 Task: Employee Assigned Inventory Spreadsheet Template.
Action: Mouse moved to (85, 195)
Screenshot: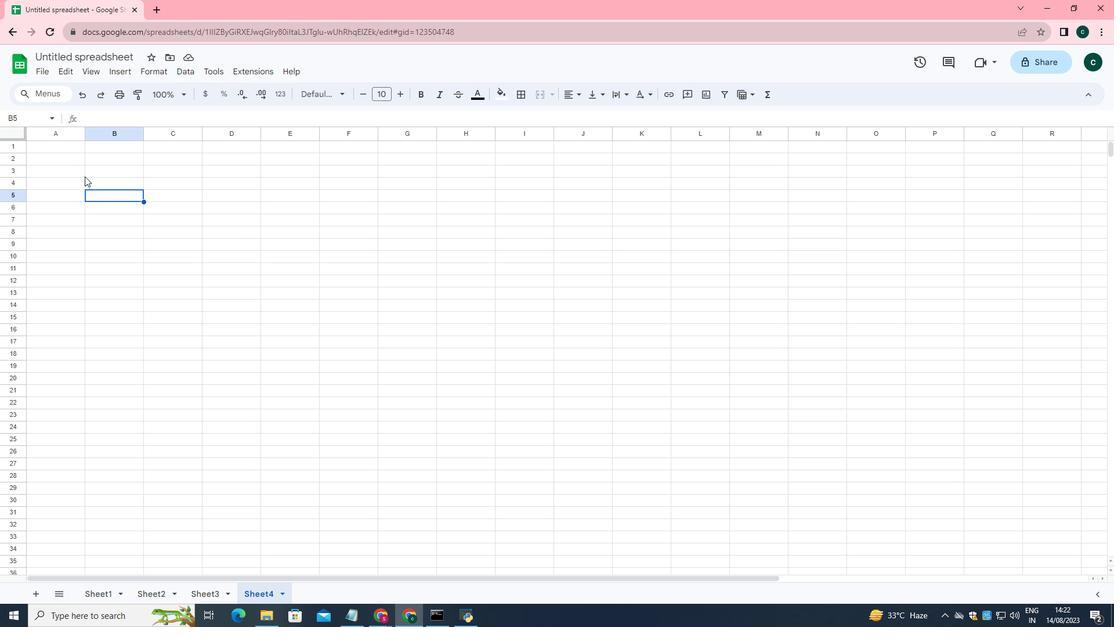 
Action: Mouse pressed left at (85, 195)
Screenshot: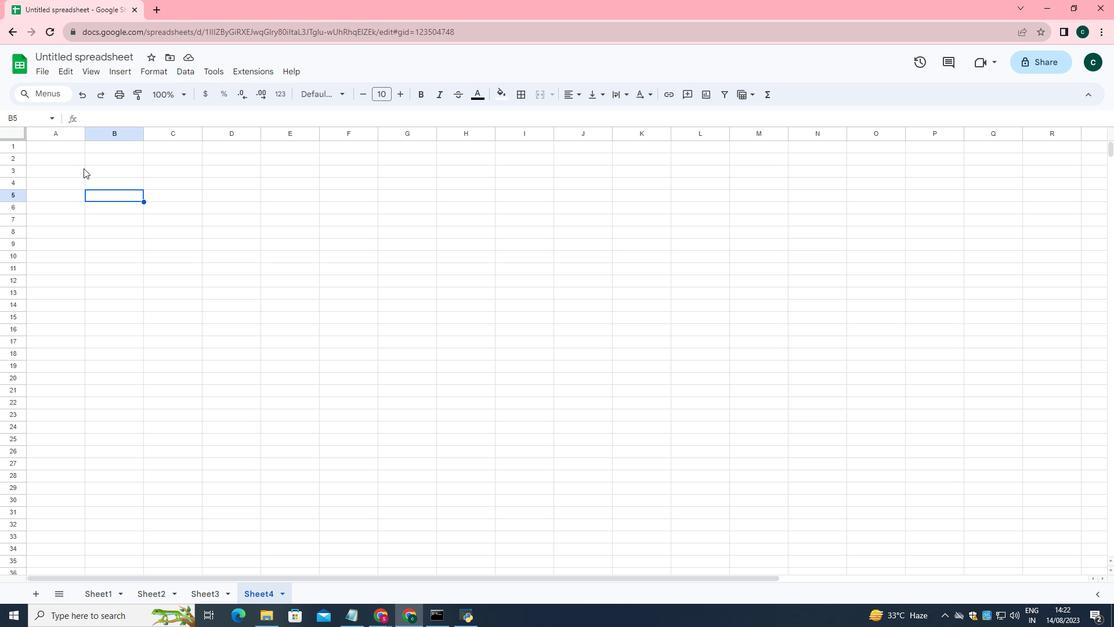 
Action: Mouse moved to (79, 148)
Screenshot: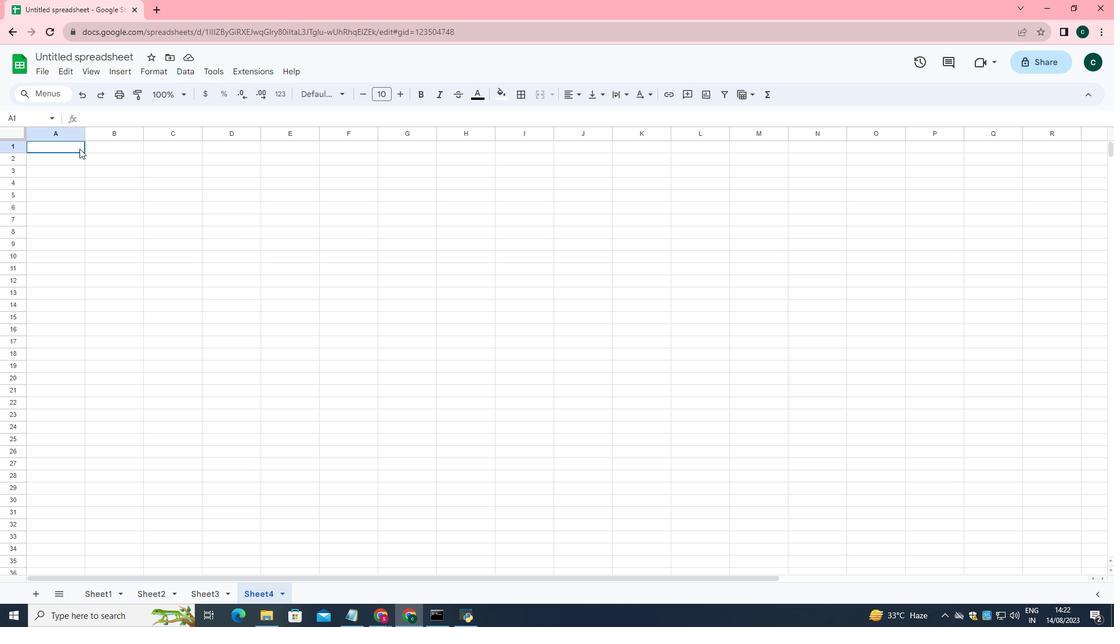 
Action: Mouse pressed left at (79, 148)
Screenshot: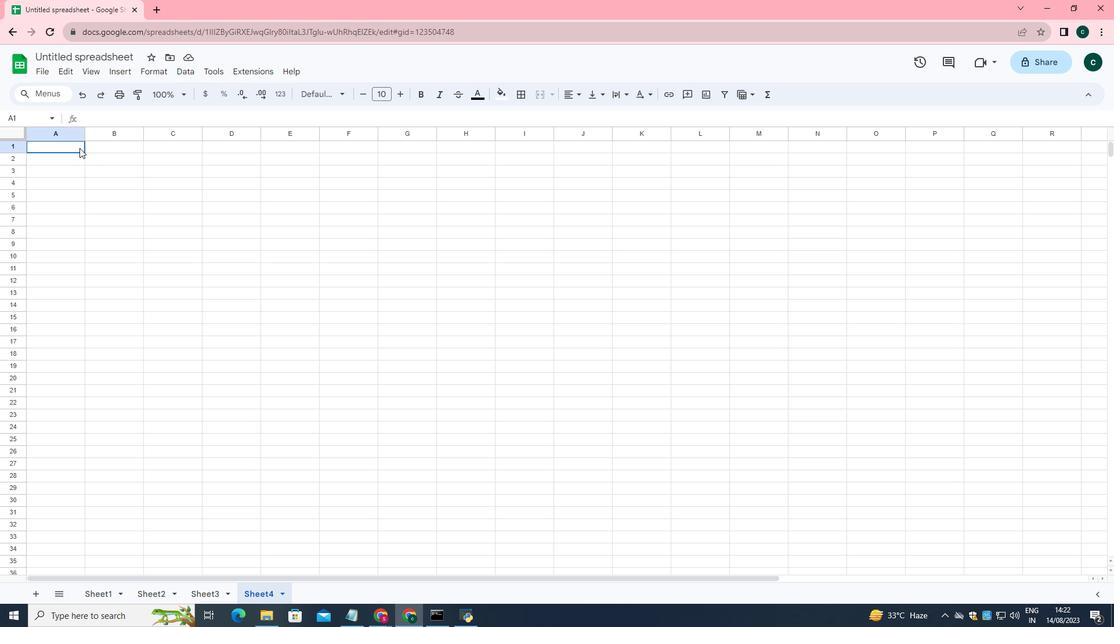 
Action: Mouse moved to (542, 93)
Screenshot: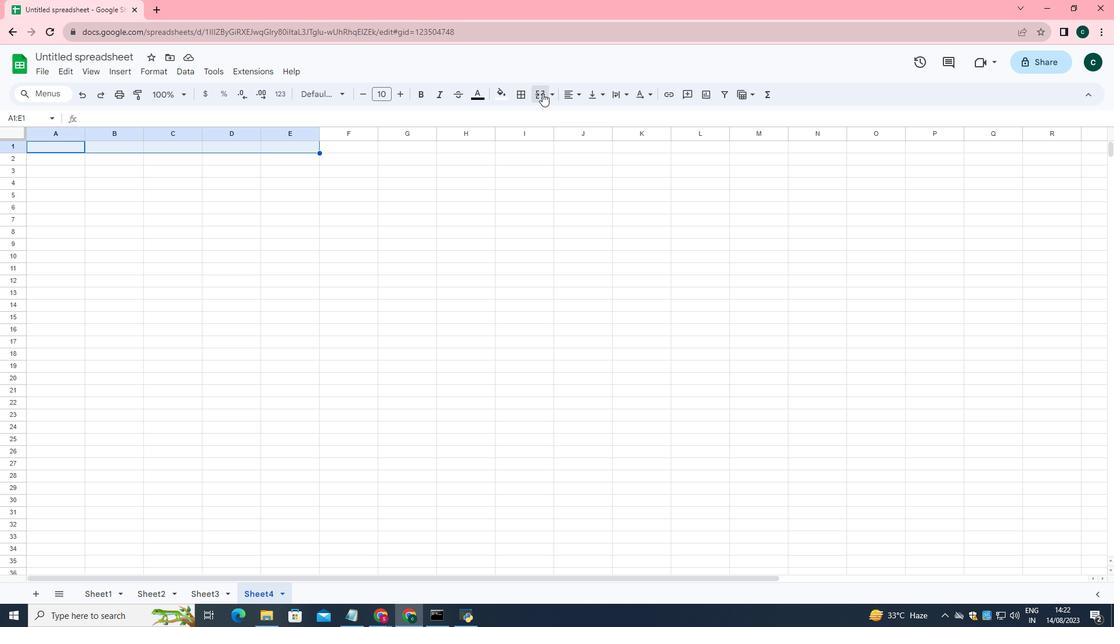 
Action: Mouse pressed left at (542, 93)
Screenshot: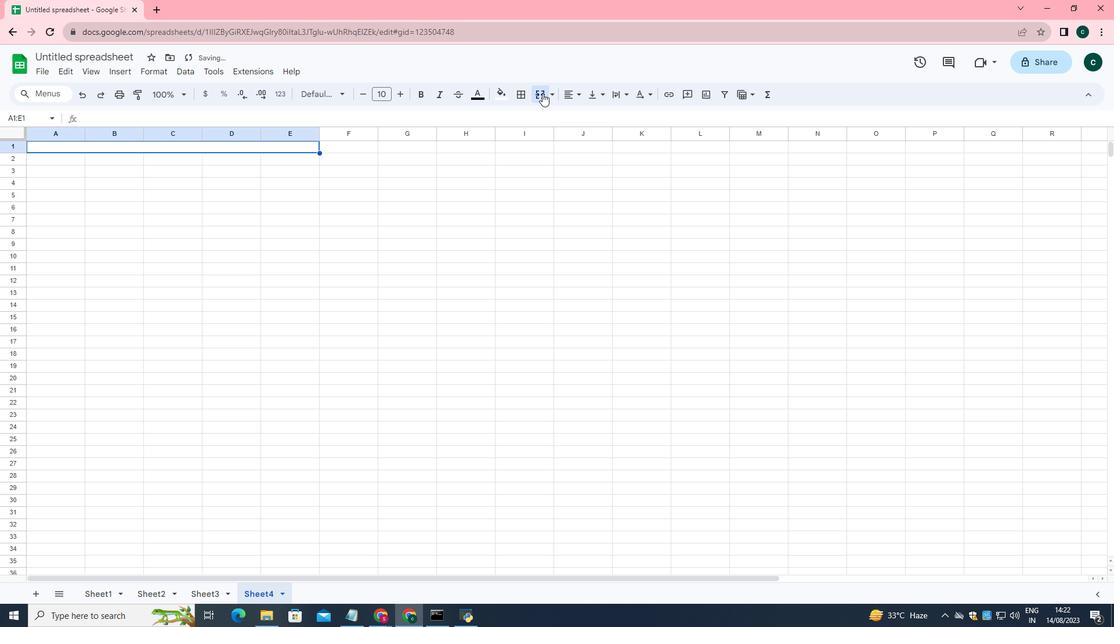 
Action: Mouse moved to (14, 154)
Screenshot: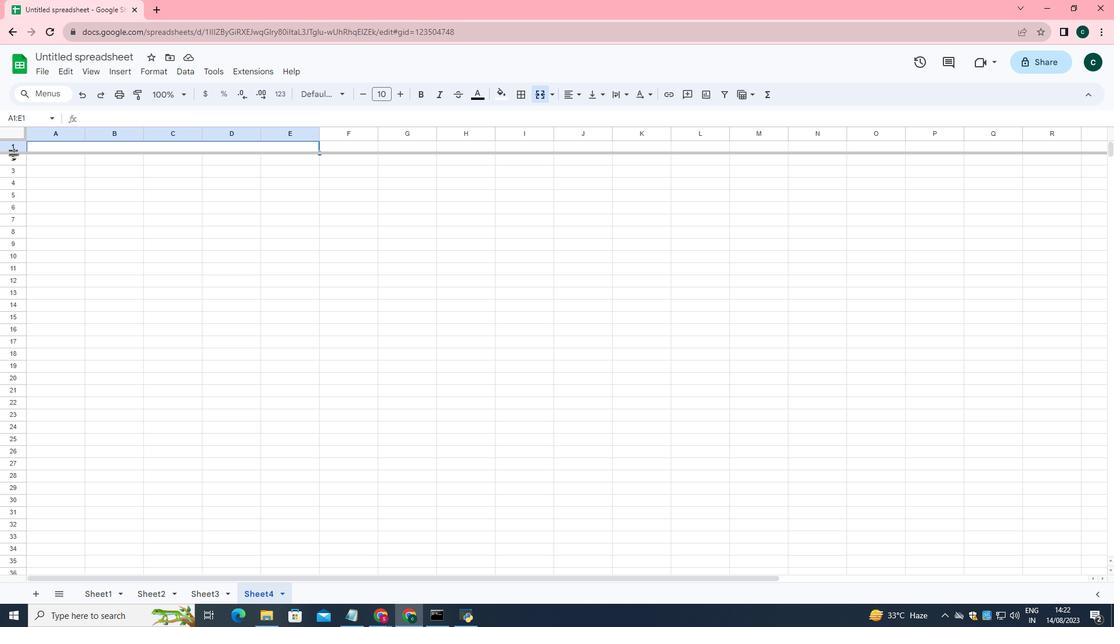 
Action: Mouse pressed left at (14, 154)
Screenshot: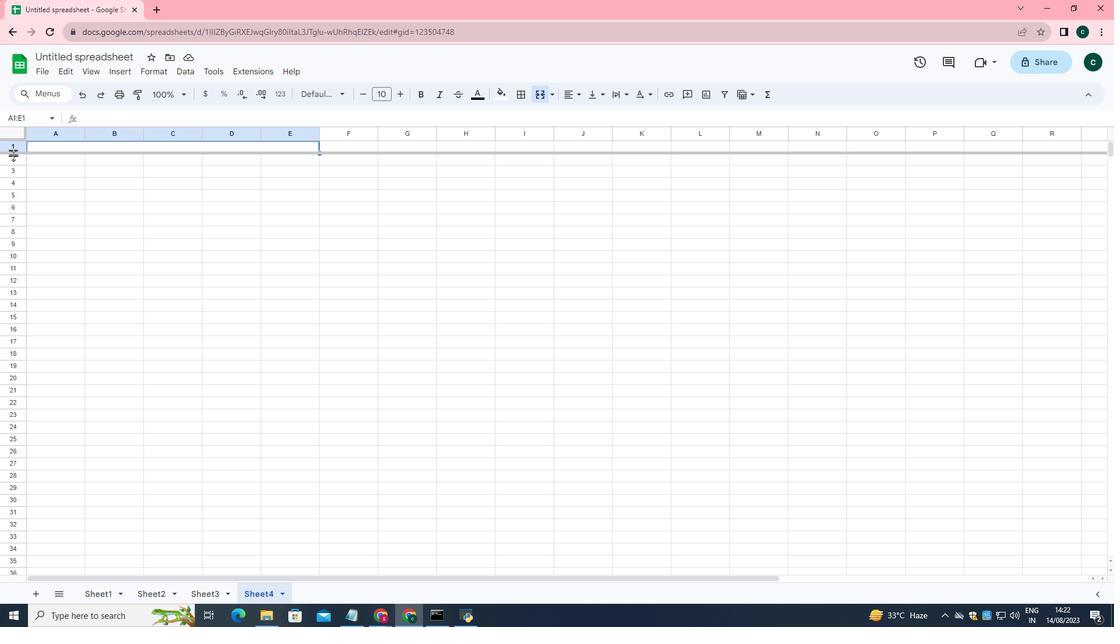 
Action: Mouse moved to (247, 171)
Screenshot: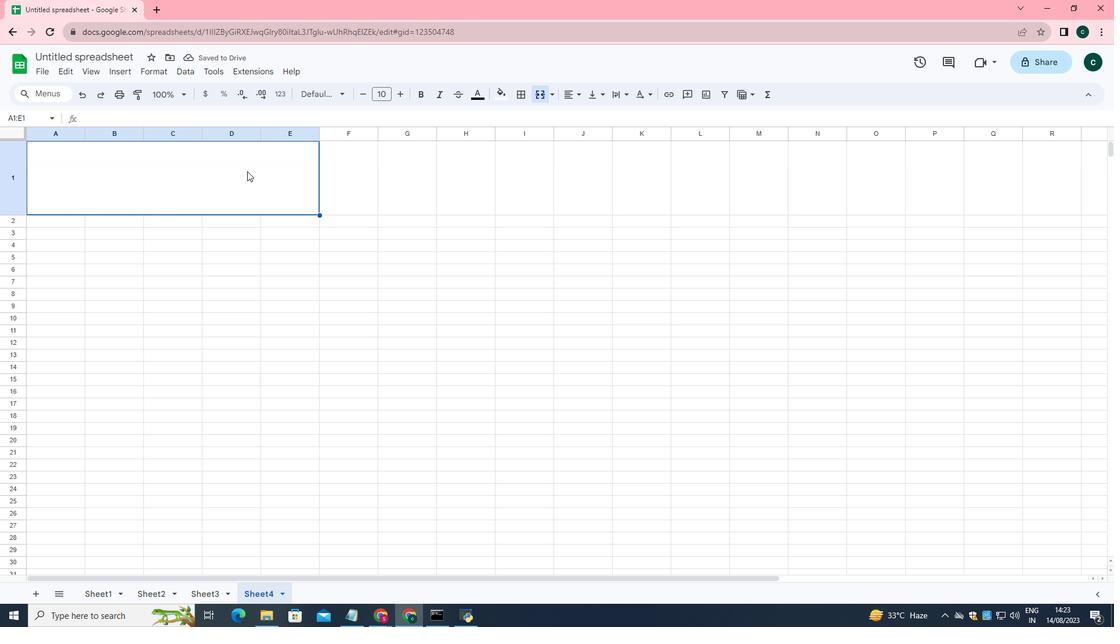 
Action: Mouse pressed left at (247, 171)
Screenshot: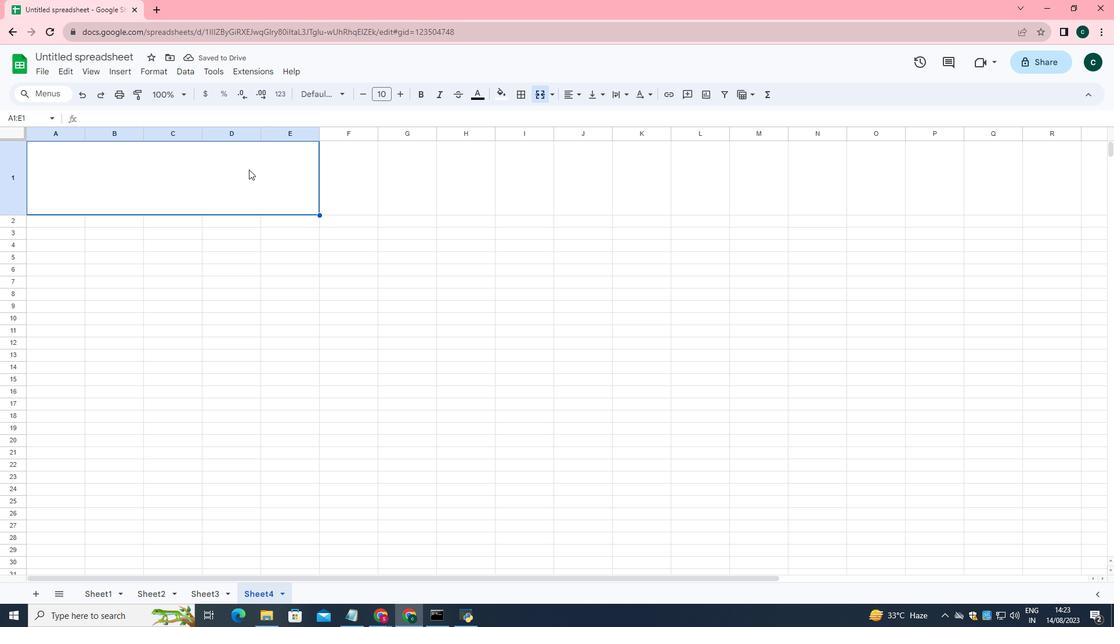 
Action: Mouse moved to (249, 169)
Screenshot: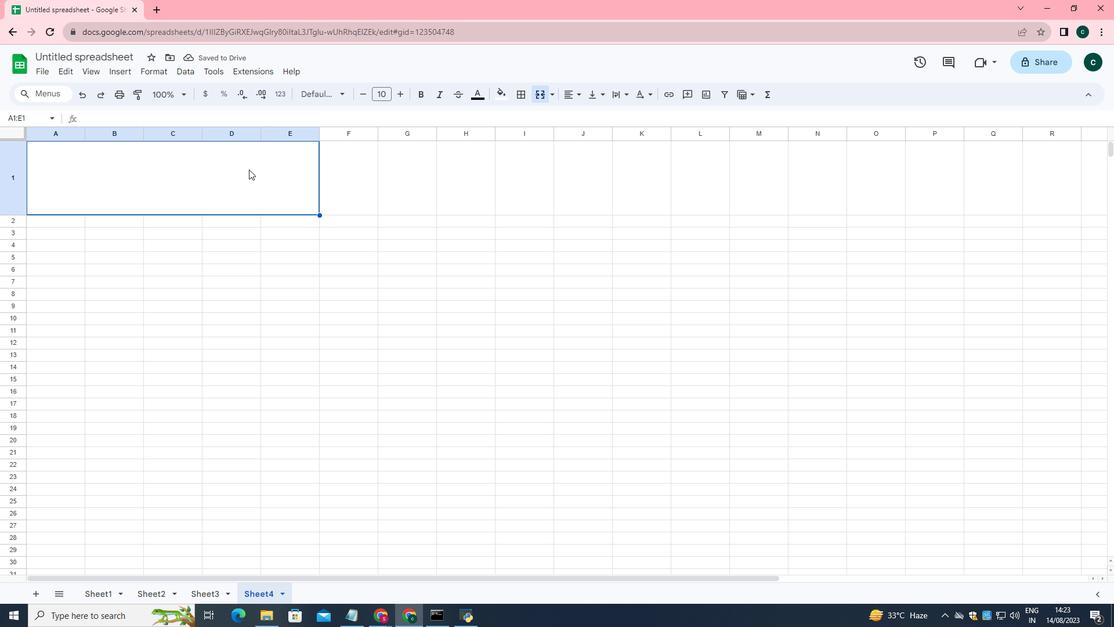 
Action: Mouse pressed left at (249, 169)
Screenshot: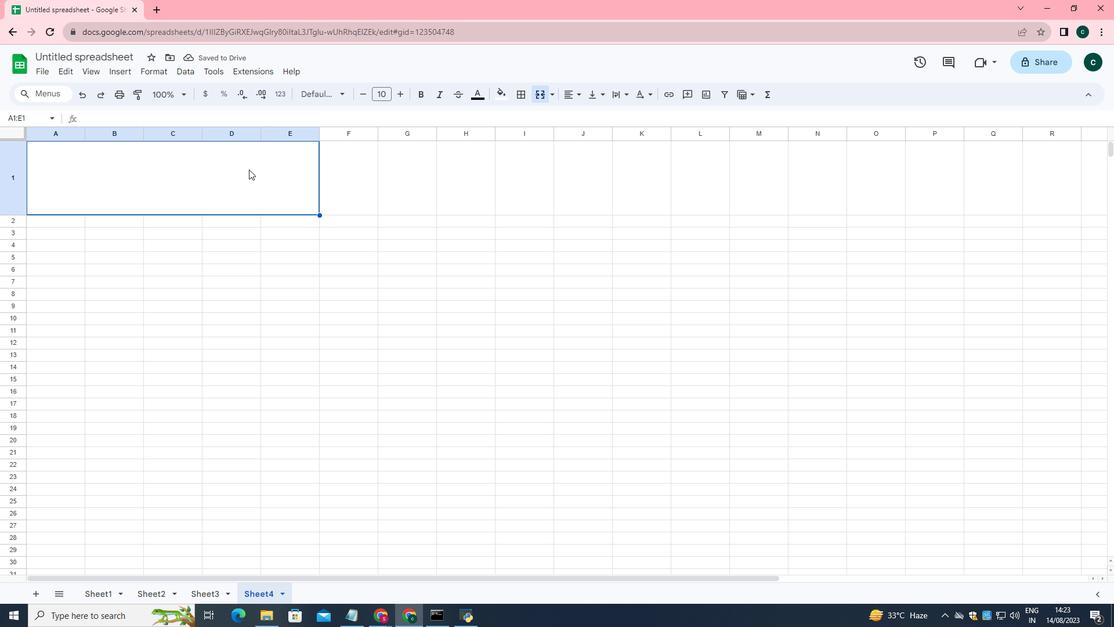 
Action: Mouse pressed left at (249, 169)
Screenshot: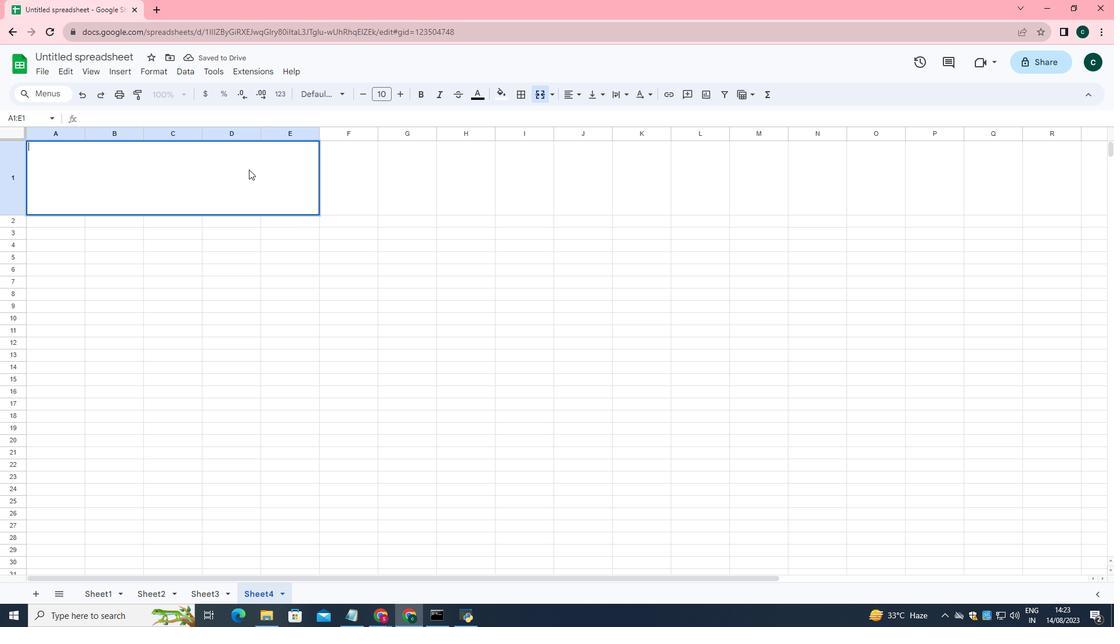 
Action: Key pressed <Key.caps_lock>EMPLOYEE<Key.space>ASSIGNED<Key.space>INVENTORY<Key.space>SPREADSHEET
Screenshot: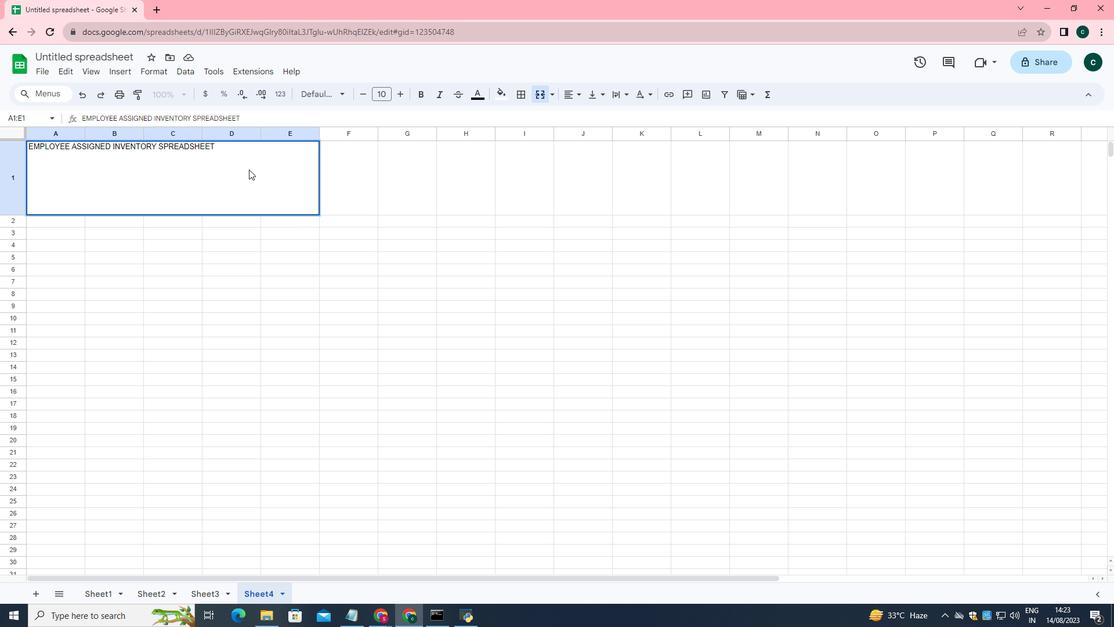 
Action: Mouse moved to (333, 344)
Screenshot: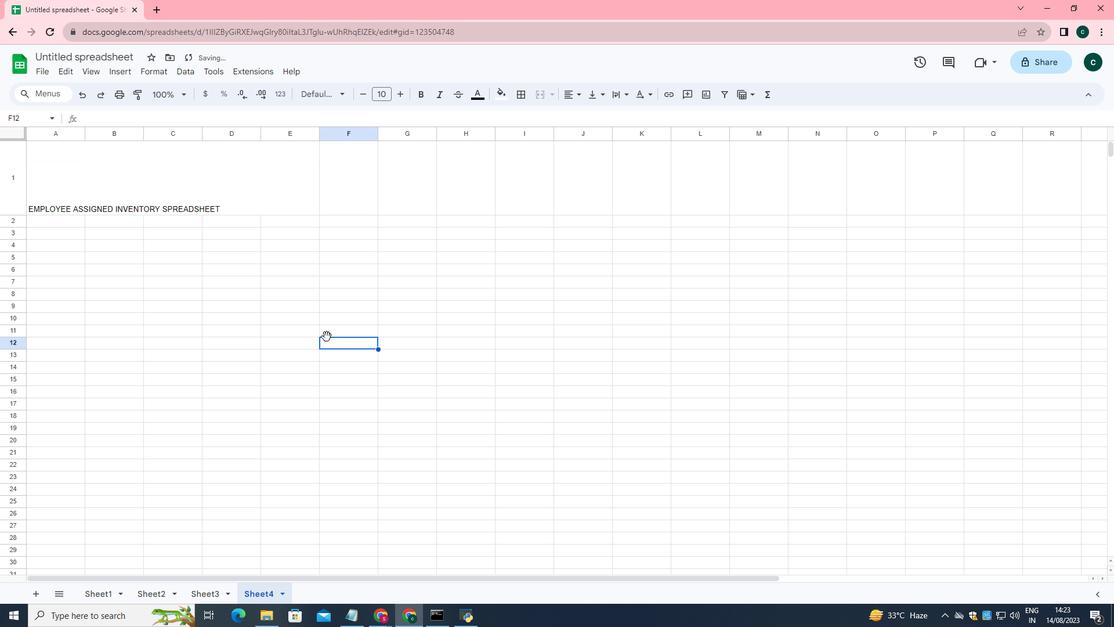 
Action: Mouse pressed left at (333, 344)
Screenshot: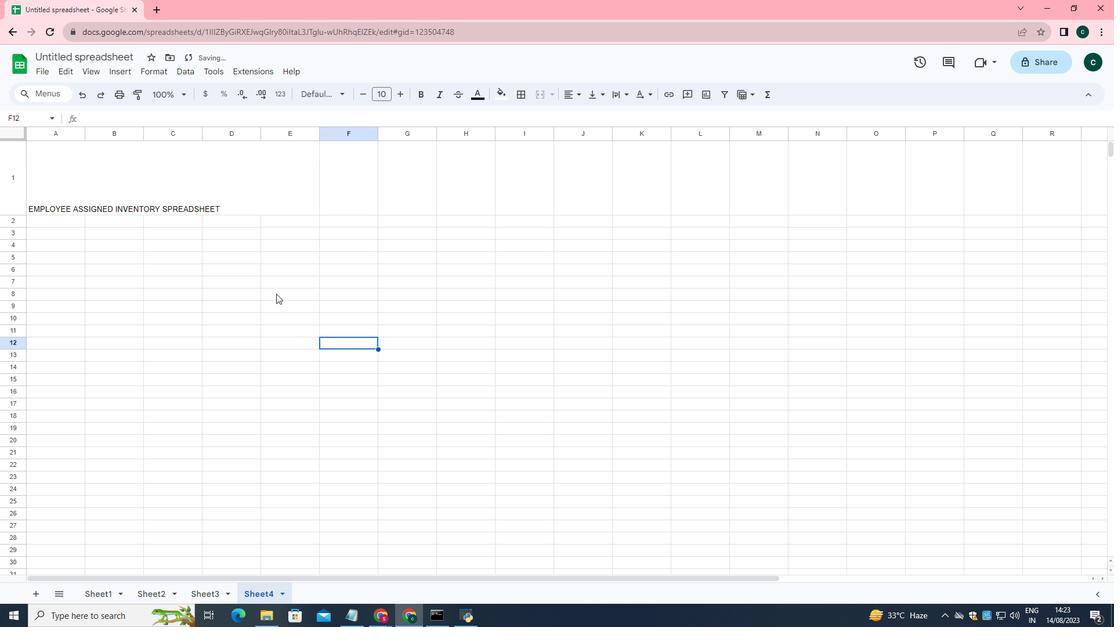 
Action: Mouse moved to (267, 198)
Screenshot: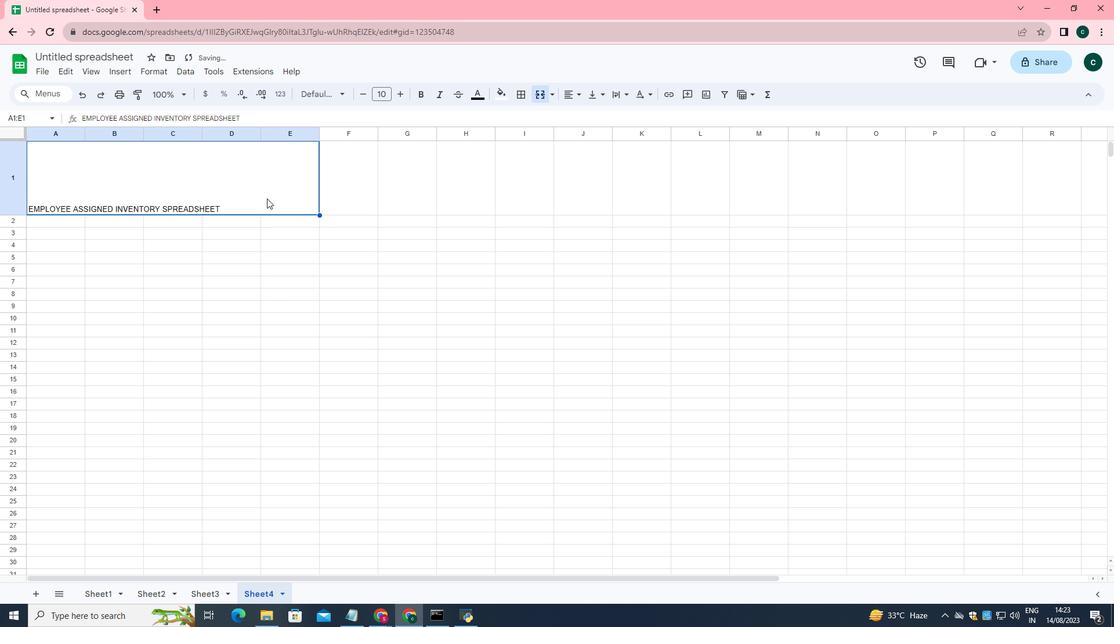 
Action: Mouse pressed left at (267, 198)
Screenshot: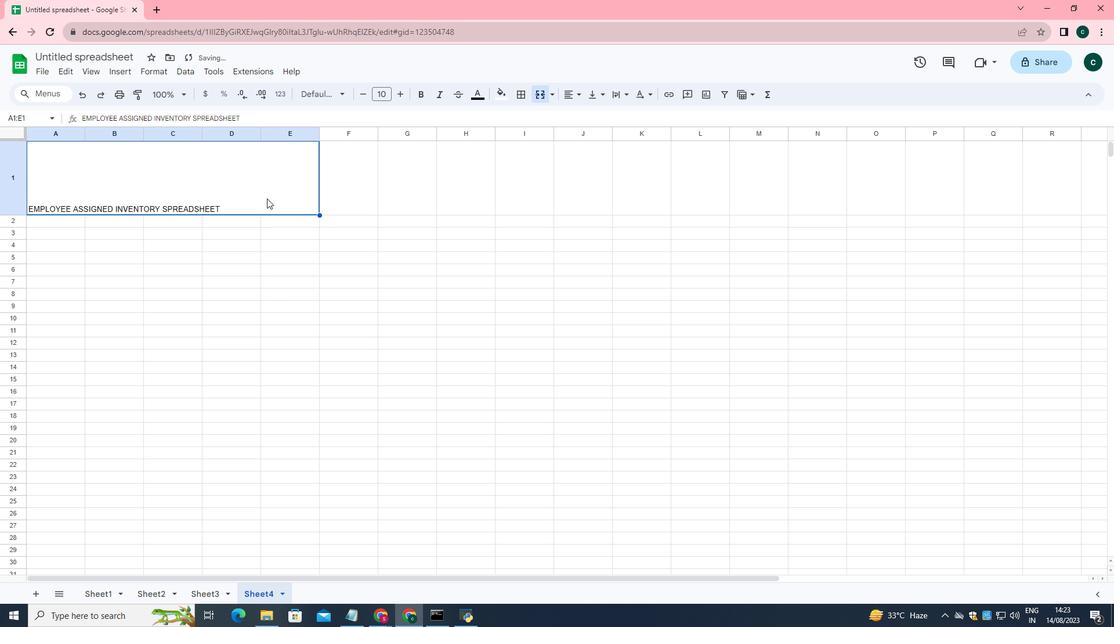 
Action: Mouse moved to (580, 95)
Screenshot: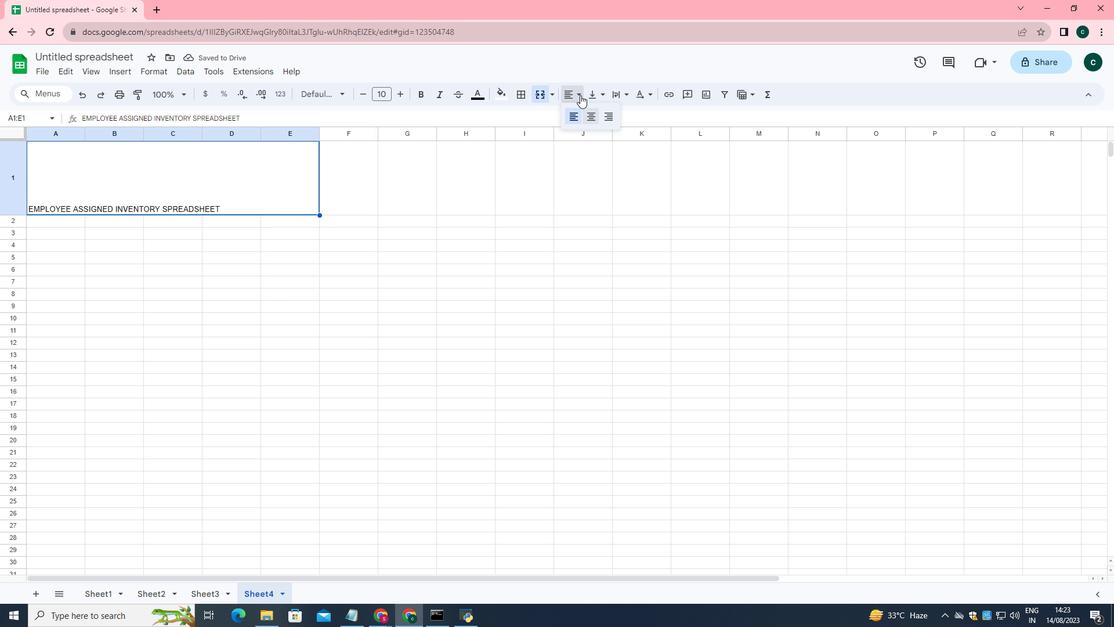 
Action: Mouse pressed left at (580, 95)
Screenshot: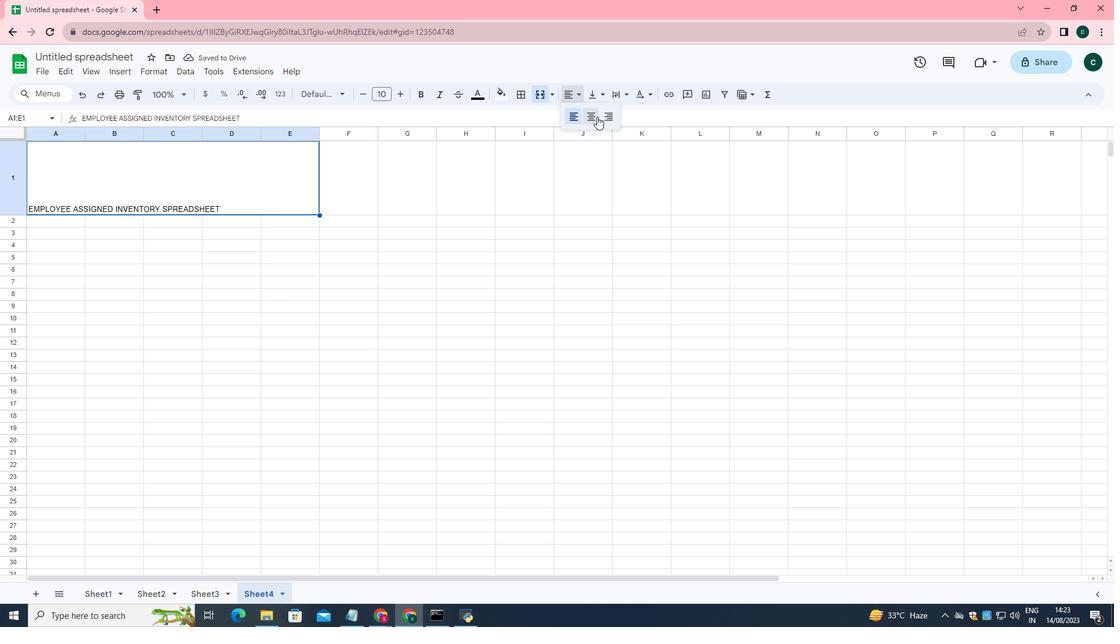 
Action: Mouse moved to (597, 116)
Screenshot: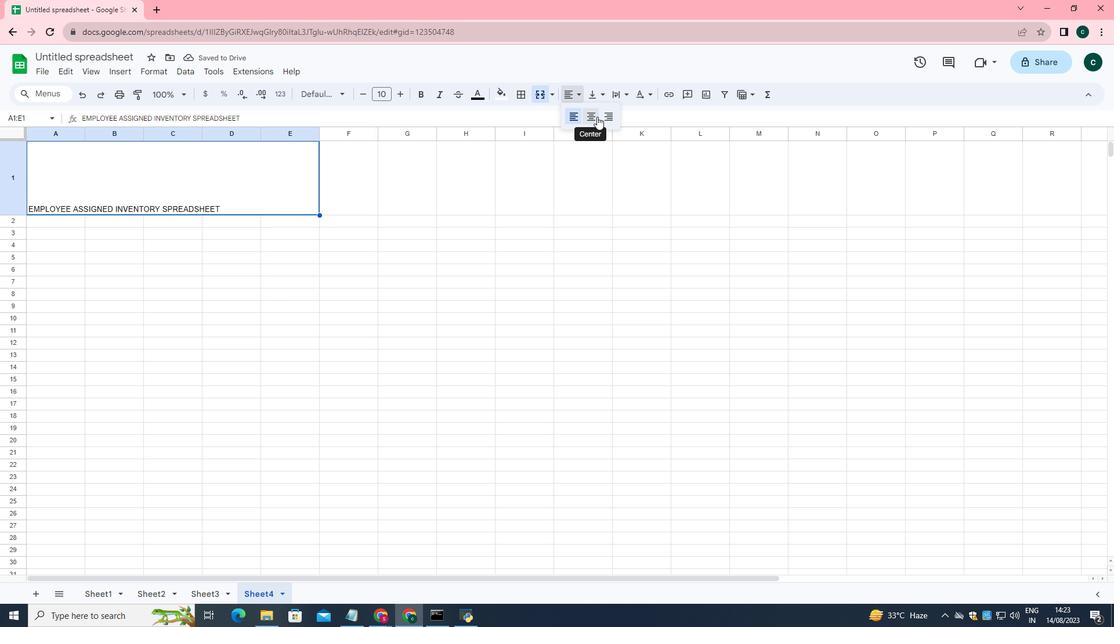 
Action: Mouse pressed left at (597, 116)
Screenshot: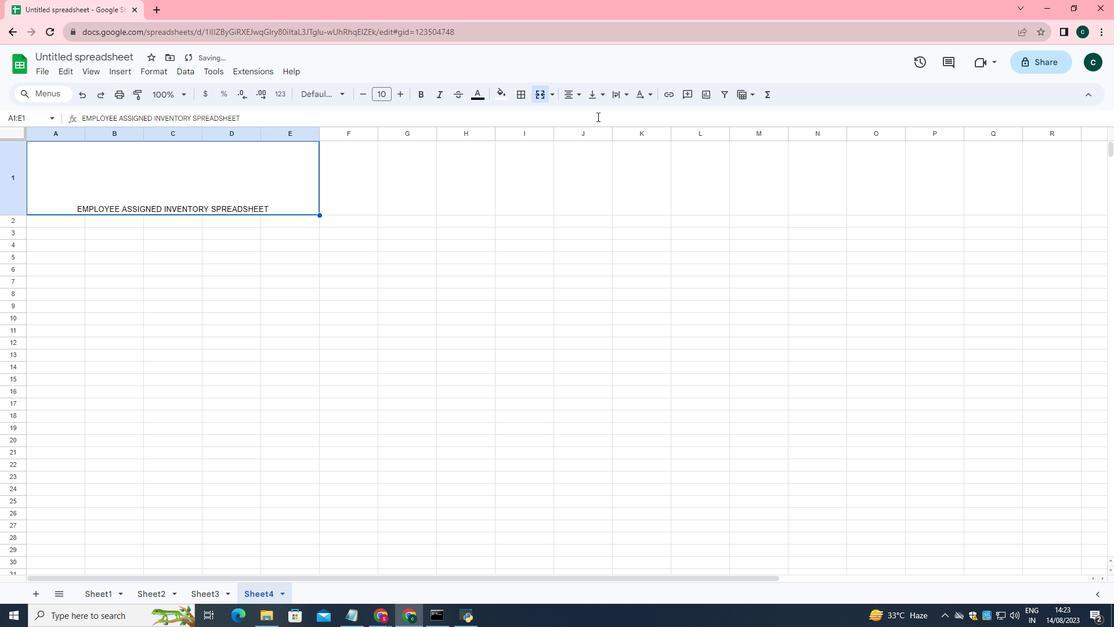 
Action: Mouse moved to (593, 88)
Screenshot: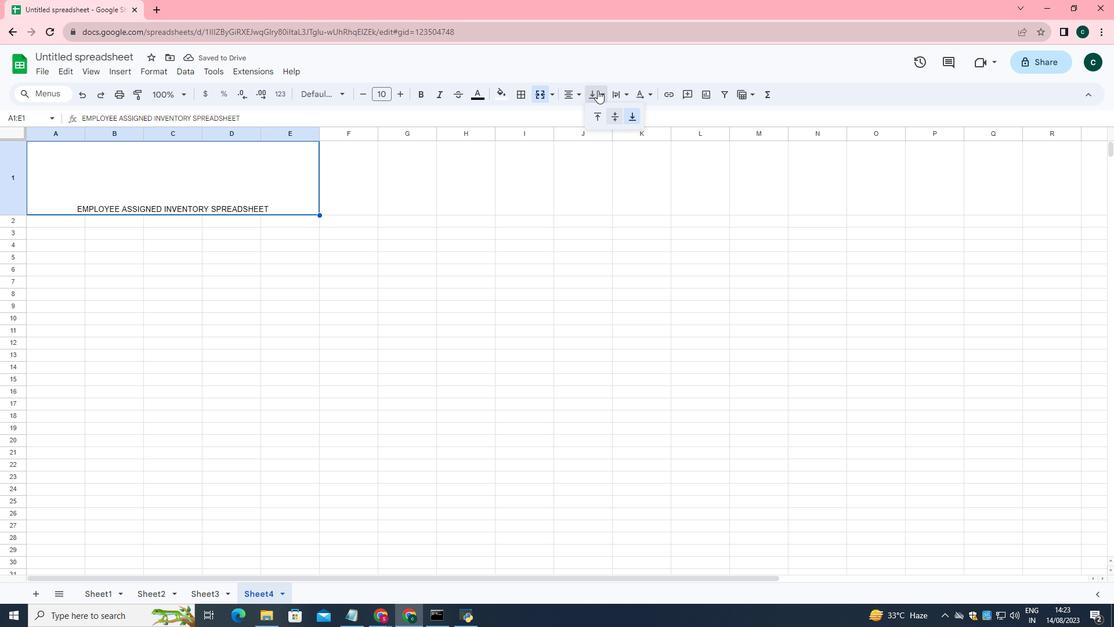 
Action: Mouse pressed left at (593, 88)
Screenshot: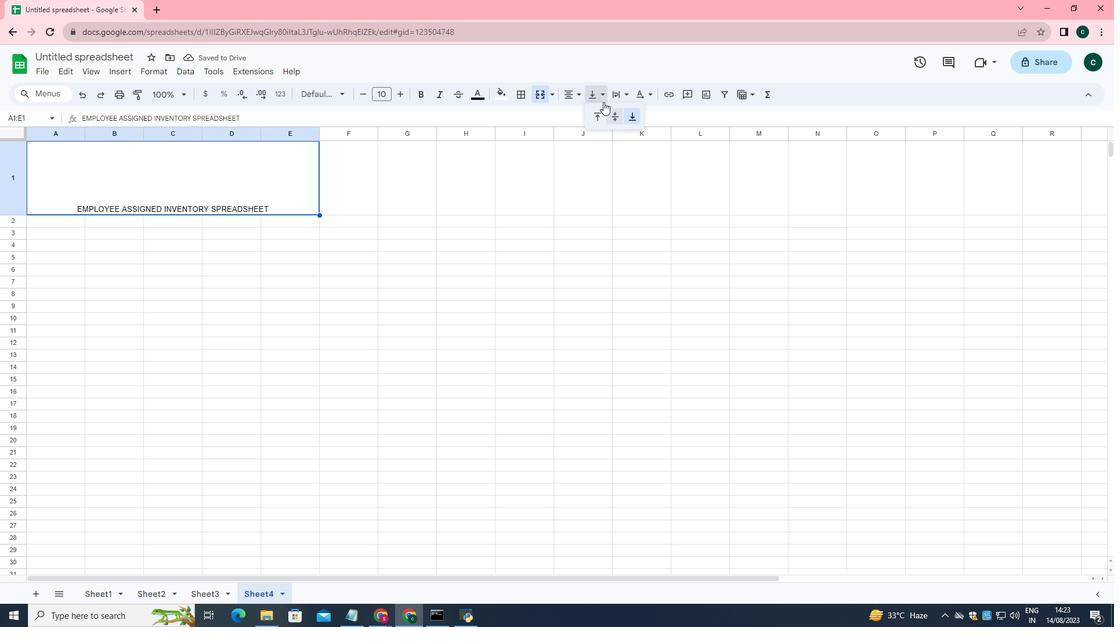 
Action: Mouse moved to (612, 113)
Screenshot: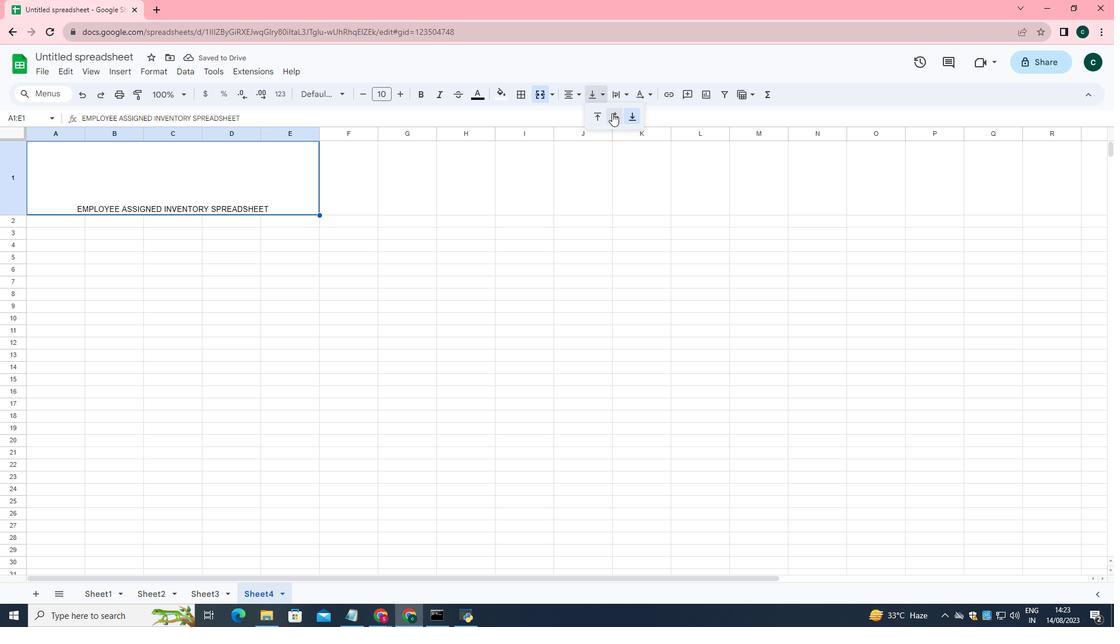 
Action: Mouse pressed left at (612, 113)
Screenshot: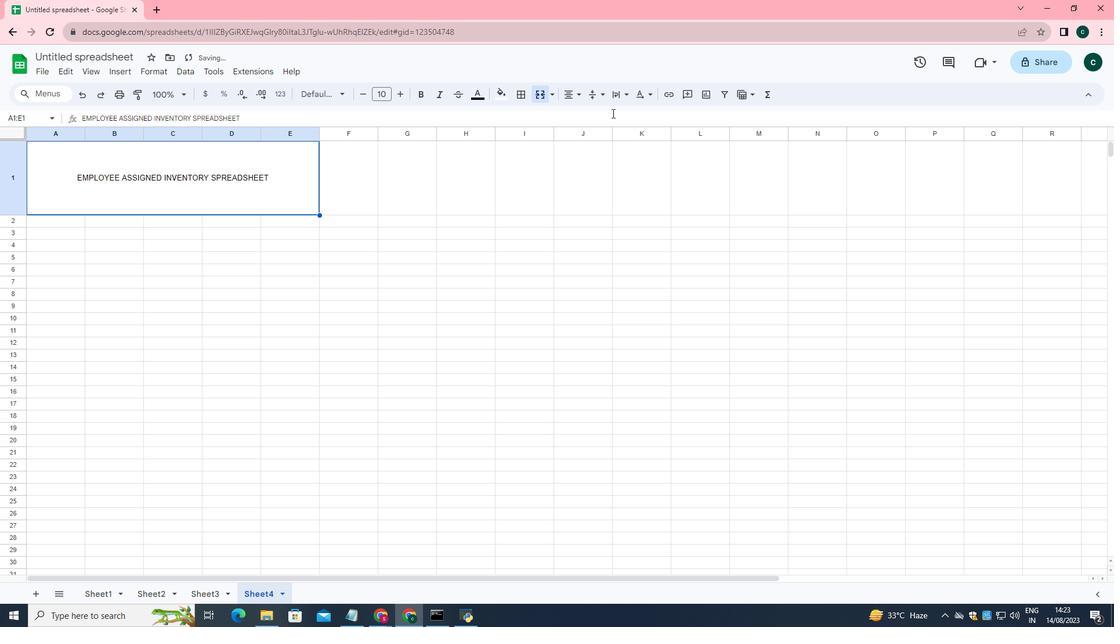 
Action: Mouse moved to (400, 98)
Screenshot: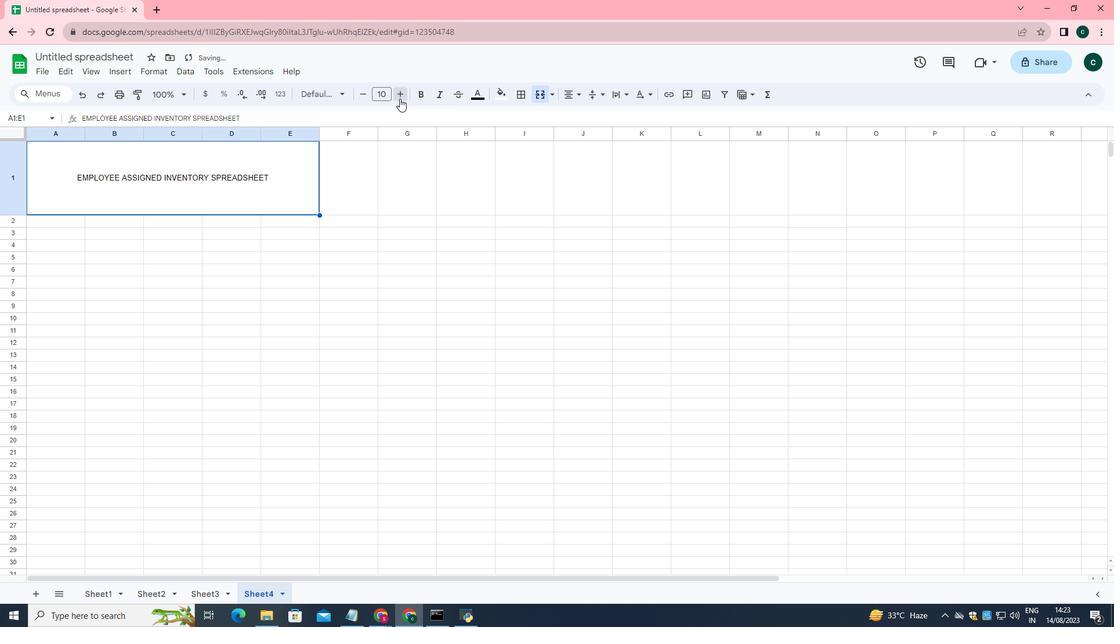 
Action: Mouse pressed left at (400, 98)
Screenshot: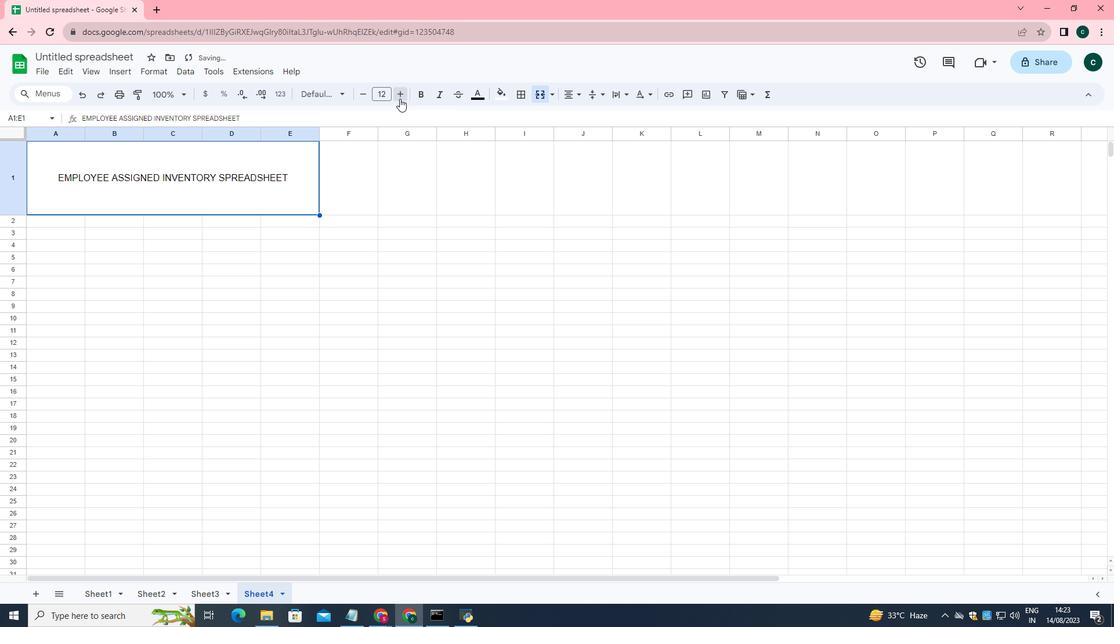
Action: Mouse pressed left at (400, 98)
Screenshot: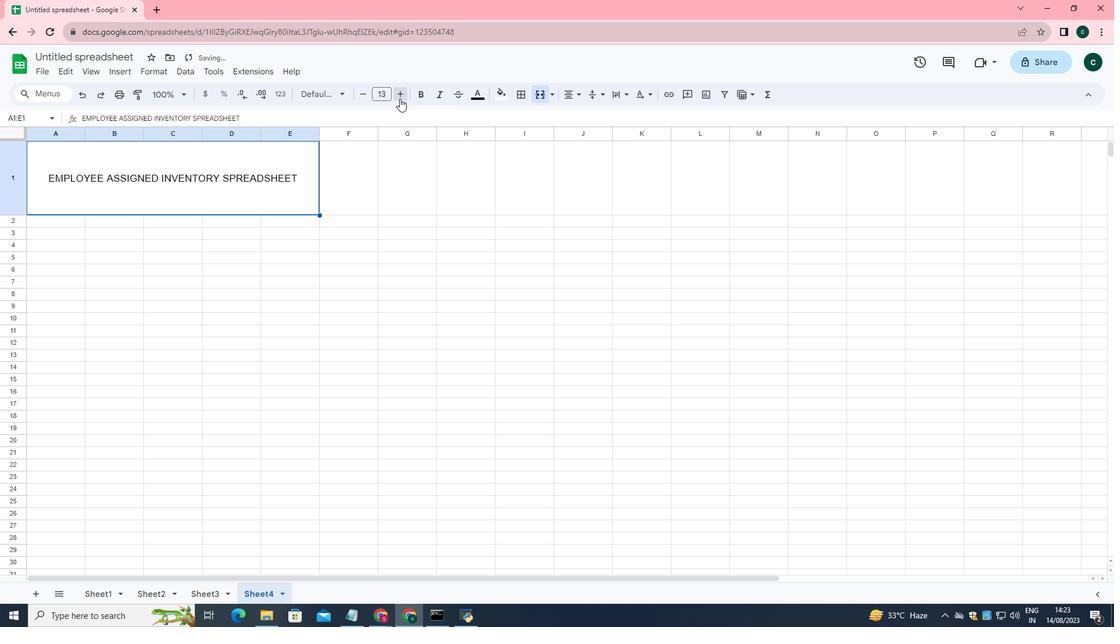 
Action: Mouse pressed left at (400, 98)
Screenshot: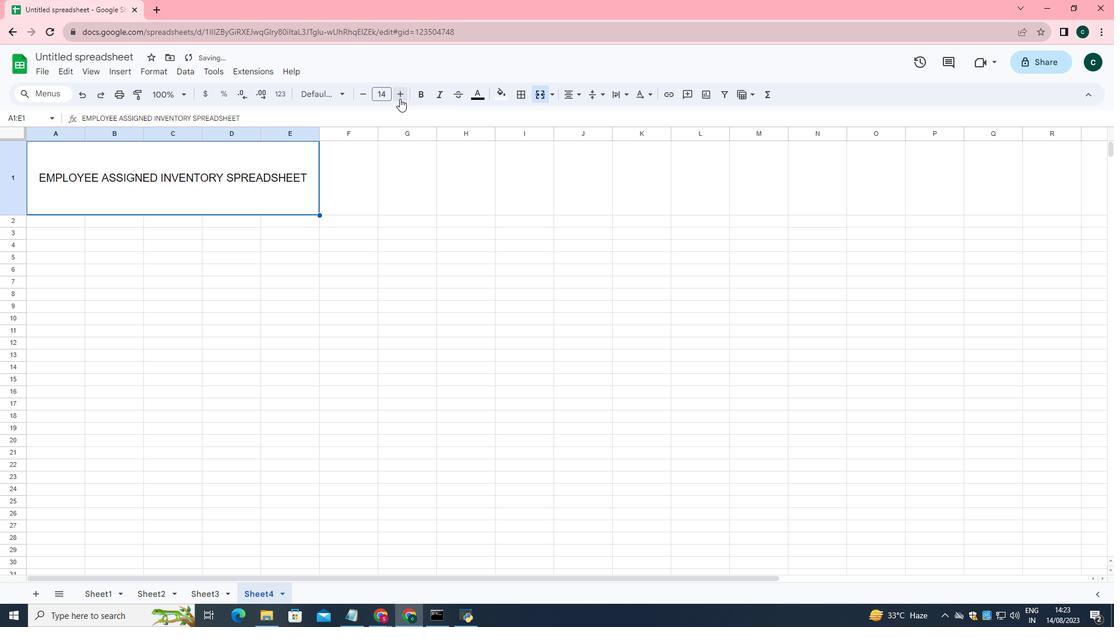 
Action: Mouse pressed left at (400, 98)
Screenshot: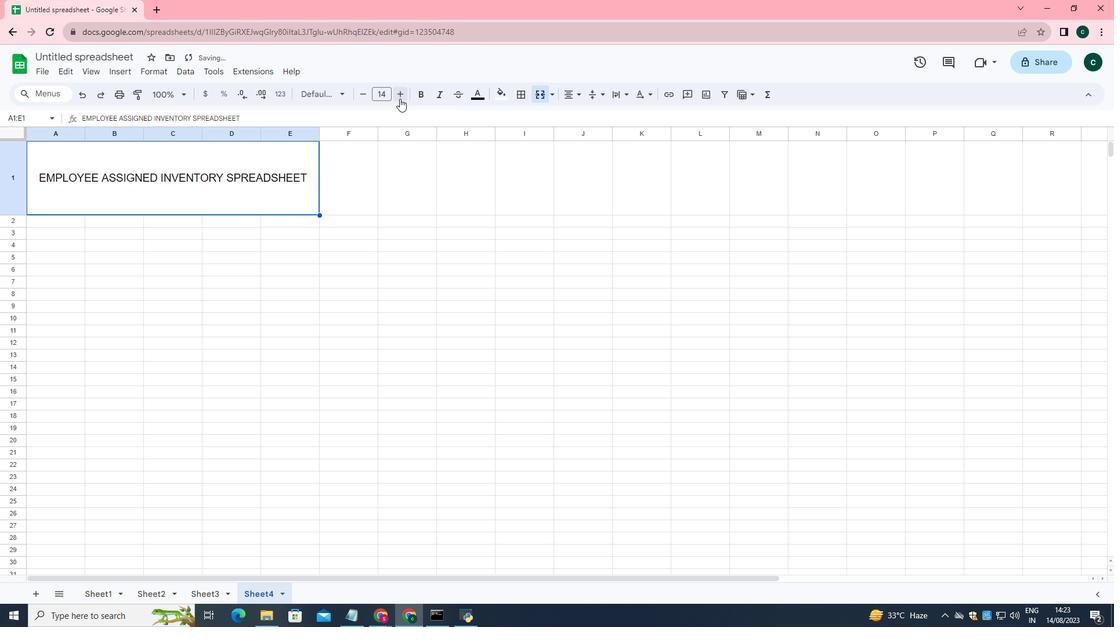 
Action: Mouse moved to (478, 98)
Screenshot: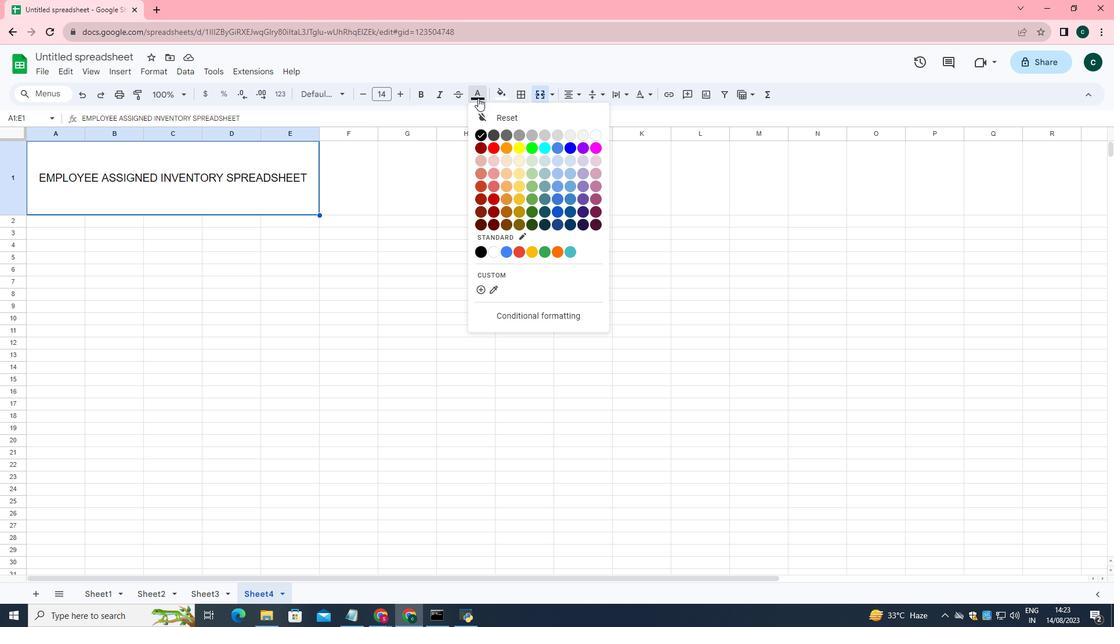 
Action: Mouse pressed left at (478, 98)
Screenshot: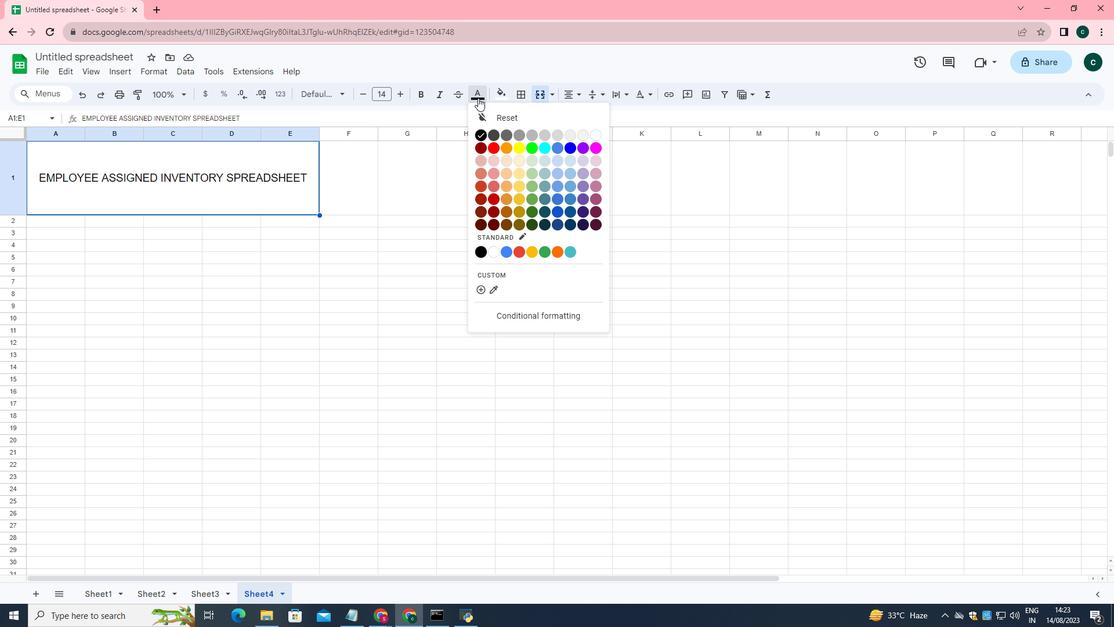 
Action: Mouse moved to (531, 198)
Screenshot: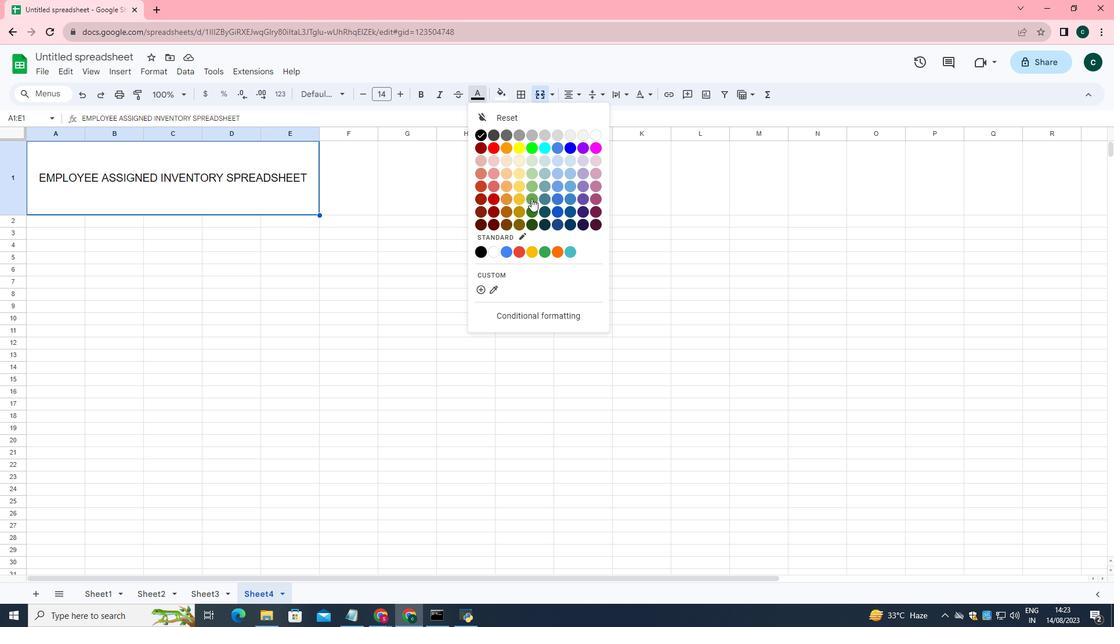 
Action: Mouse pressed left at (531, 198)
Screenshot: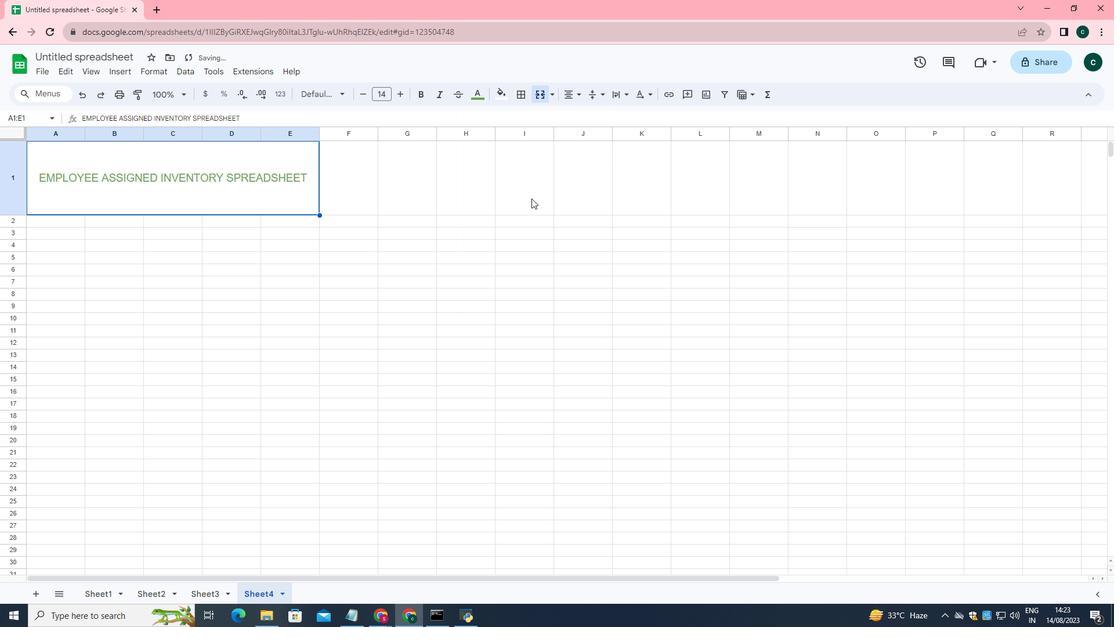 
Action: Mouse moved to (481, 90)
Screenshot: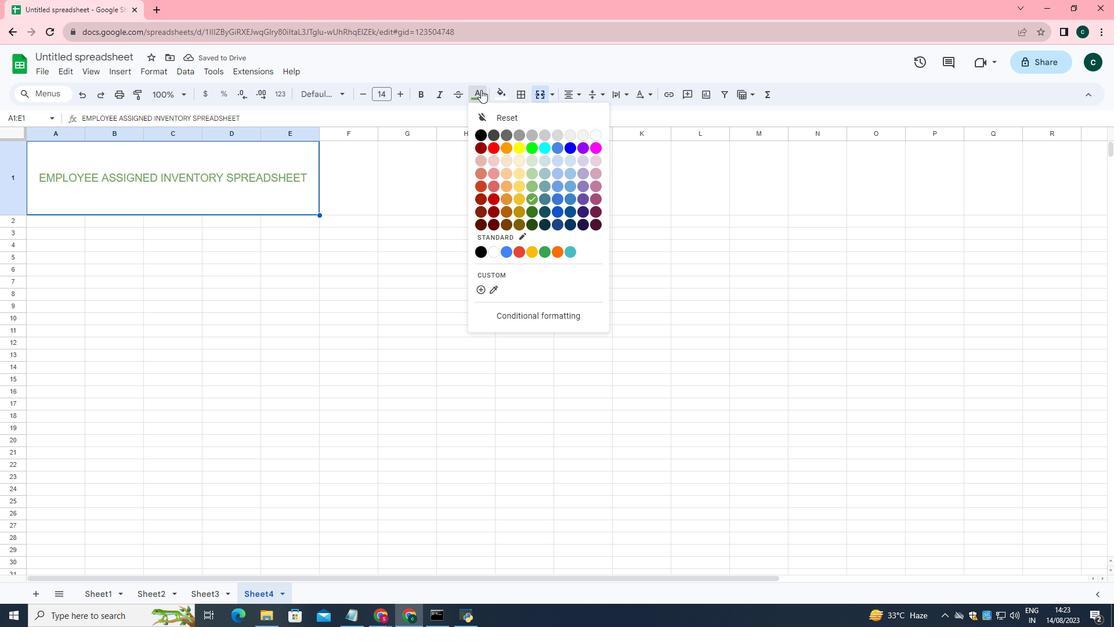 
Action: Mouse pressed left at (481, 90)
Screenshot: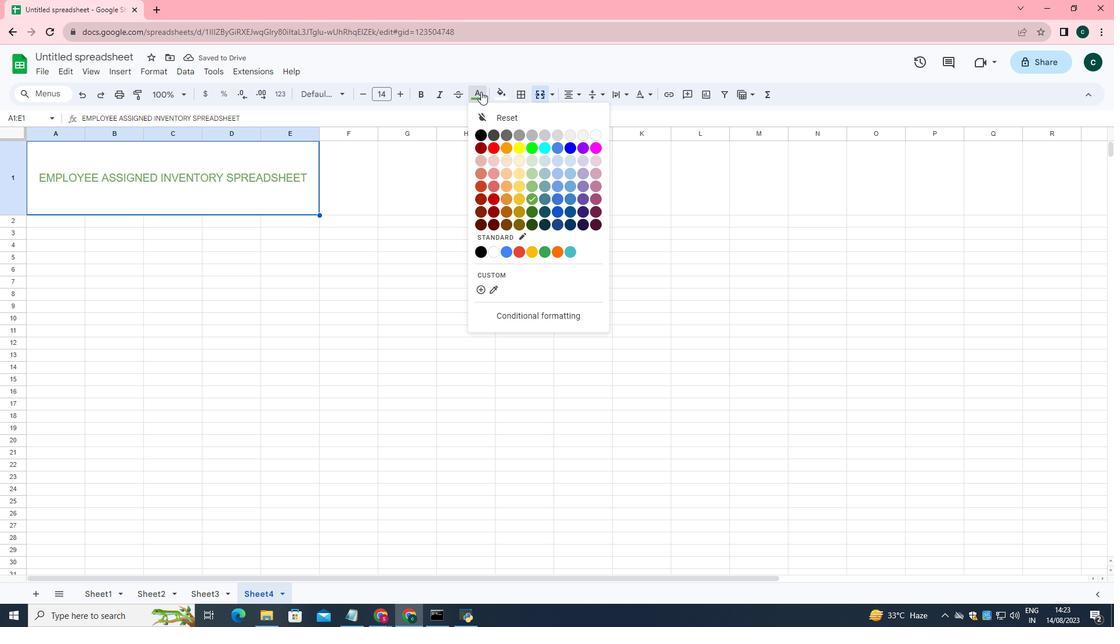 
Action: Mouse moved to (535, 186)
Screenshot: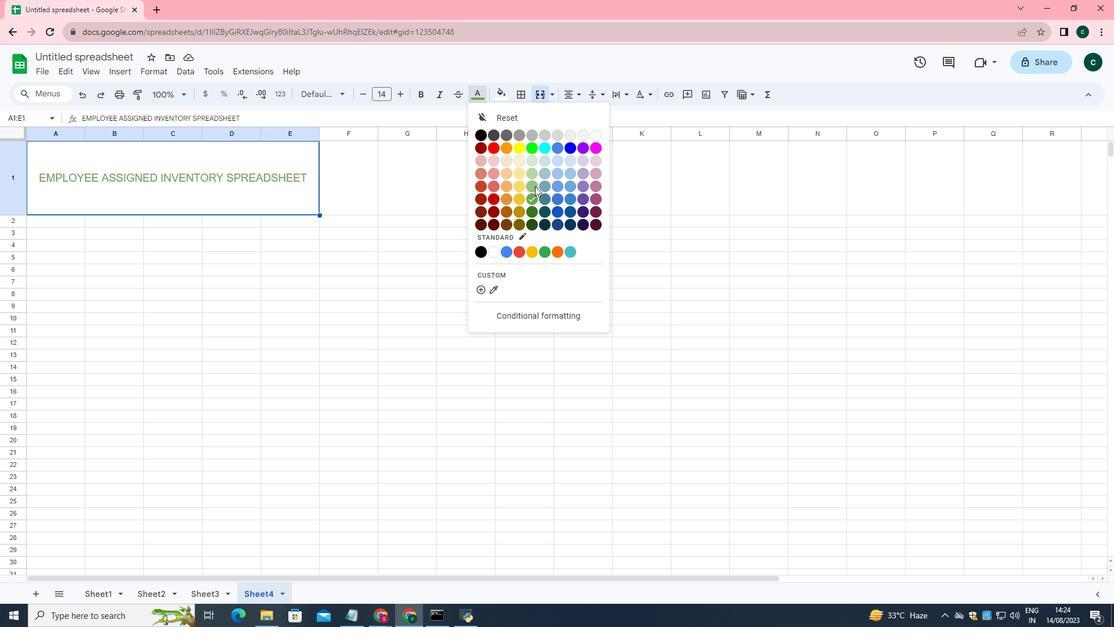 
Action: Mouse pressed left at (535, 186)
Screenshot: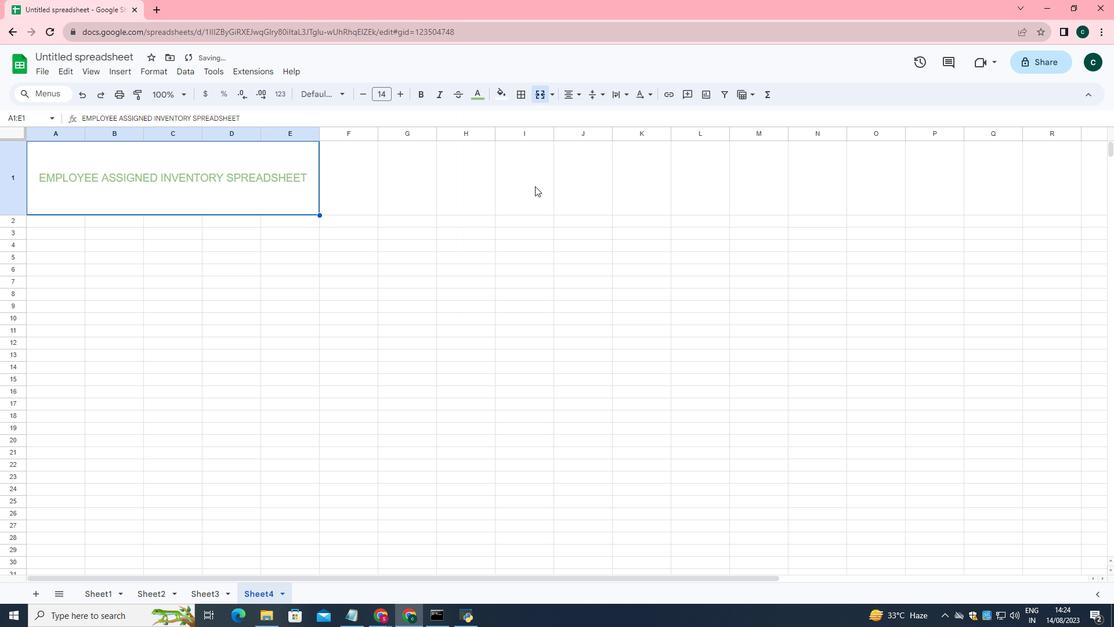
Action: Mouse moved to (421, 98)
Screenshot: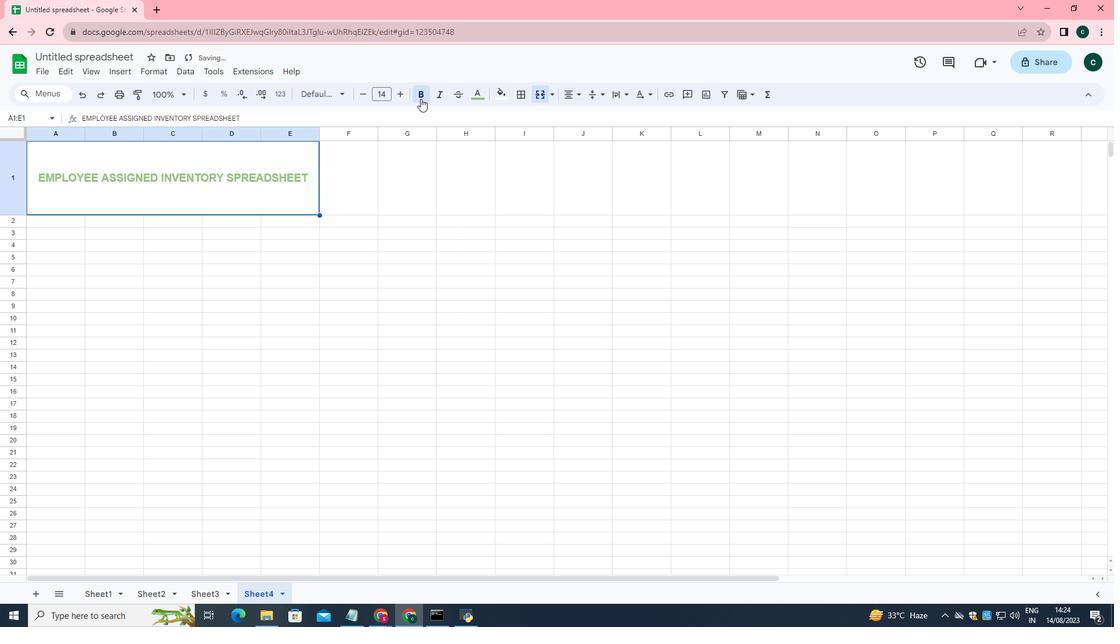 
Action: Mouse pressed left at (421, 98)
Screenshot: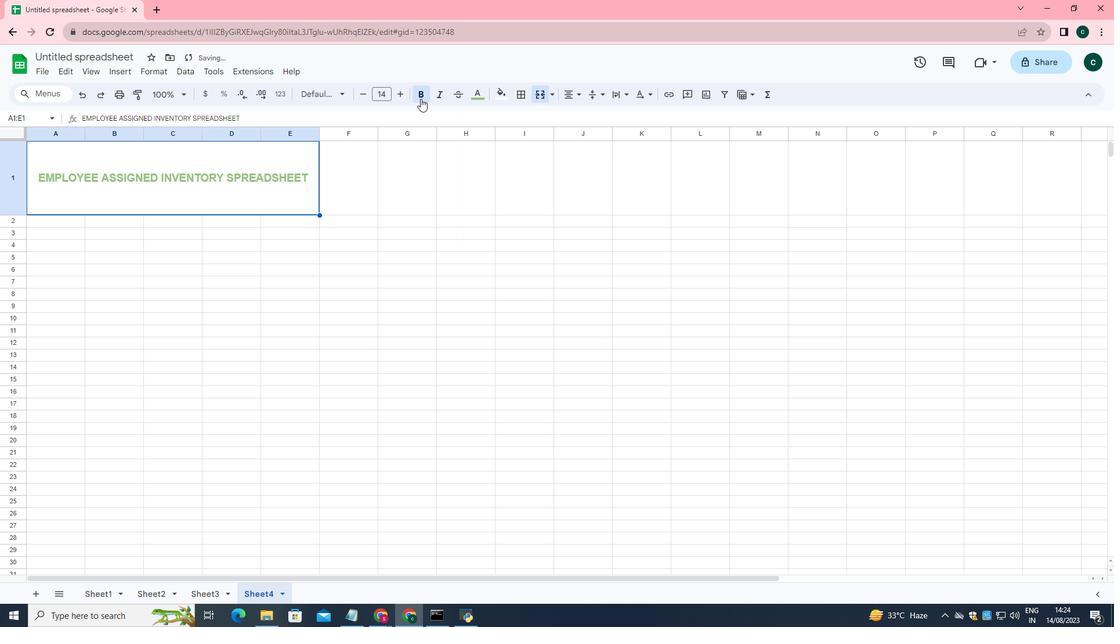 
Action: Mouse moved to (271, 282)
Screenshot: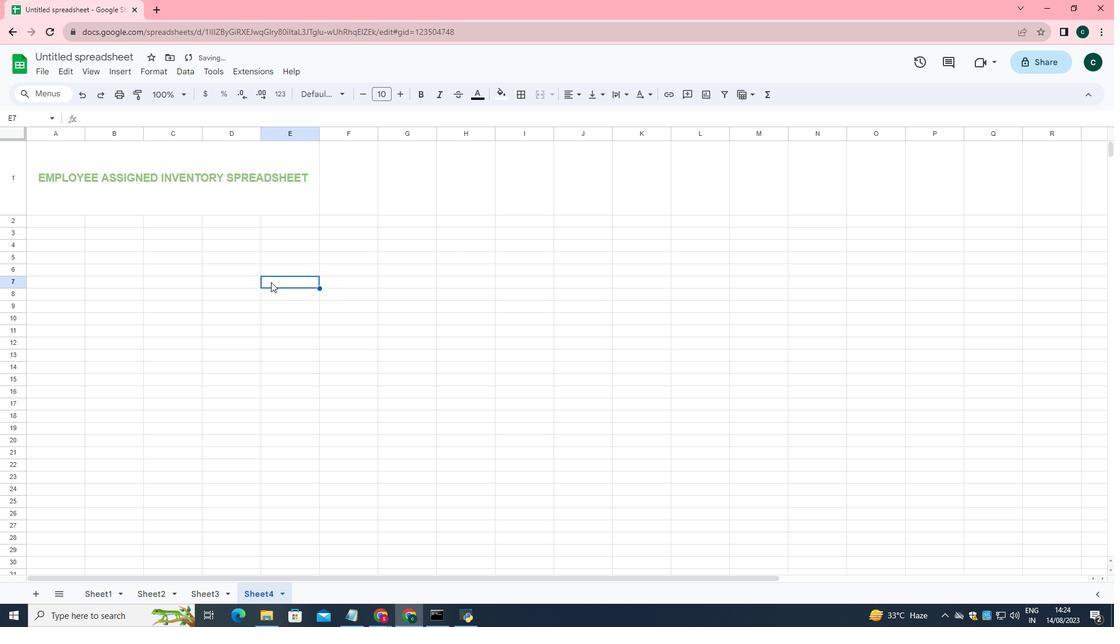 
Action: Mouse pressed left at (271, 282)
Screenshot: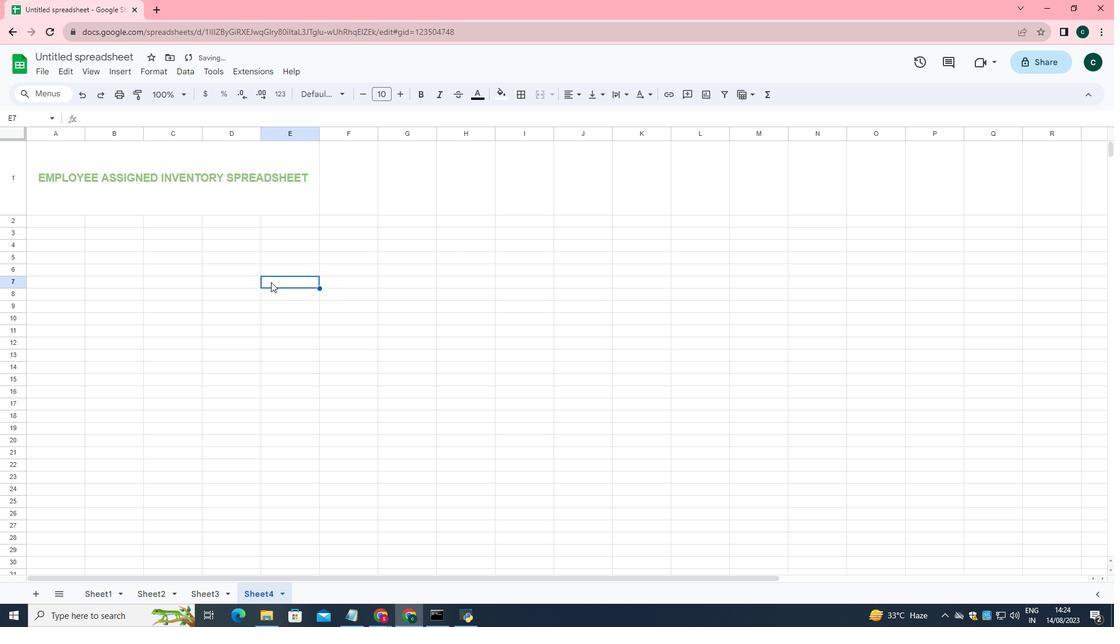 
Action: Mouse moved to (67, 220)
Screenshot: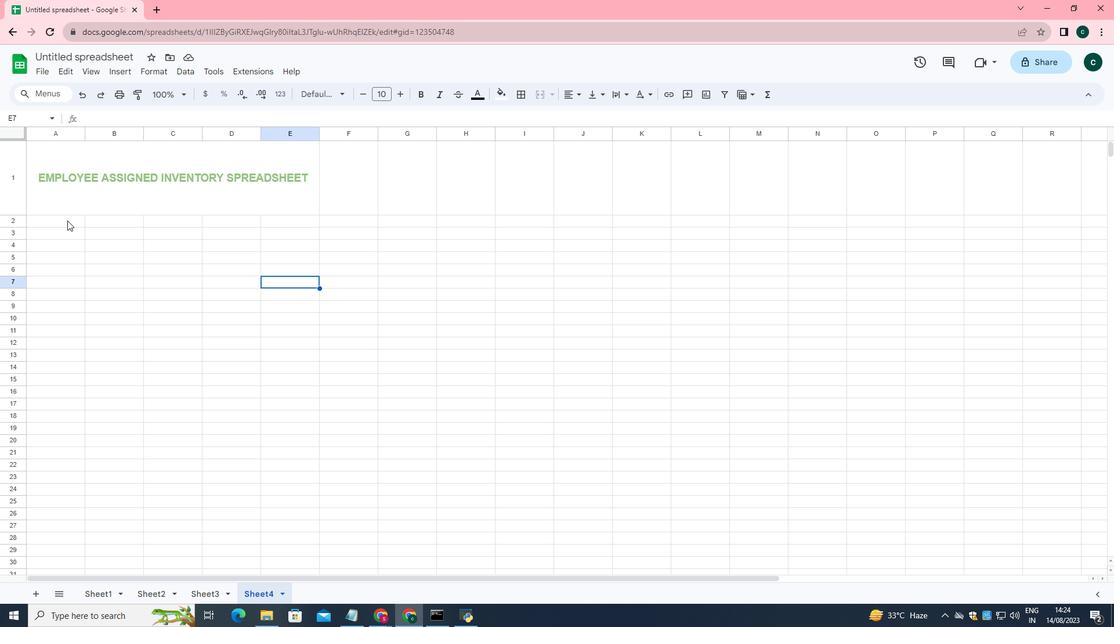 
Action: Mouse pressed left at (67, 220)
Screenshot: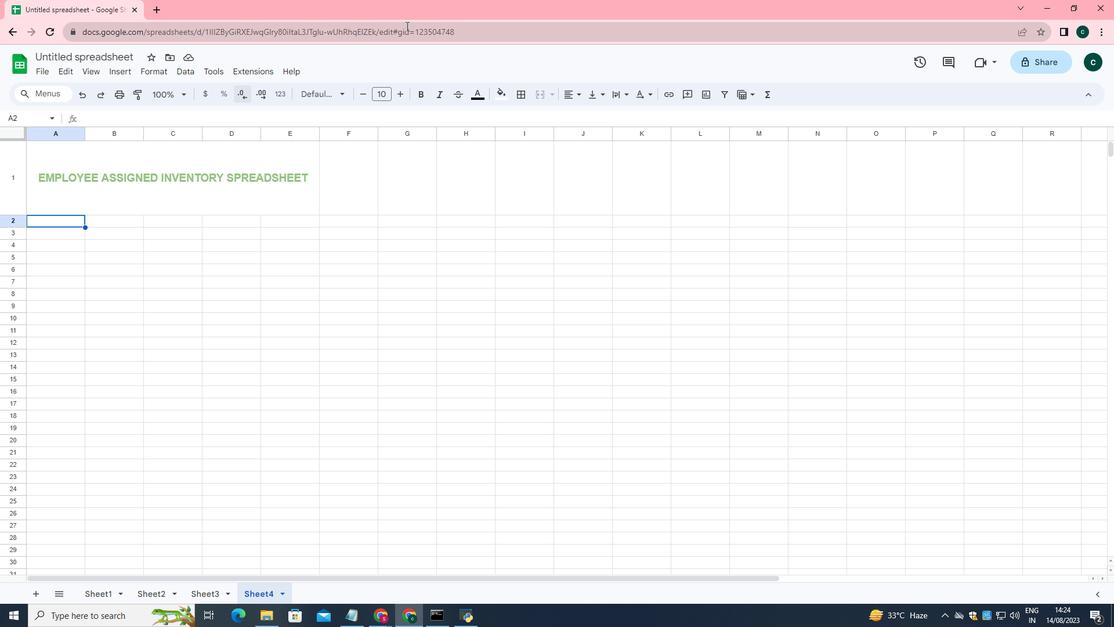 
Action: Mouse moved to (399, 99)
Screenshot: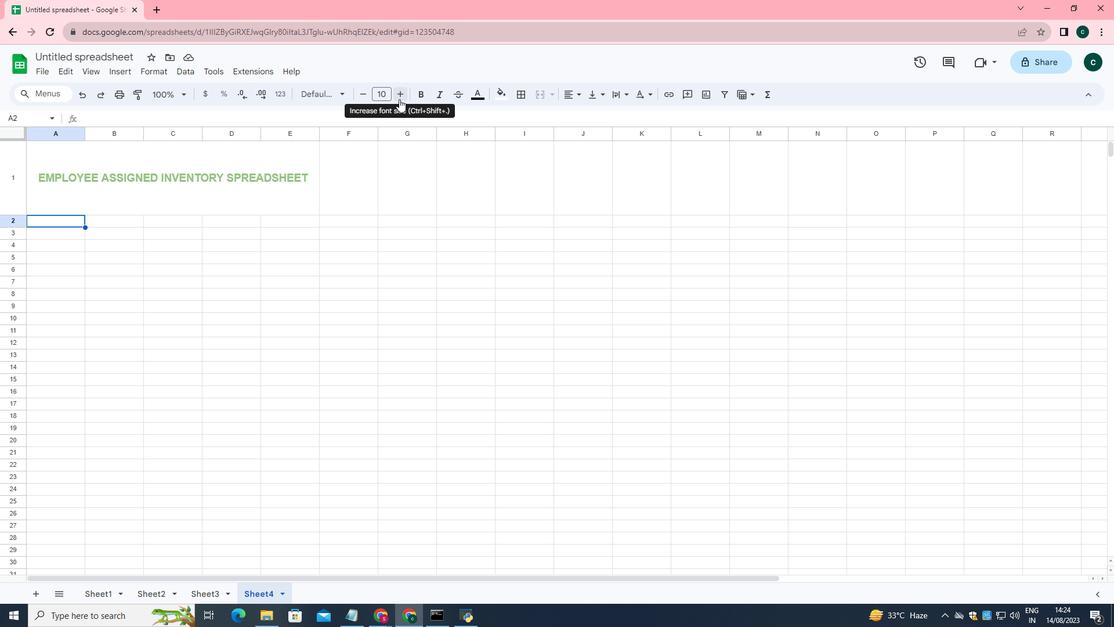 
Action: Mouse pressed left at (399, 99)
Screenshot: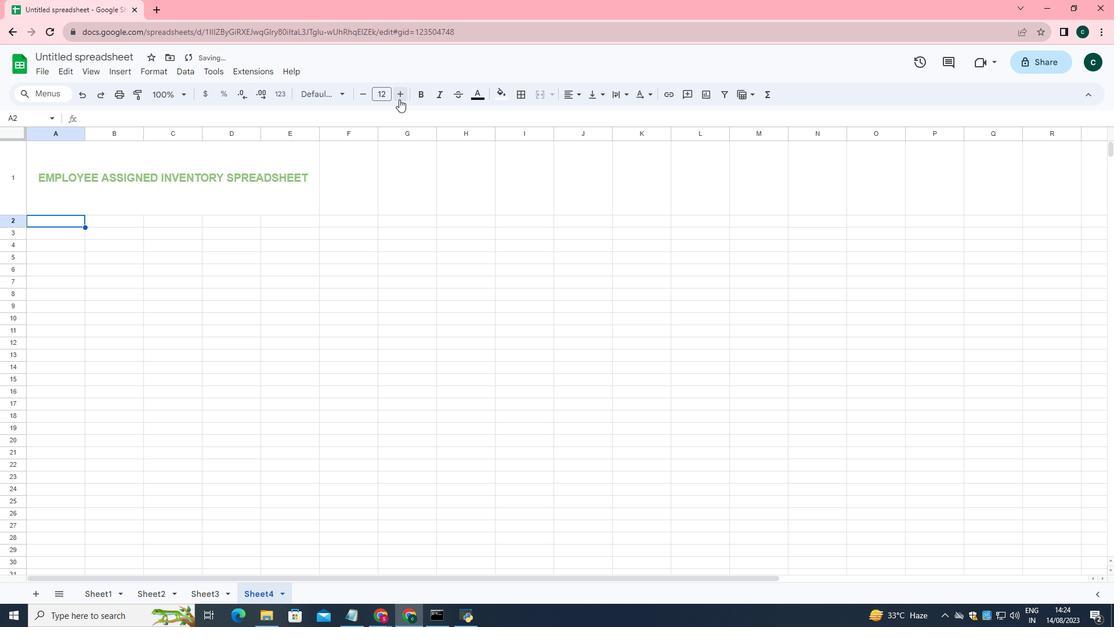 
Action: Mouse pressed left at (399, 99)
Screenshot: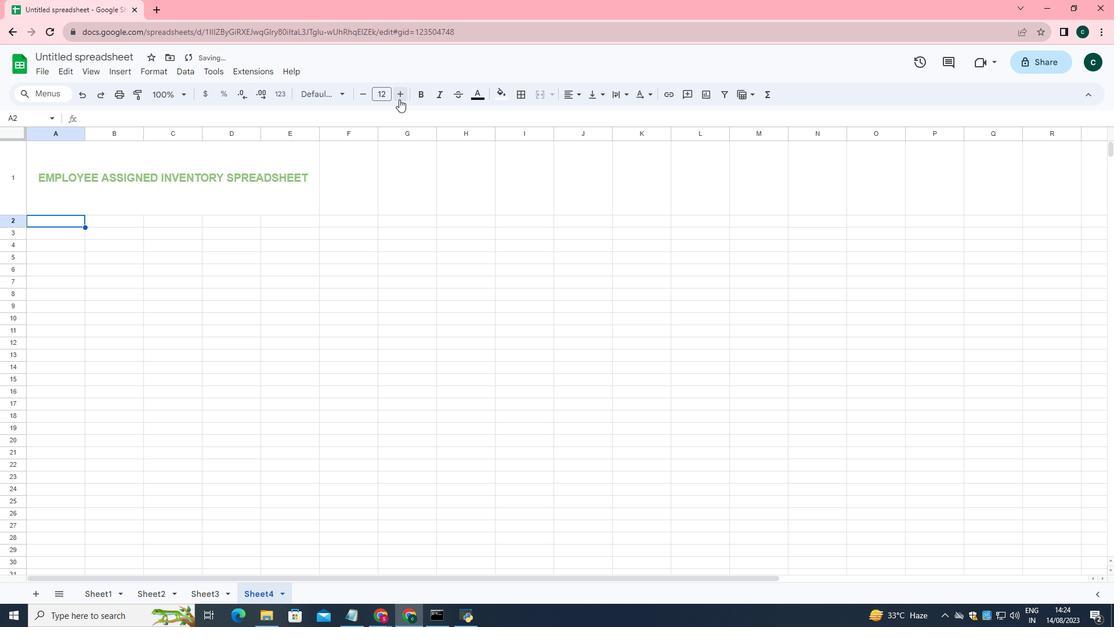 
Action: Key pressed <Key.caps_lock><Key.shift>Date
Screenshot: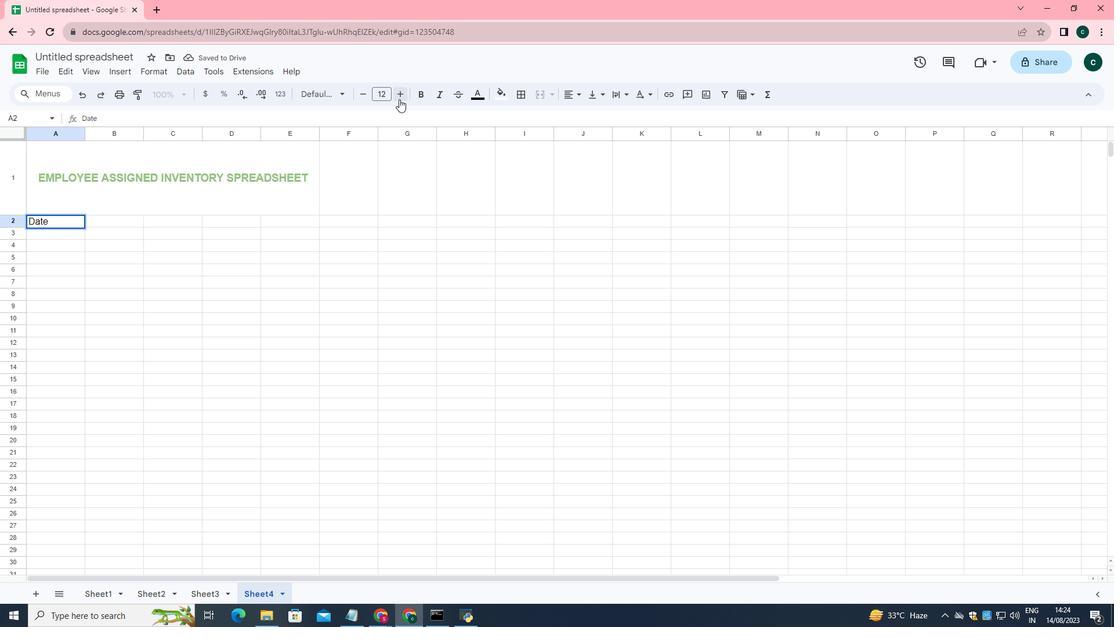
Action: Mouse moved to (127, 222)
Screenshot: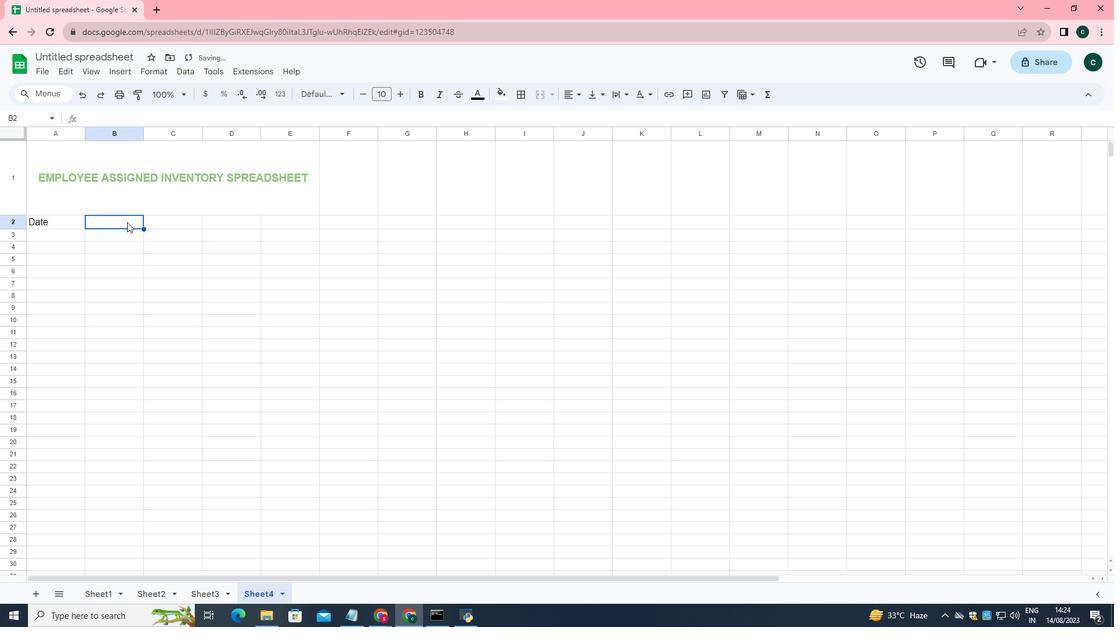 
Action: Mouse pressed left at (127, 222)
Screenshot: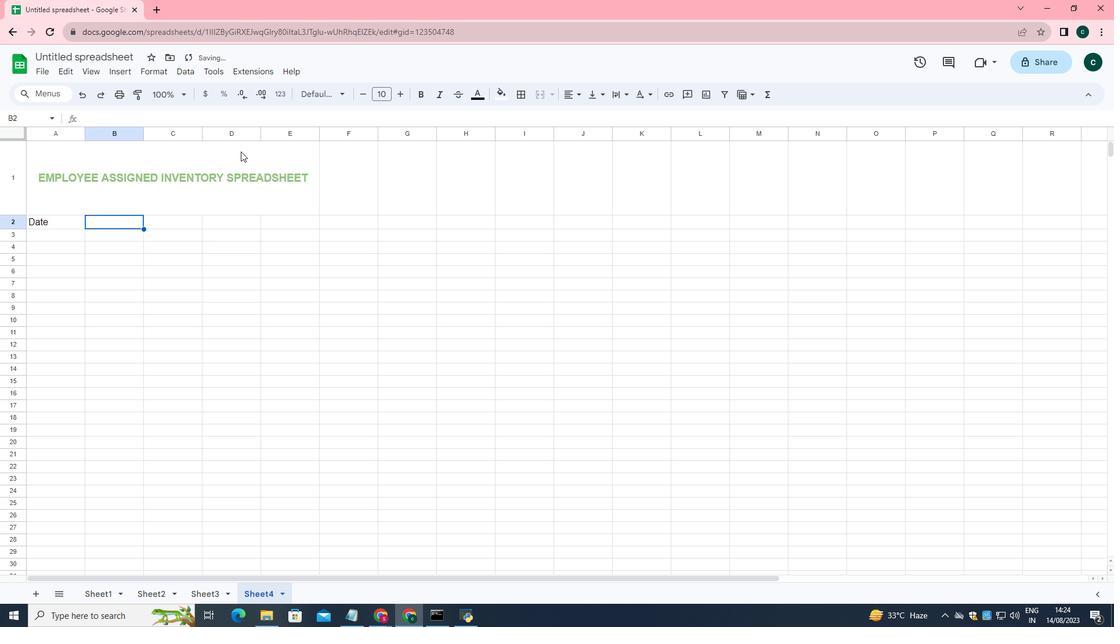 
Action: Mouse moved to (407, 94)
Screenshot: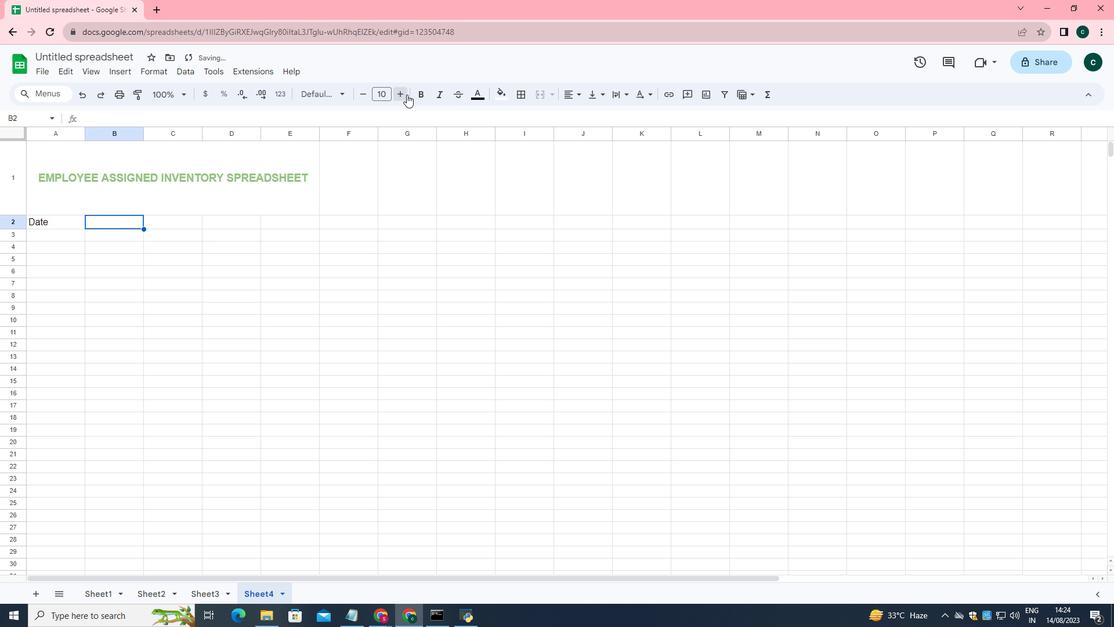 
Action: Mouse pressed left at (407, 94)
Screenshot: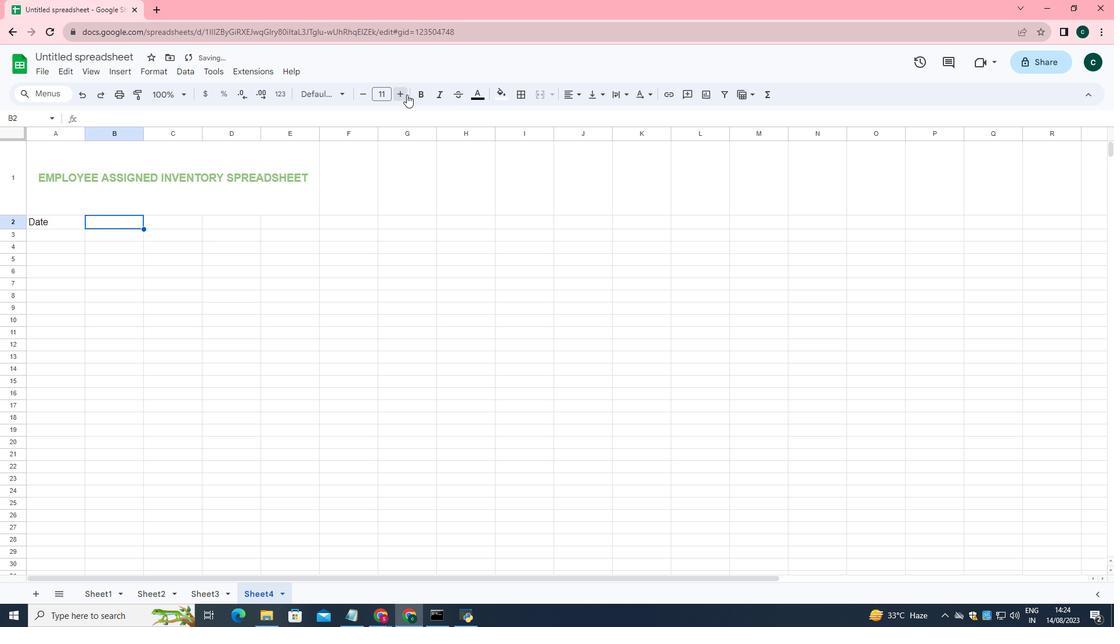 
Action: Mouse pressed left at (407, 94)
Screenshot: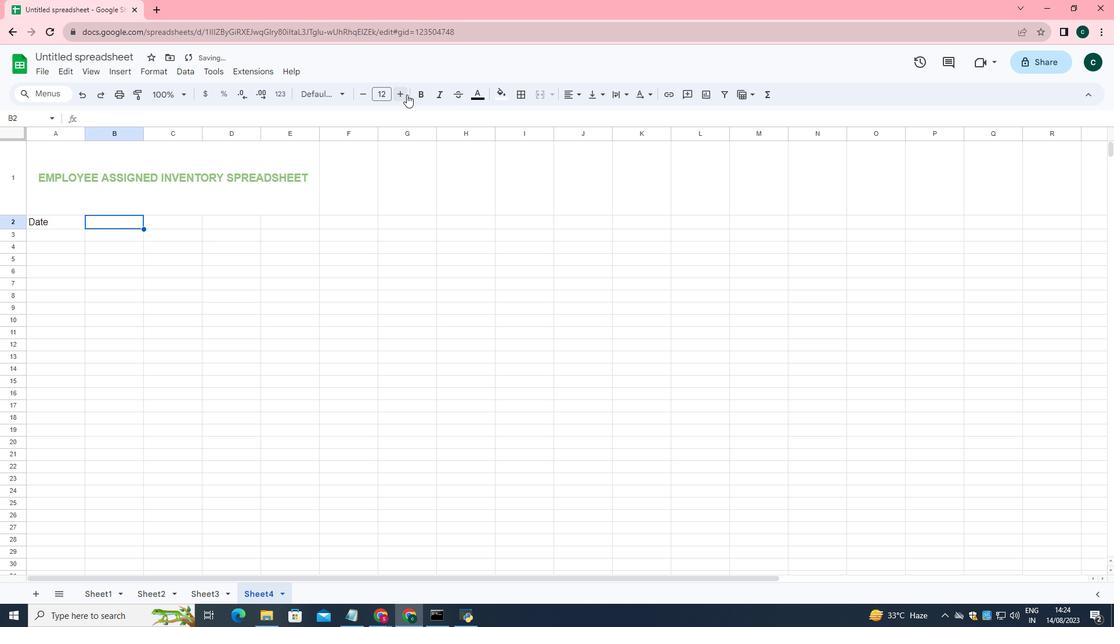 
Action: Key pressed <Key.shift>Employee<Key.space><Key.shift>Name
Screenshot: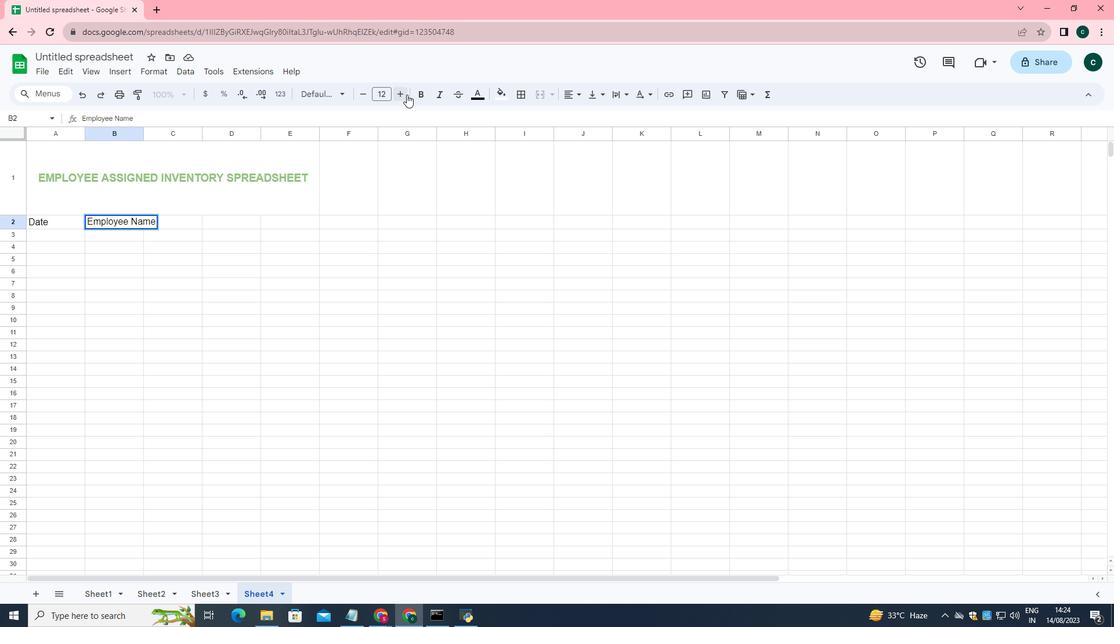 
Action: Mouse moved to (142, 134)
Screenshot: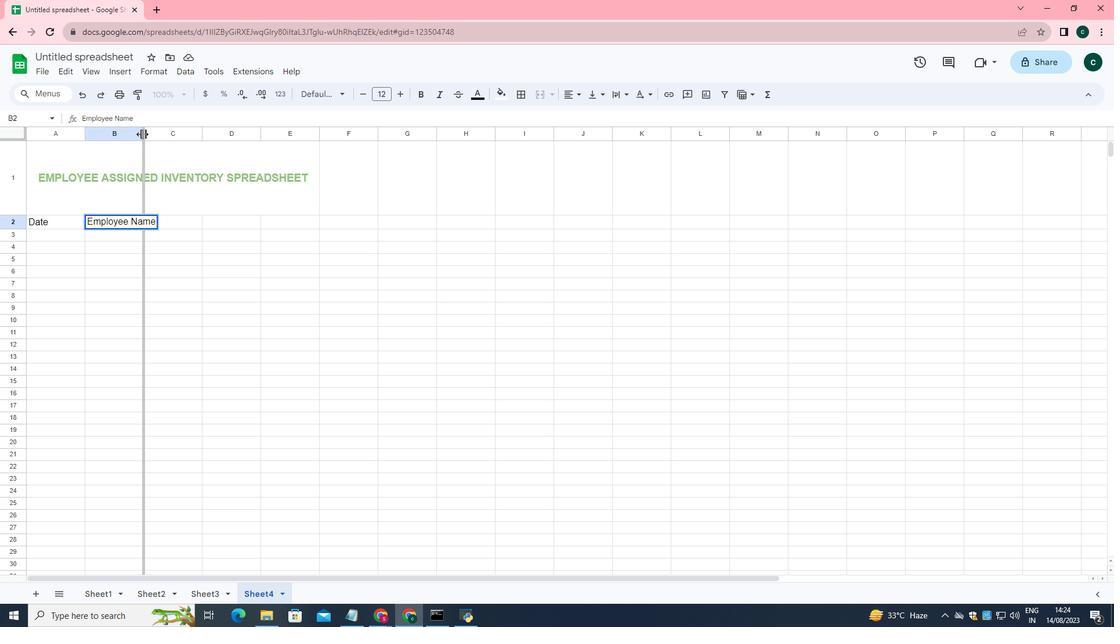 
Action: Mouse pressed left at (142, 134)
Screenshot: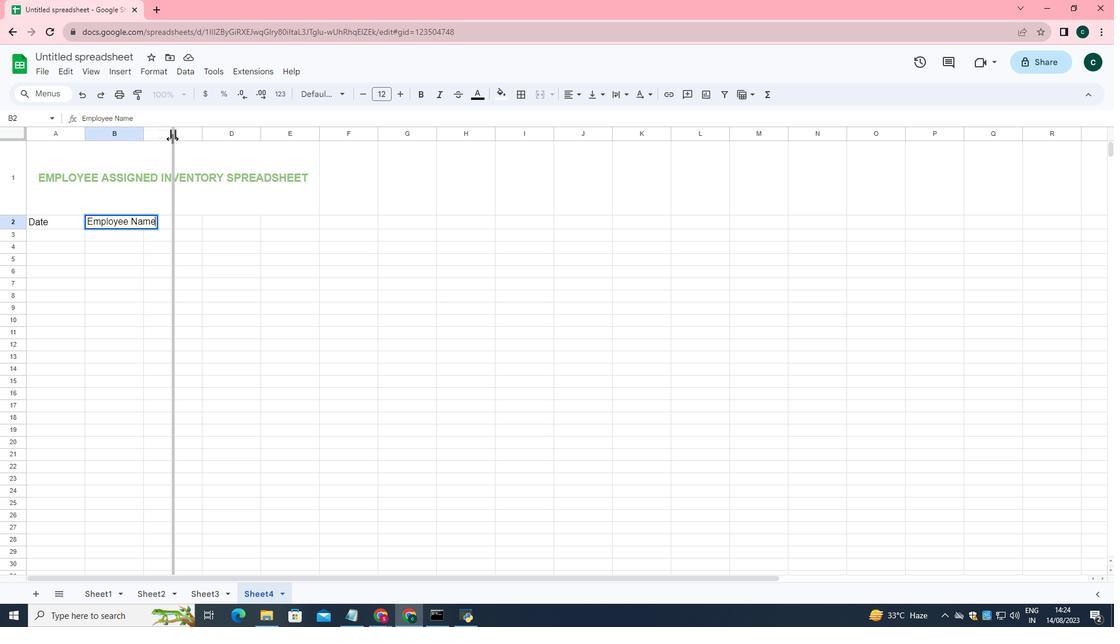 
Action: Mouse moved to (227, 222)
Screenshot: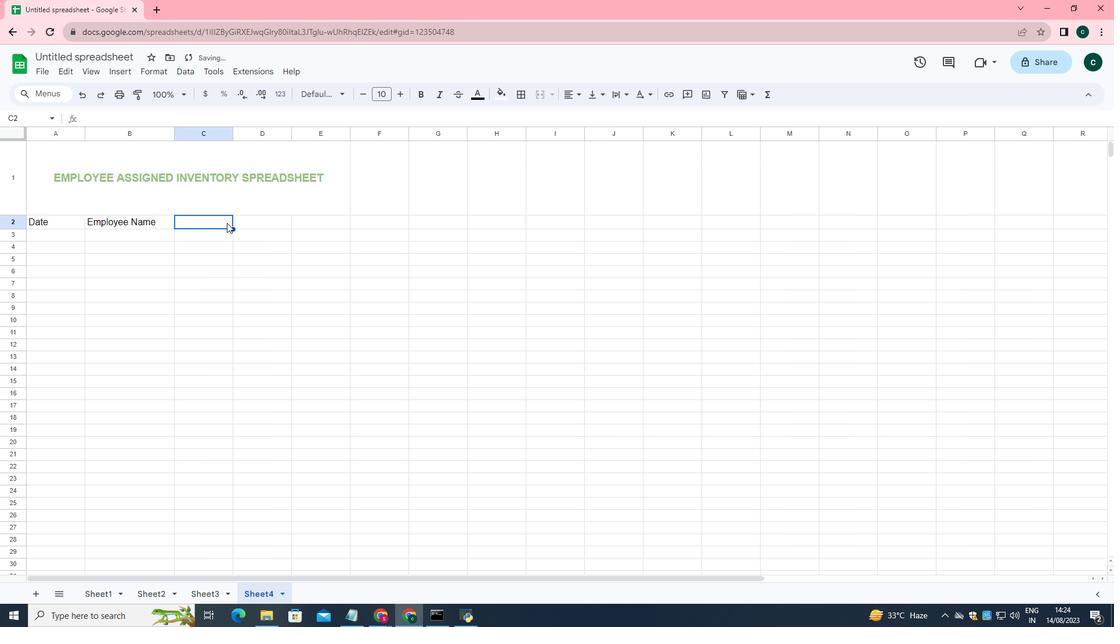 
Action: Mouse pressed left at (227, 222)
Screenshot: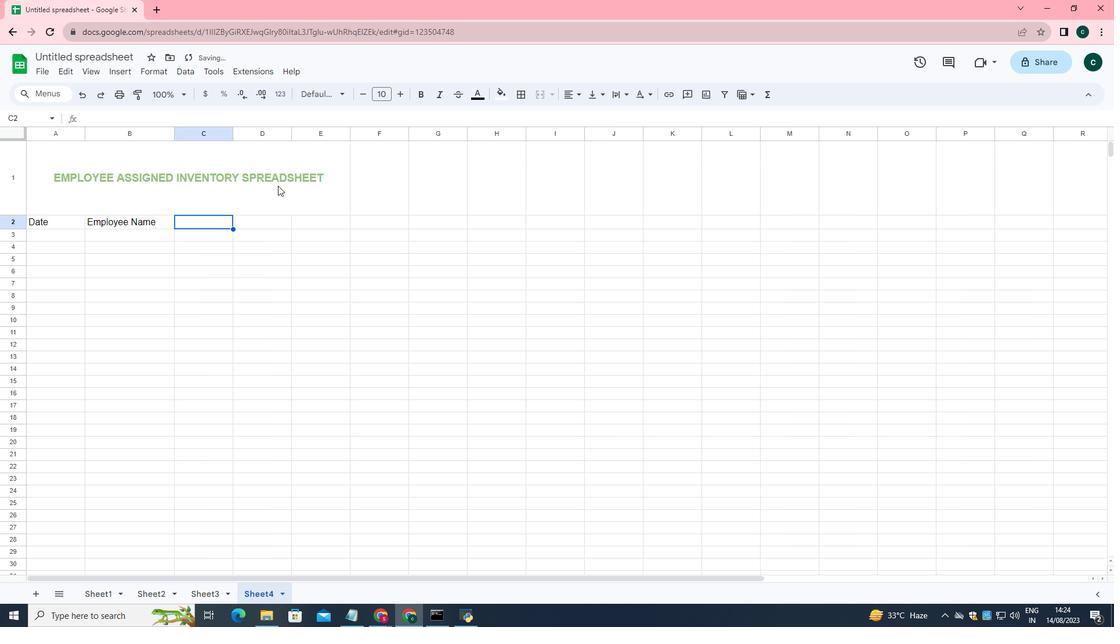 
Action: Mouse moved to (403, 94)
Screenshot: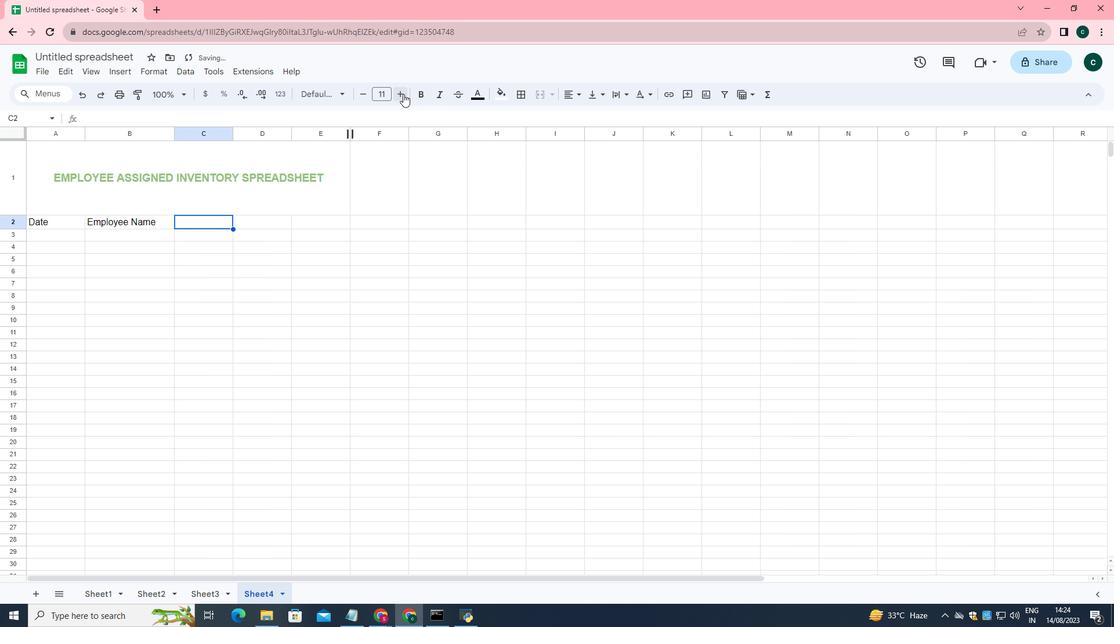 
Action: Mouse pressed left at (403, 94)
Screenshot: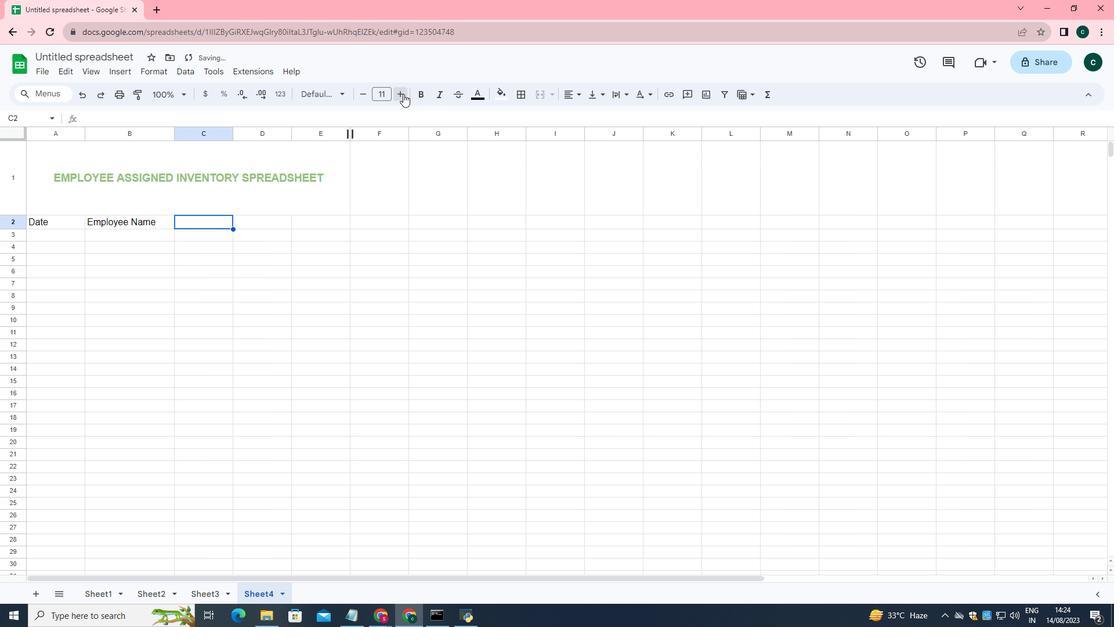 
Action: Mouse pressed left at (403, 94)
Screenshot: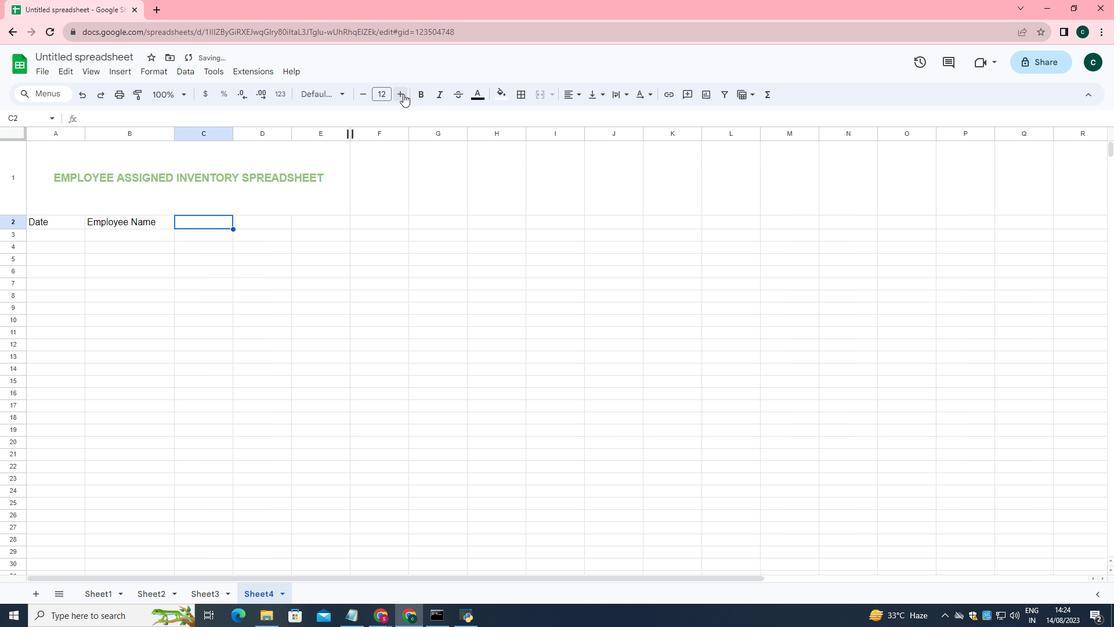 
Action: Key pressed <Key.shift>Task
Screenshot: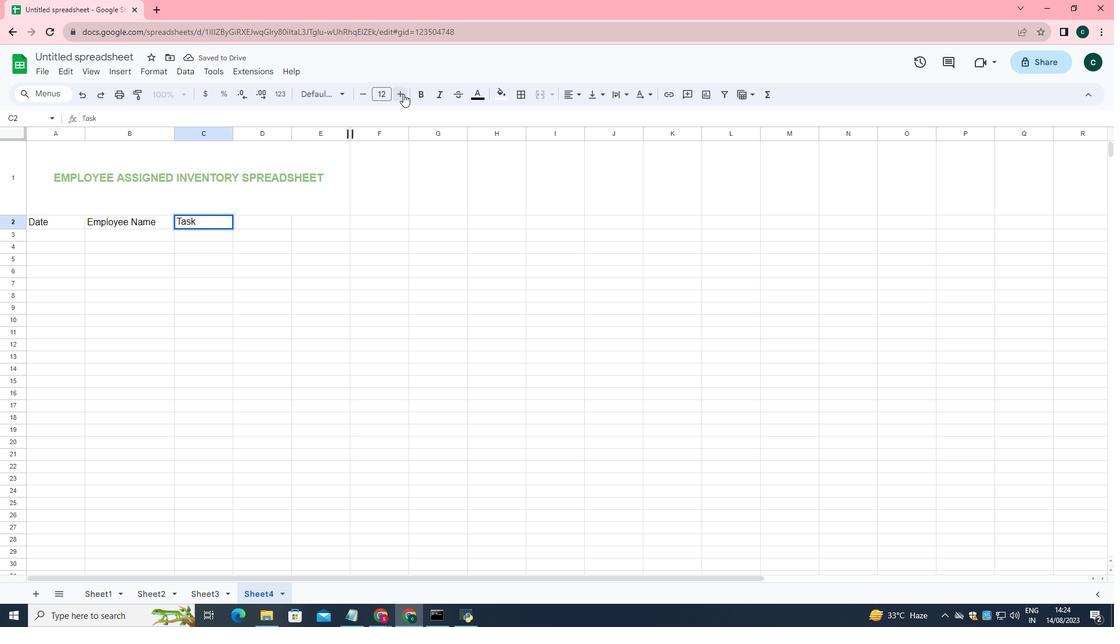 
Action: Mouse moved to (262, 223)
Screenshot: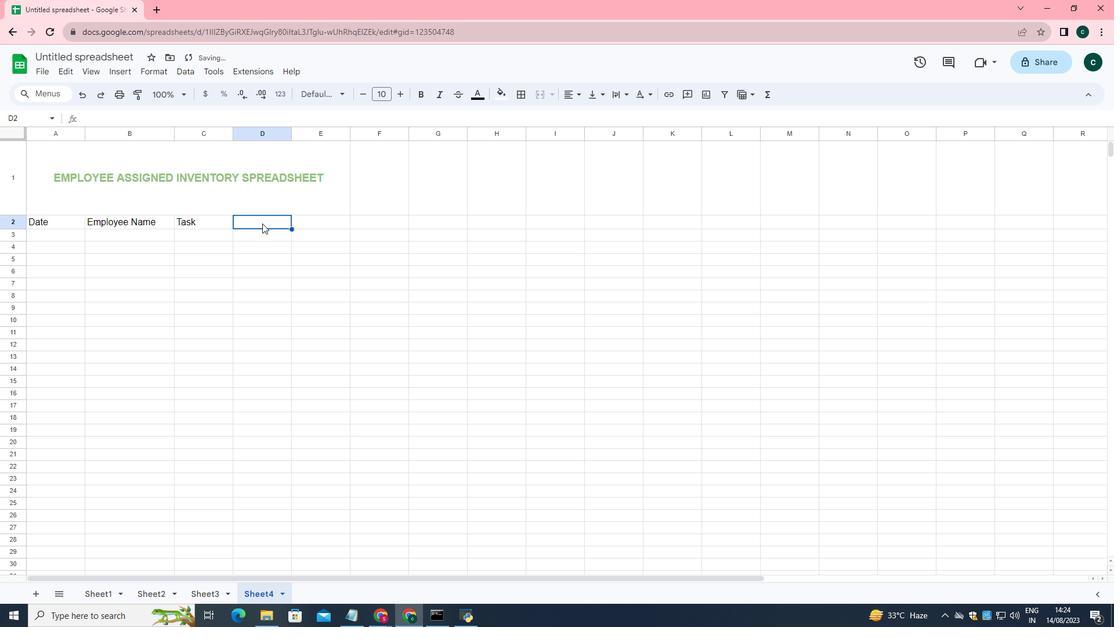 
Action: Mouse pressed left at (262, 223)
Screenshot: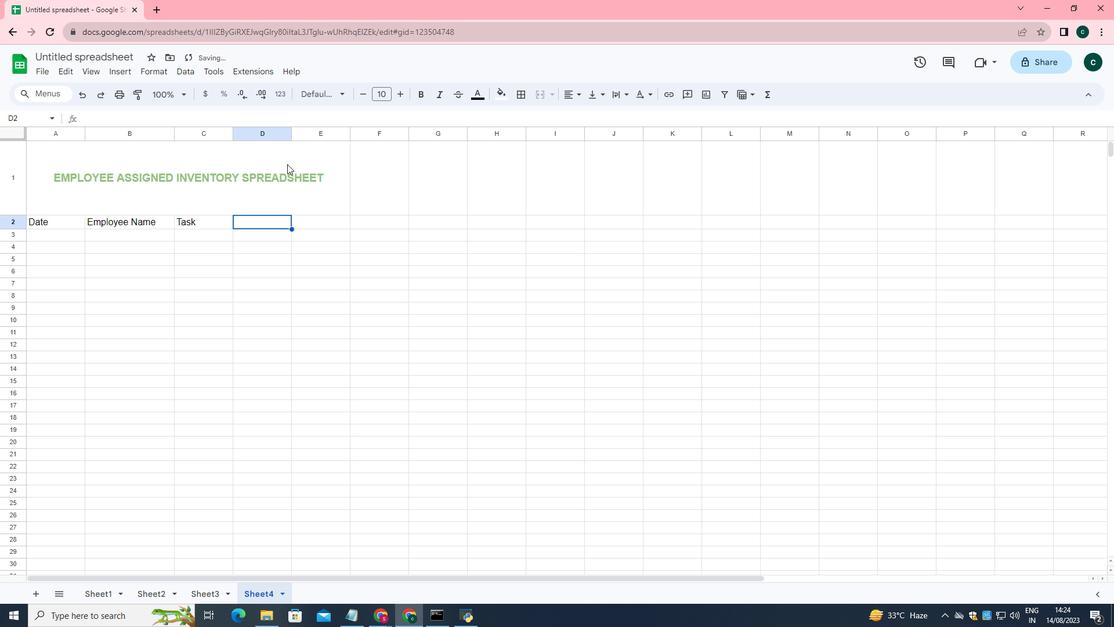 
Action: Mouse moved to (399, 90)
Screenshot: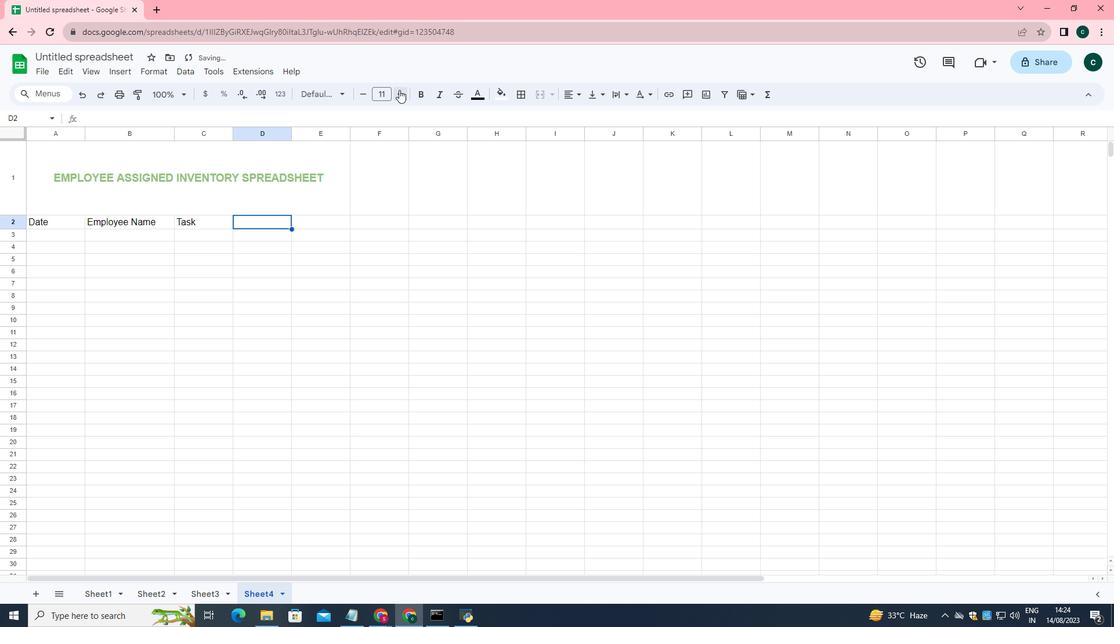 
Action: Mouse pressed left at (399, 90)
Screenshot: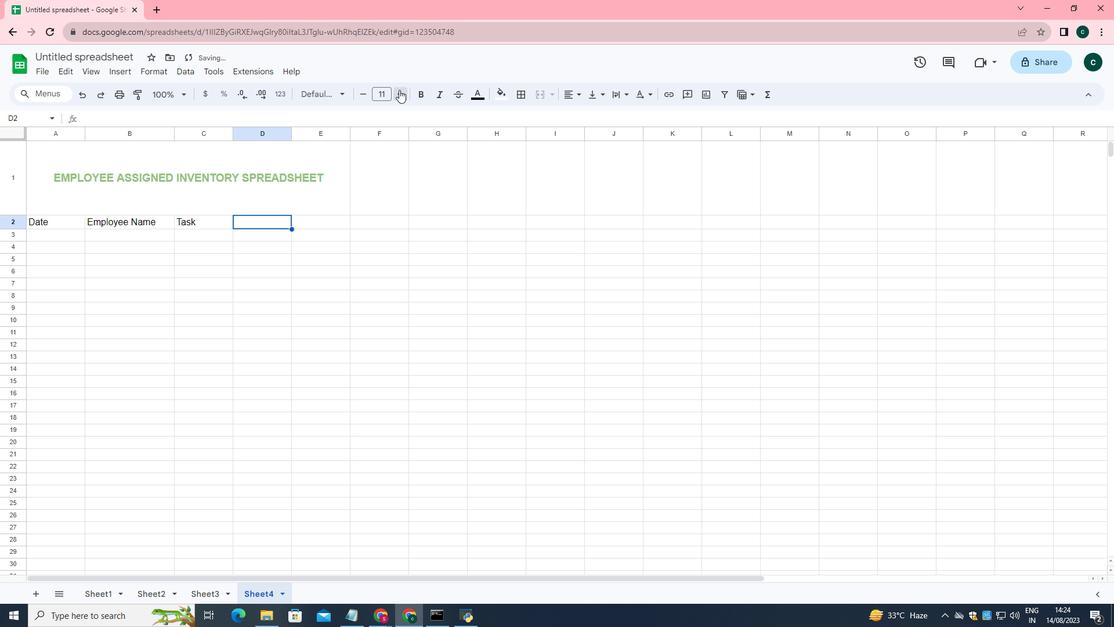 
Action: Mouse pressed left at (399, 90)
Screenshot: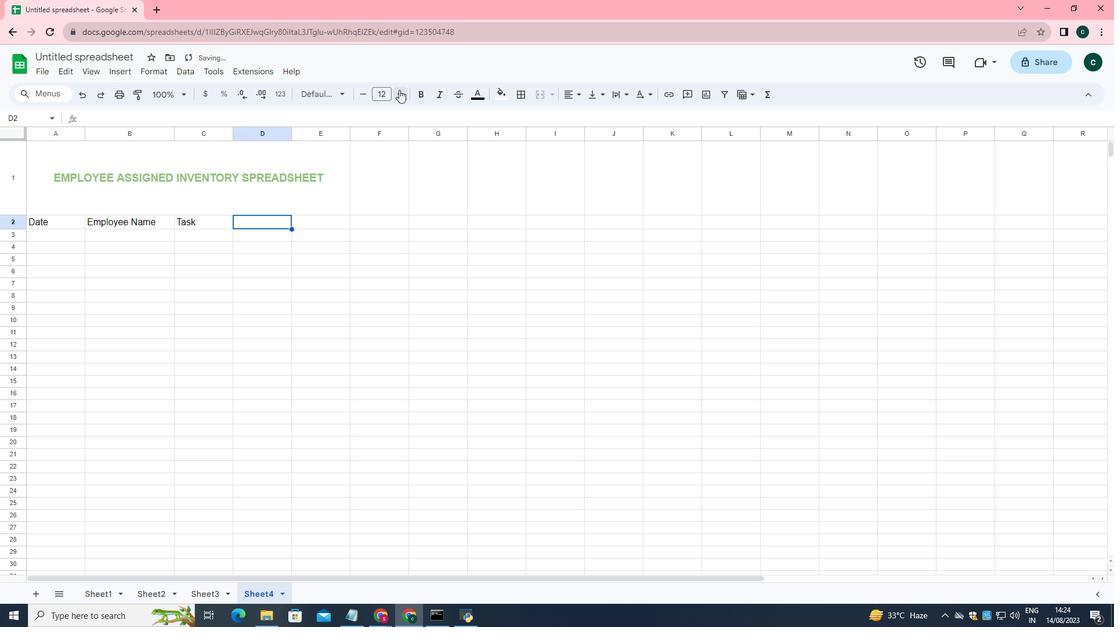
Action: Key pressed <Key.shift>Assigned<Key.space><Key.shift>To
Screenshot: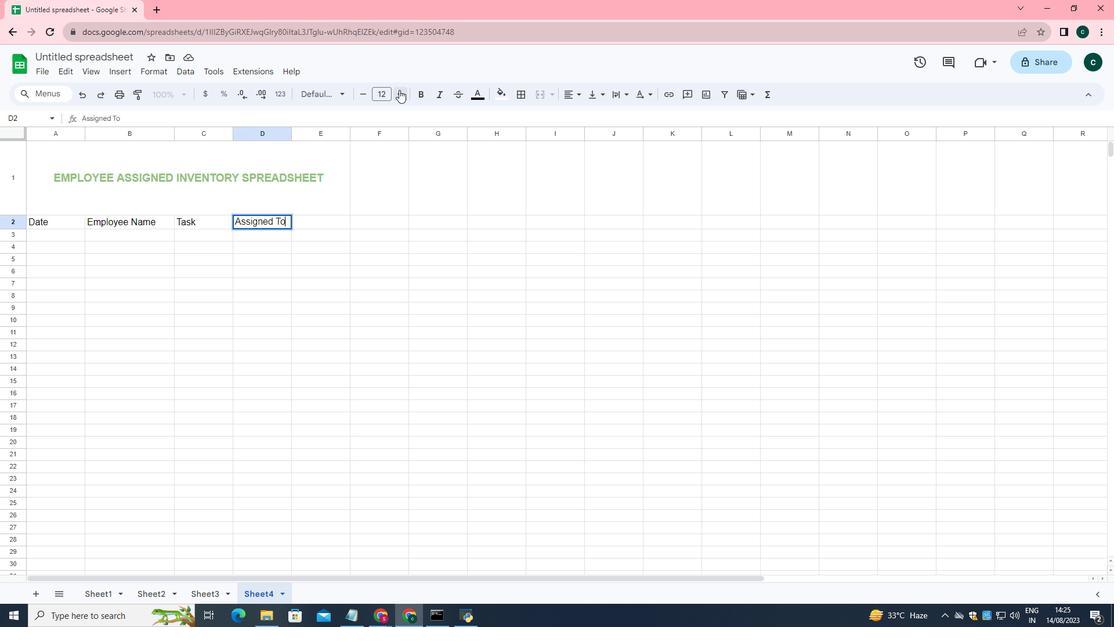 
Action: Mouse moved to (290, 131)
Screenshot: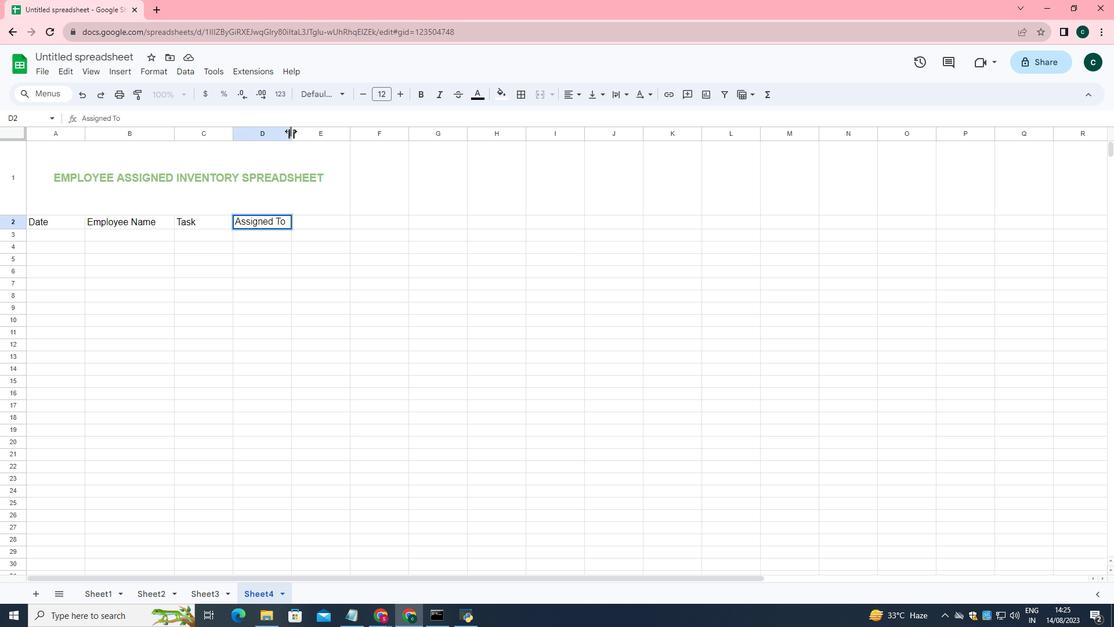 
Action: Mouse pressed left at (290, 131)
Screenshot: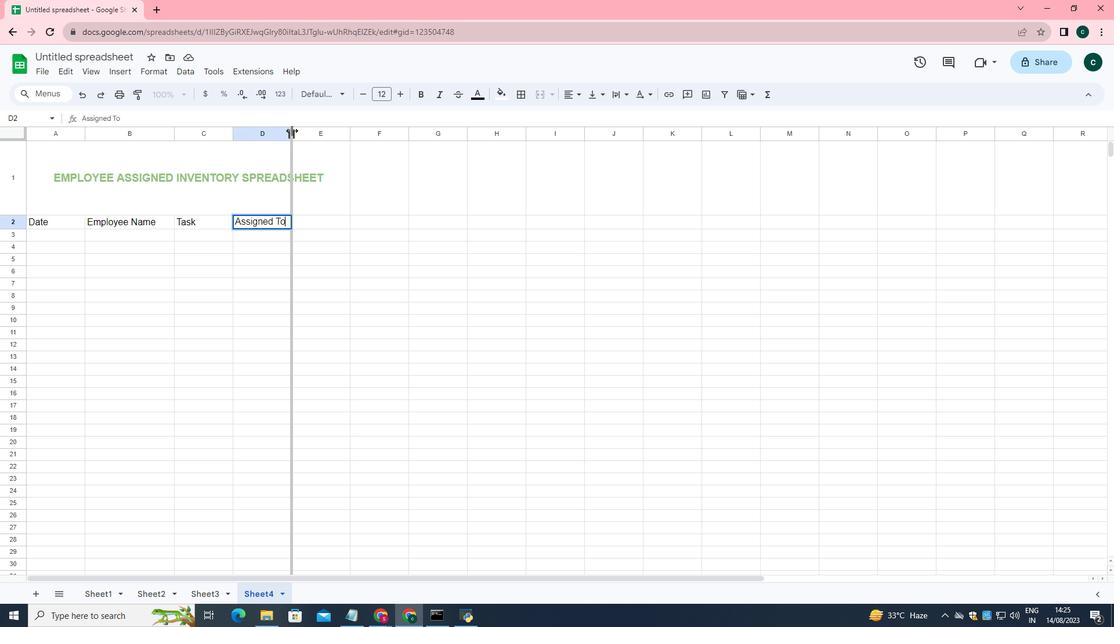 
Action: Mouse moved to (343, 222)
Screenshot: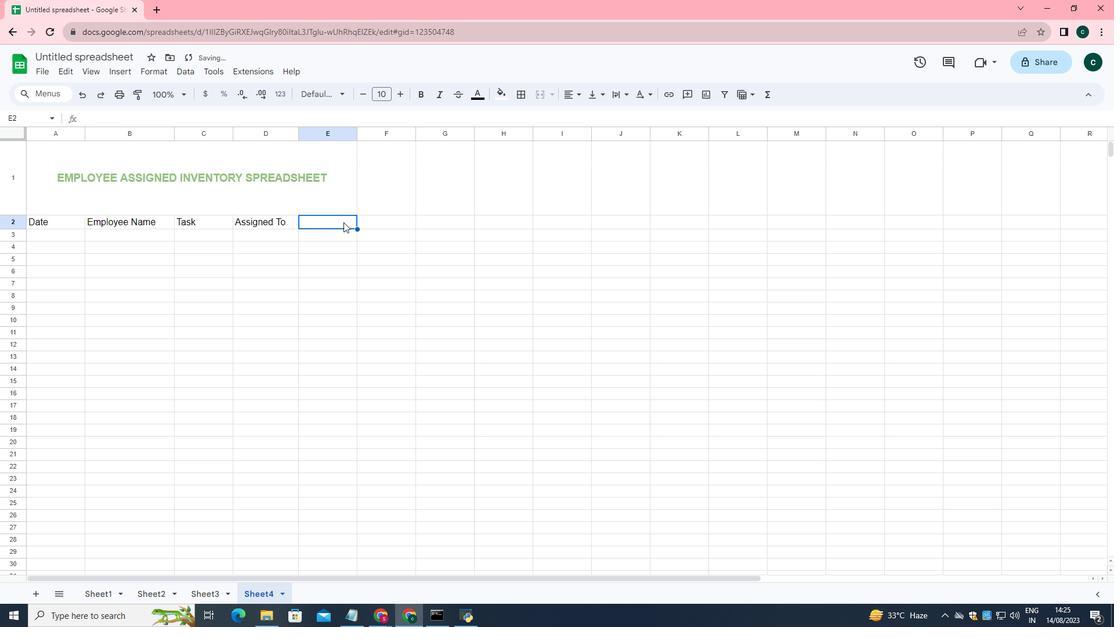 
Action: Mouse pressed left at (343, 222)
Screenshot: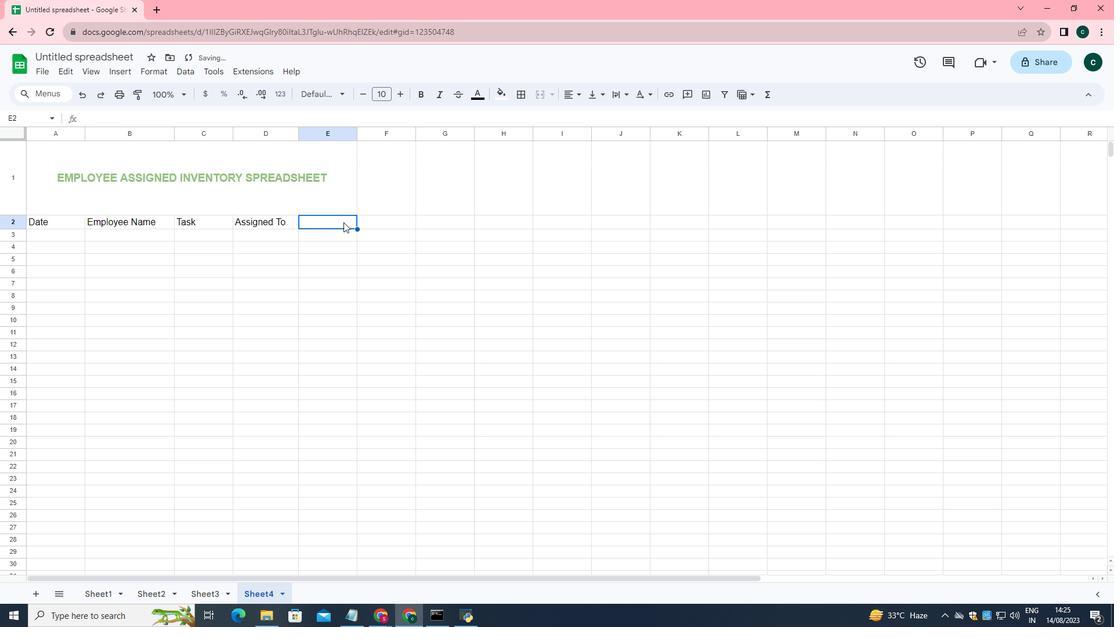 
Action: Mouse moved to (399, 94)
Screenshot: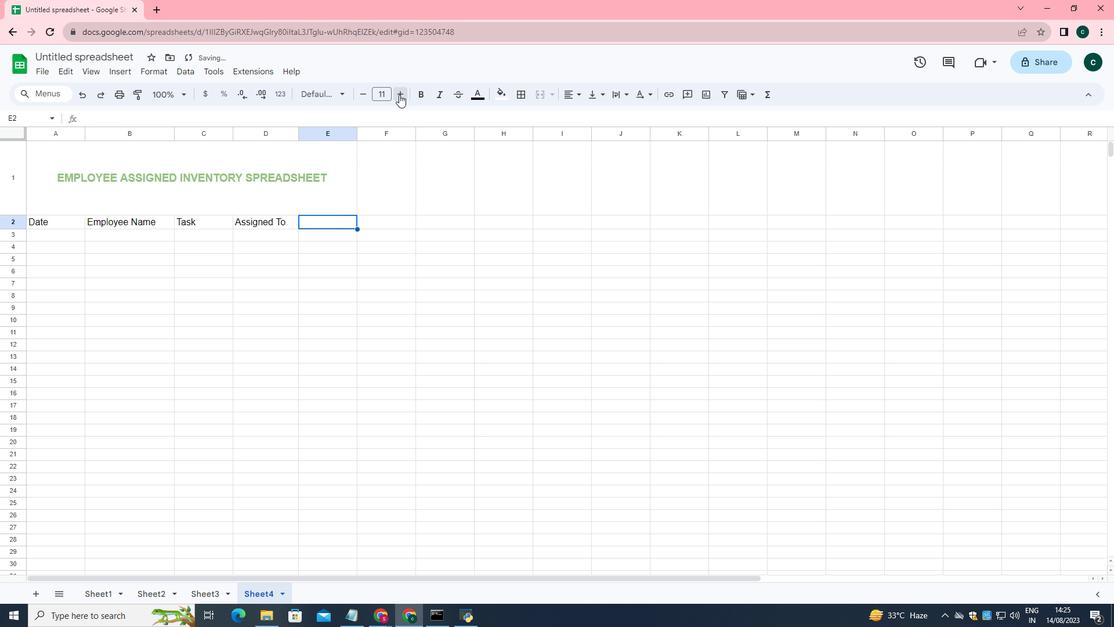 
Action: Mouse pressed left at (399, 94)
Screenshot: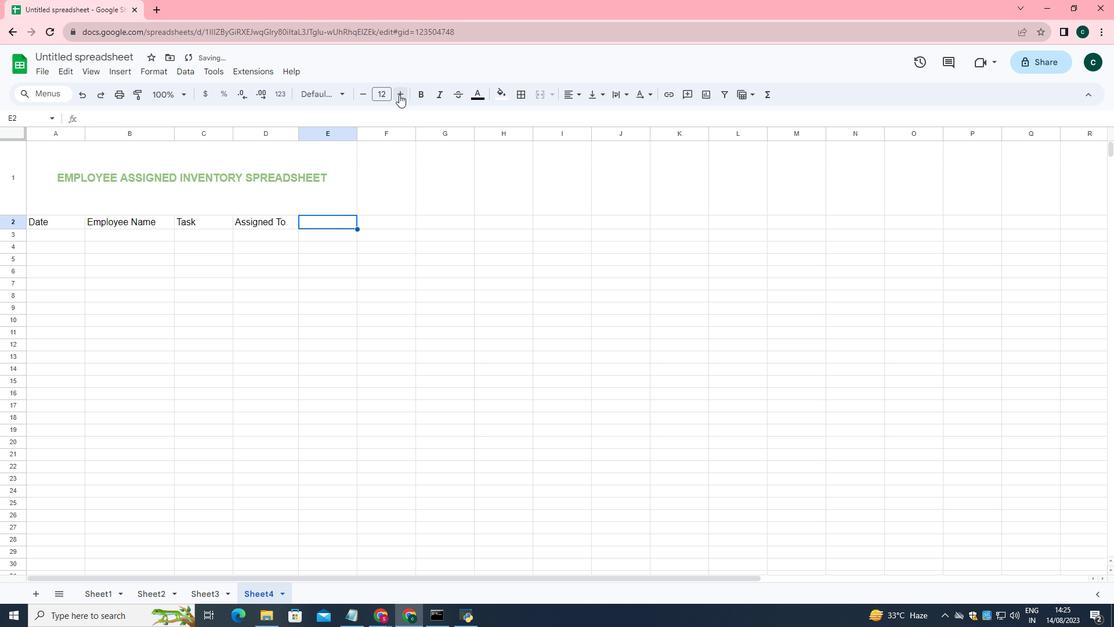 
Action: Mouse pressed left at (399, 94)
Screenshot: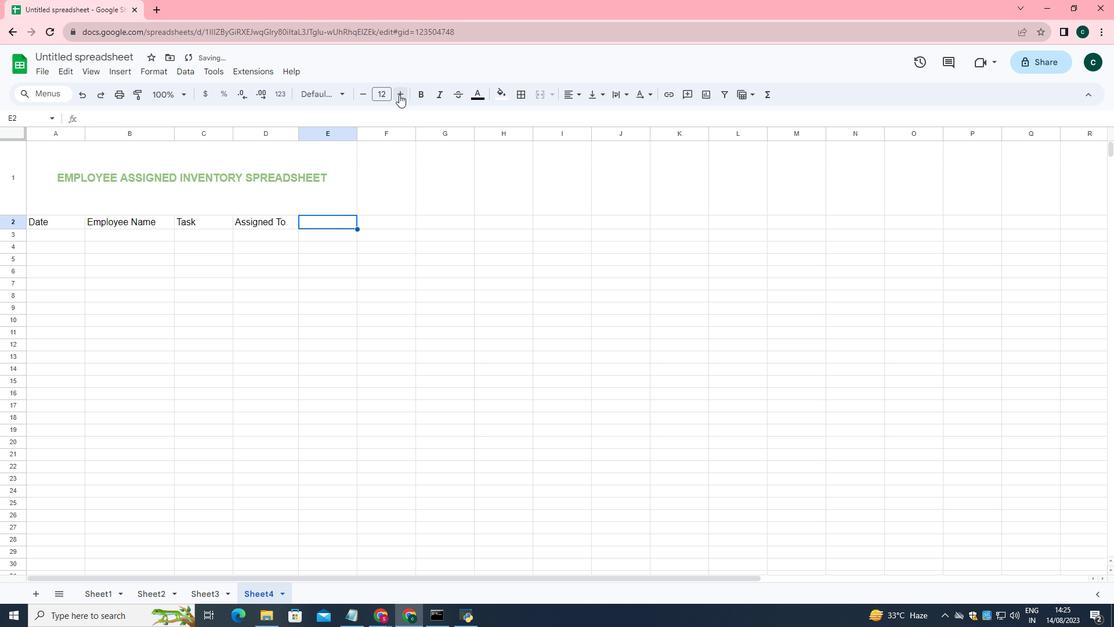 
Action: Key pressed <Key.shift>Status
Screenshot: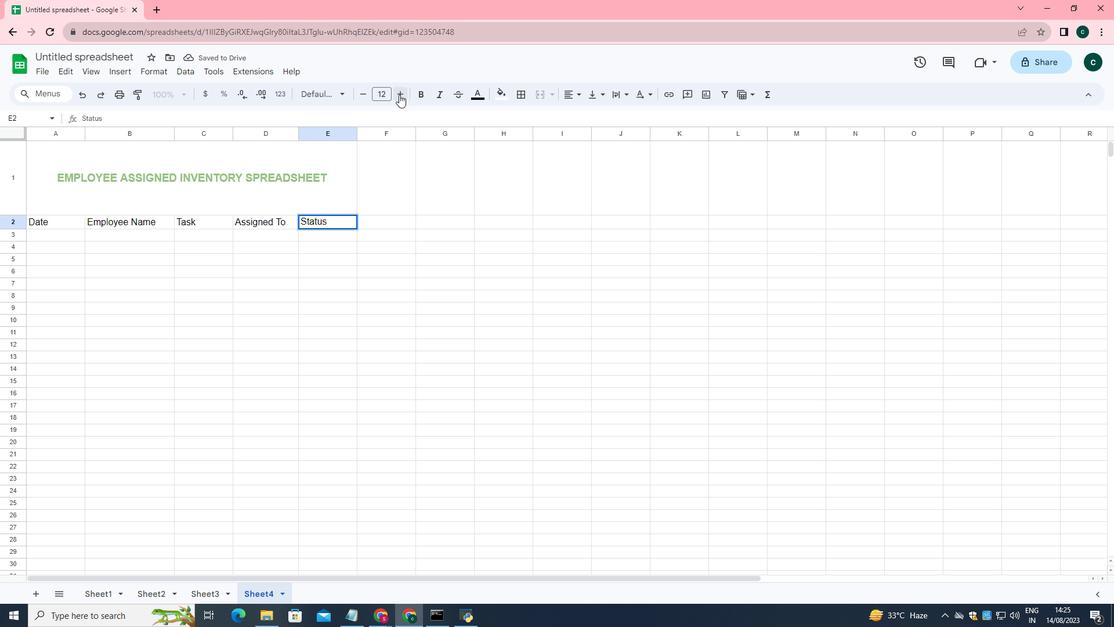 
Action: Mouse moved to (318, 344)
Screenshot: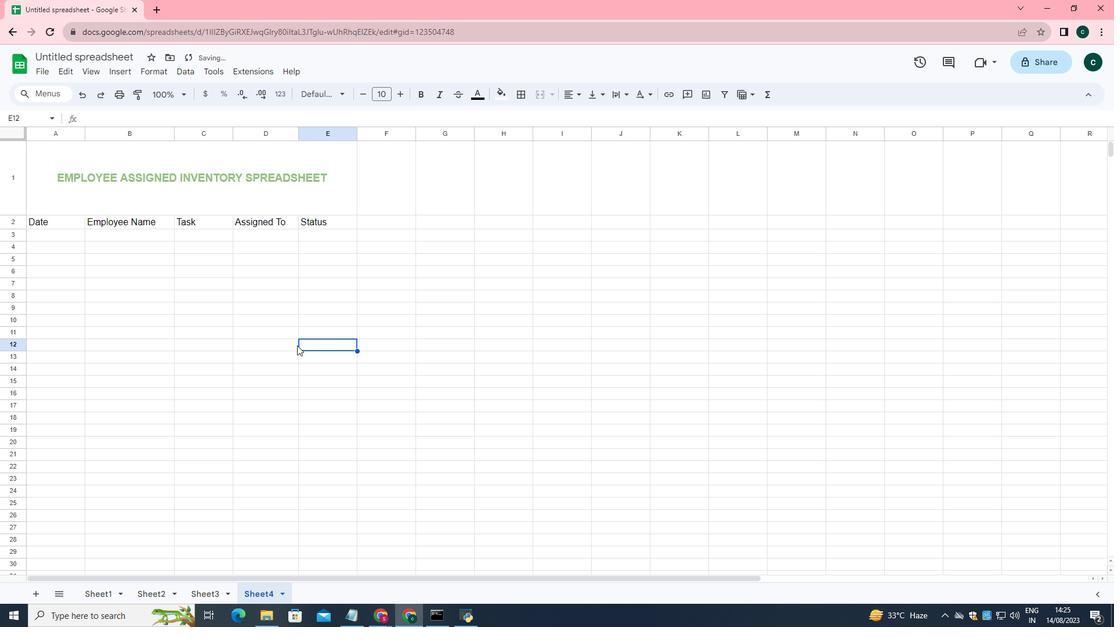 
Action: Mouse pressed left at (318, 344)
Screenshot: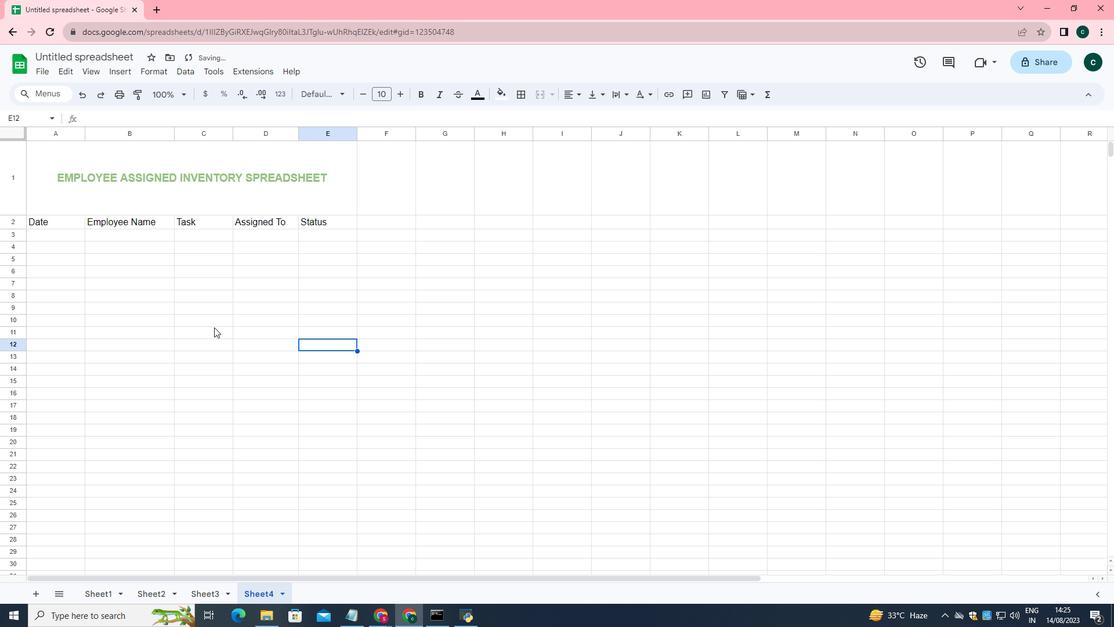 
Action: Mouse moved to (9, 227)
Screenshot: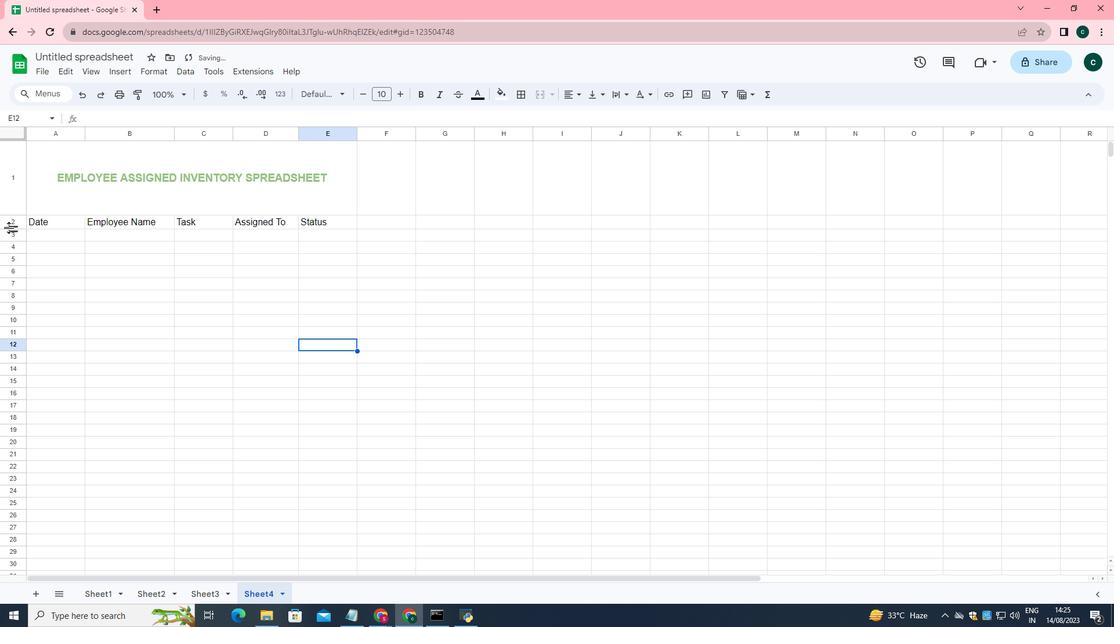 
Action: Mouse pressed left at (9, 227)
Screenshot: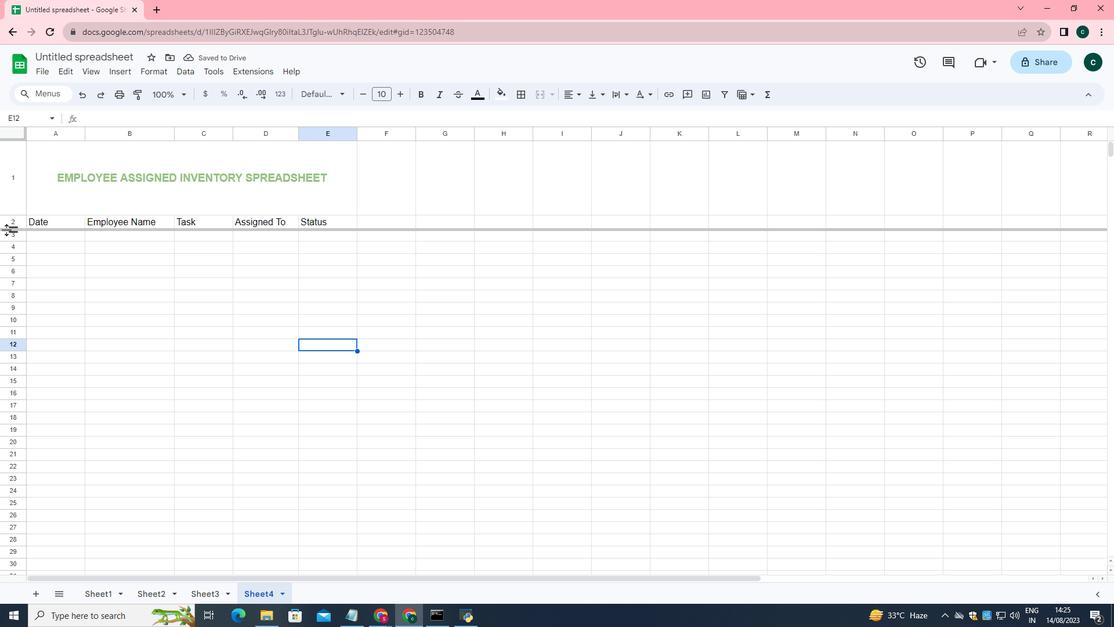 
Action: Mouse moved to (58, 228)
Screenshot: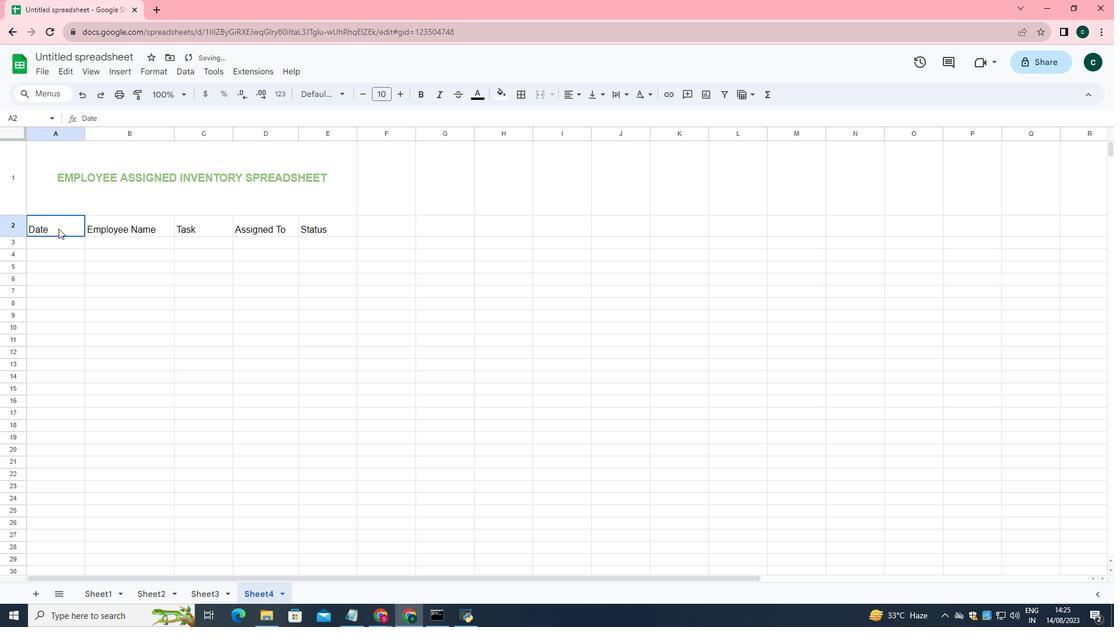 
Action: Mouse pressed left at (58, 228)
Screenshot: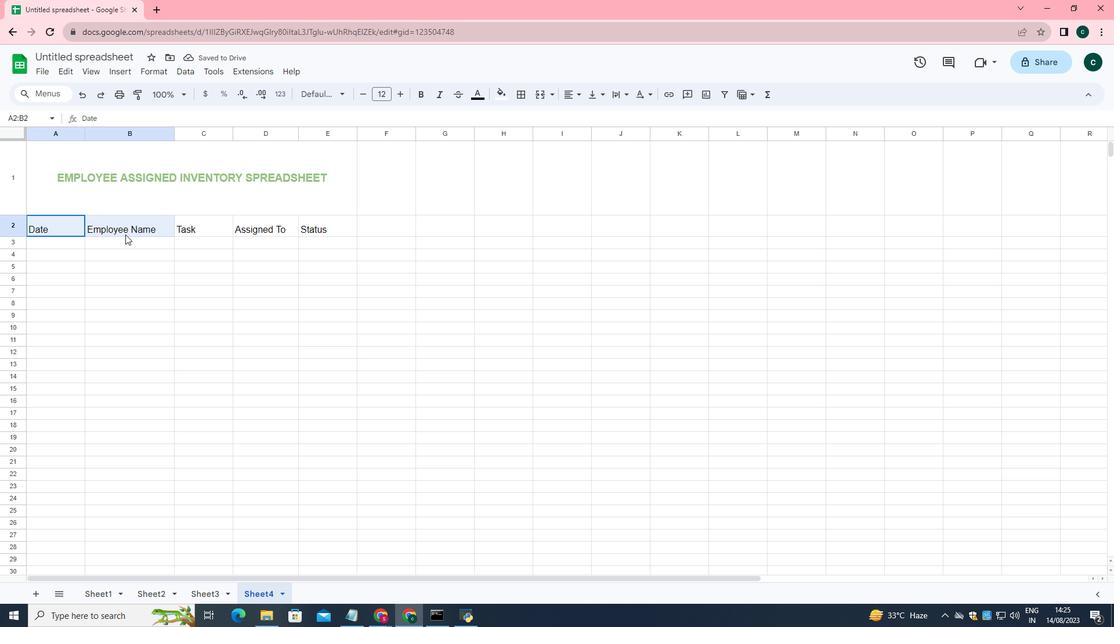 
Action: Mouse moved to (577, 90)
Screenshot: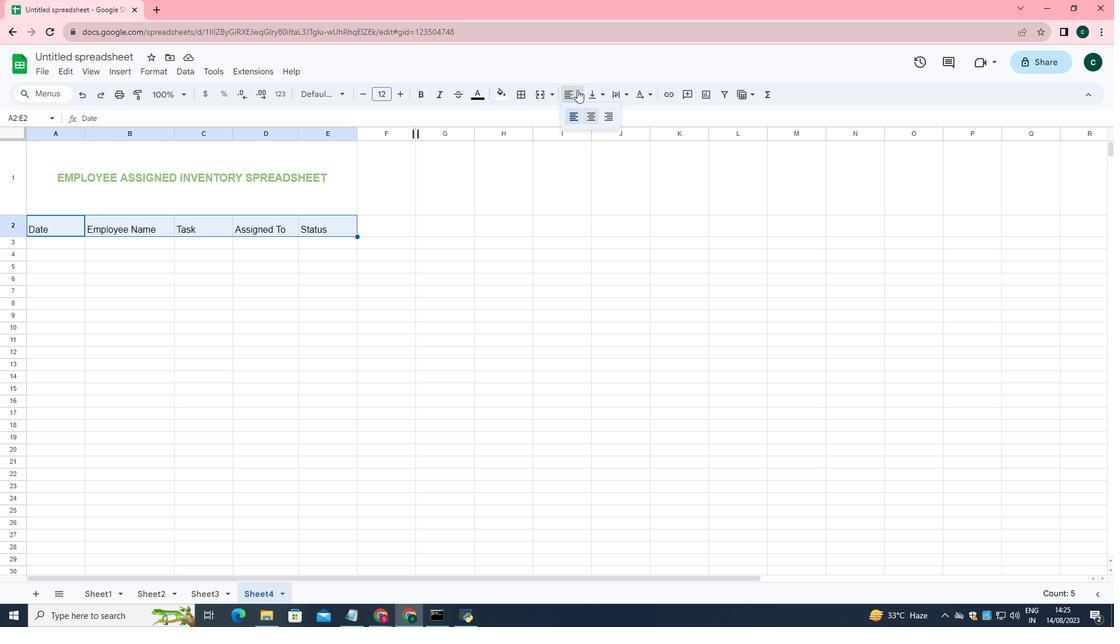 
Action: Mouse pressed left at (577, 90)
Screenshot: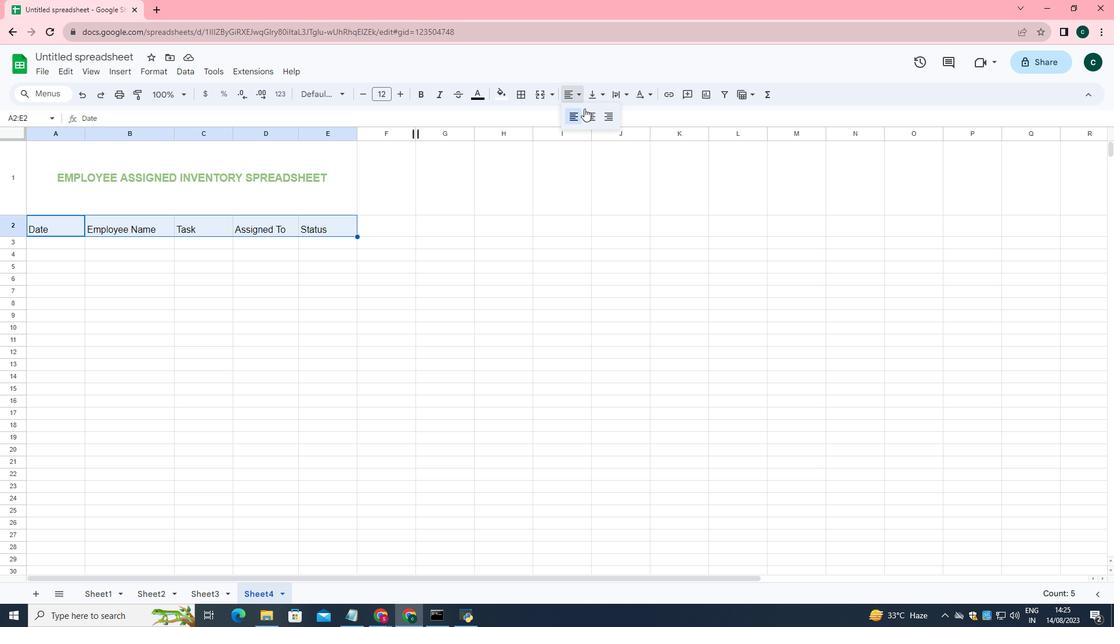 
Action: Mouse moved to (587, 113)
Screenshot: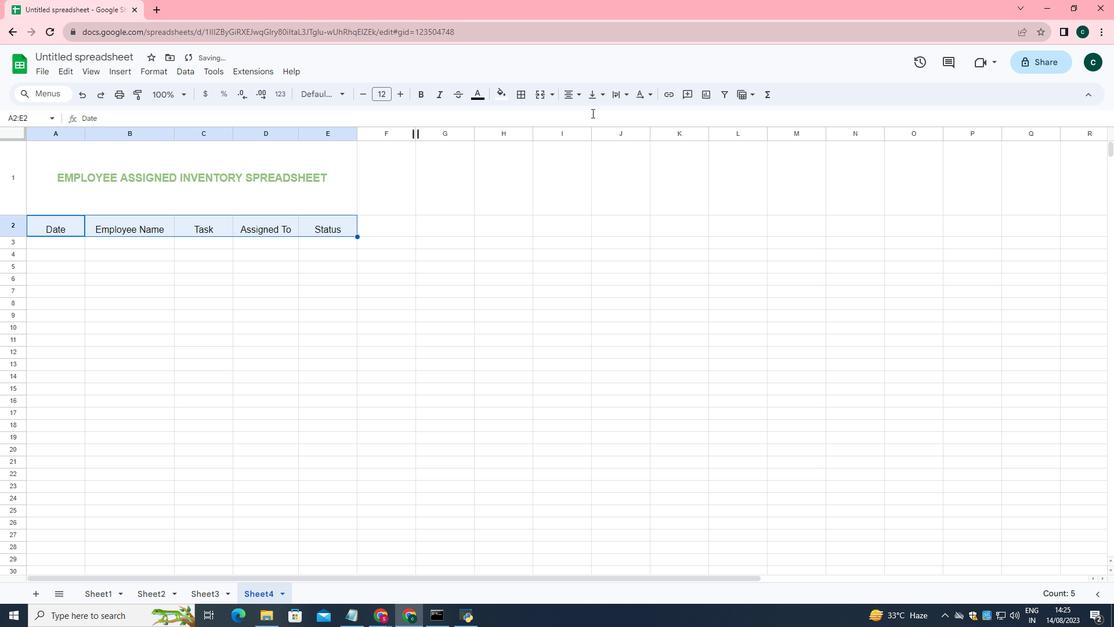 
Action: Mouse pressed left at (587, 113)
Screenshot: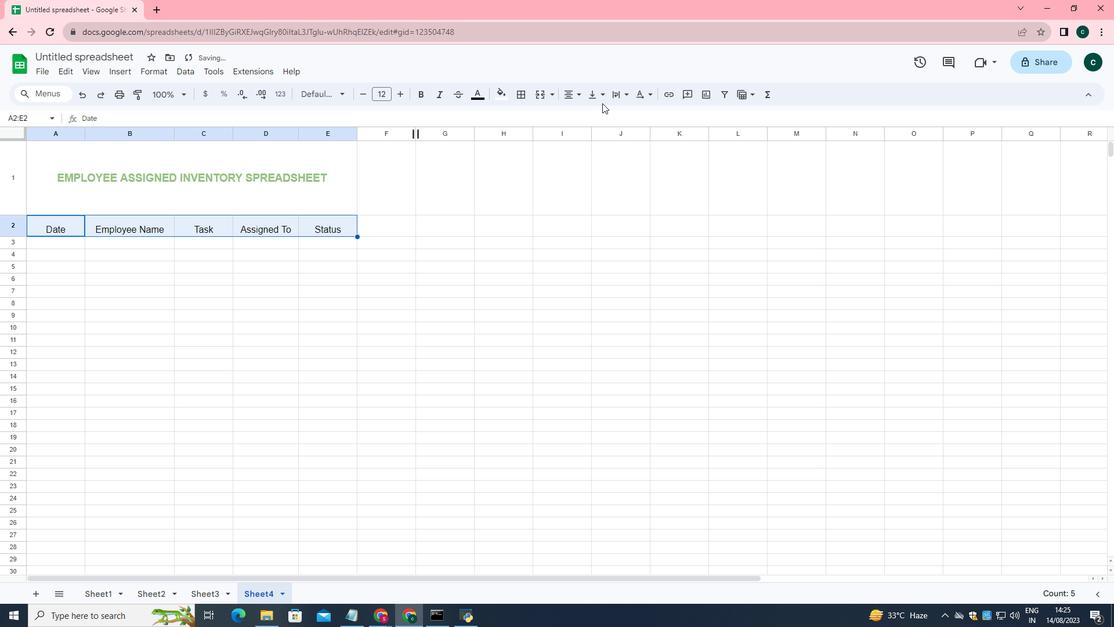 
Action: Mouse moved to (602, 94)
Screenshot: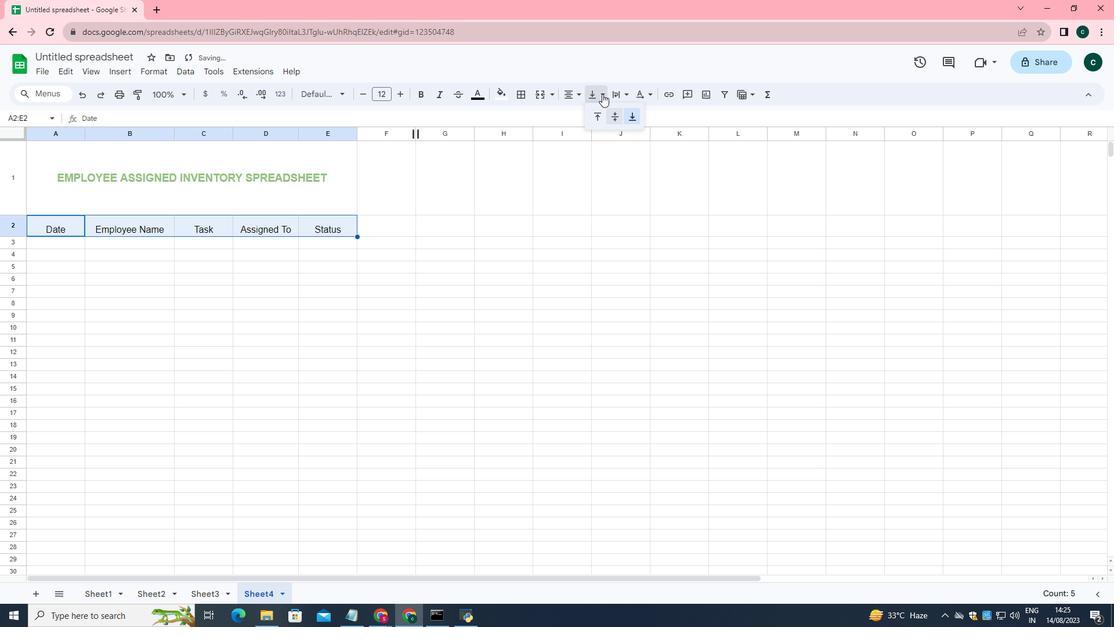 
Action: Mouse pressed left at (602, 94)
Screenshot: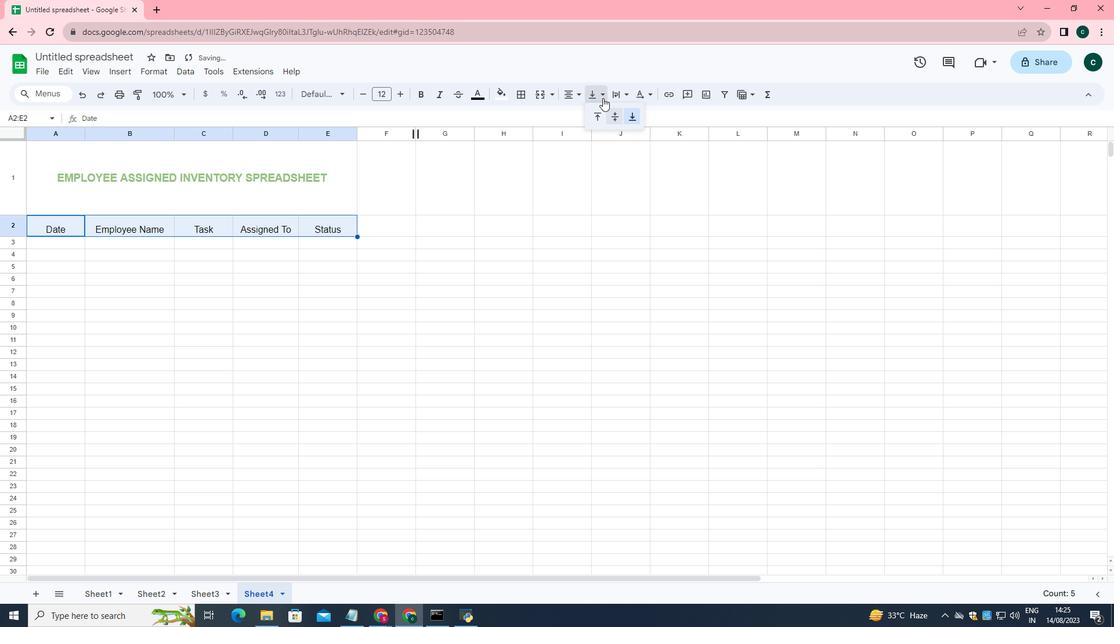 
Action: Mouse moved to (615, 112)
Screenshot: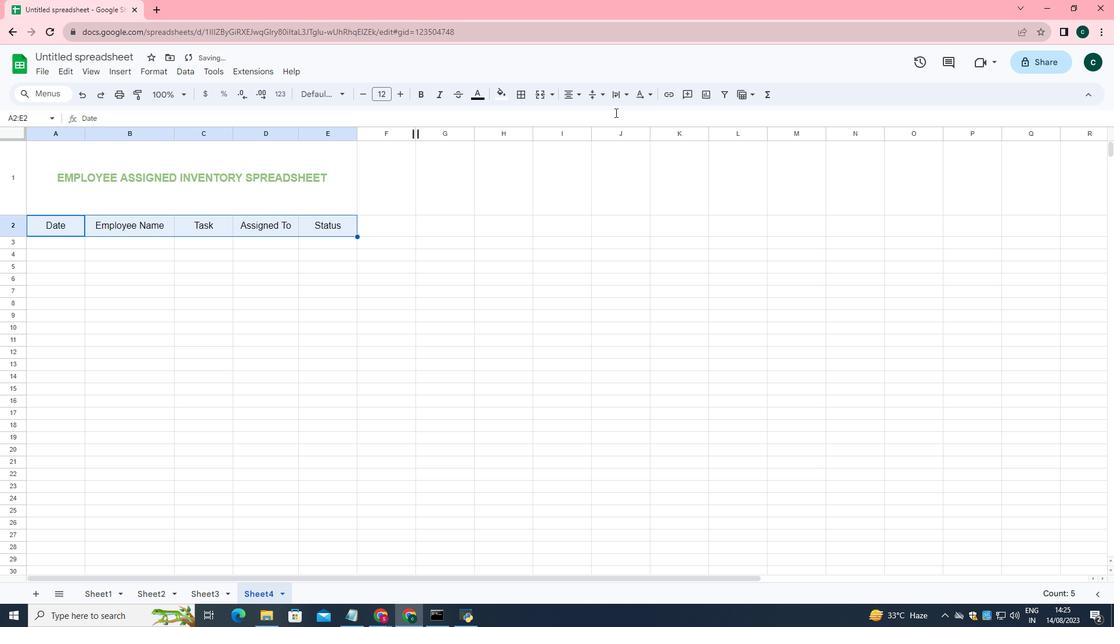 
Action: Mouse pressed left at (615, 112)
Screenshot: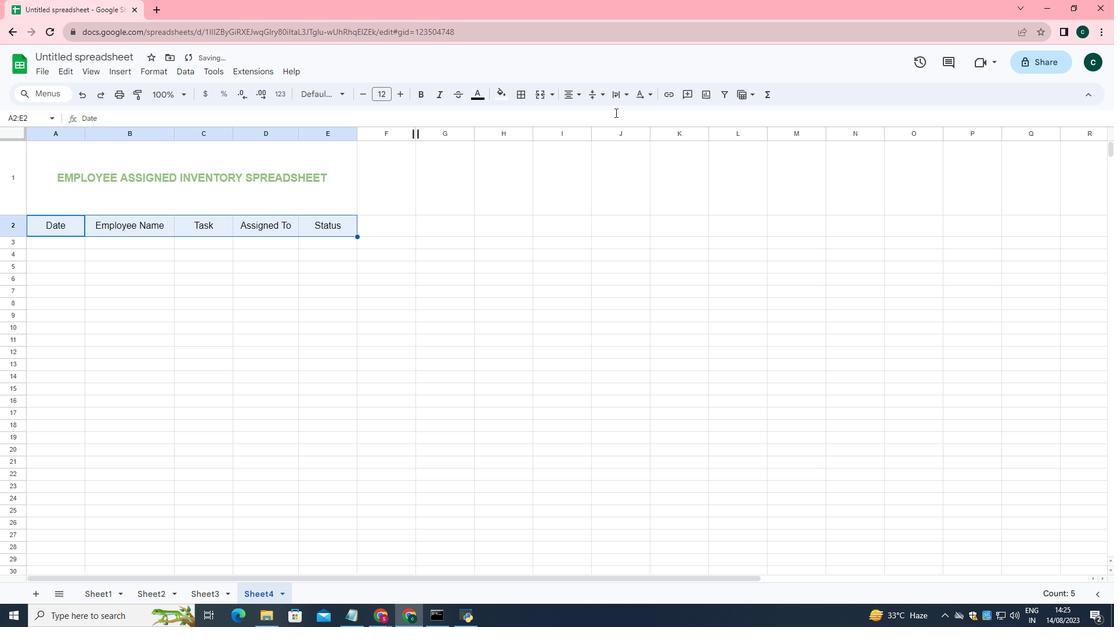 
Action: Mouse moved to (423, 95)
Screenshot: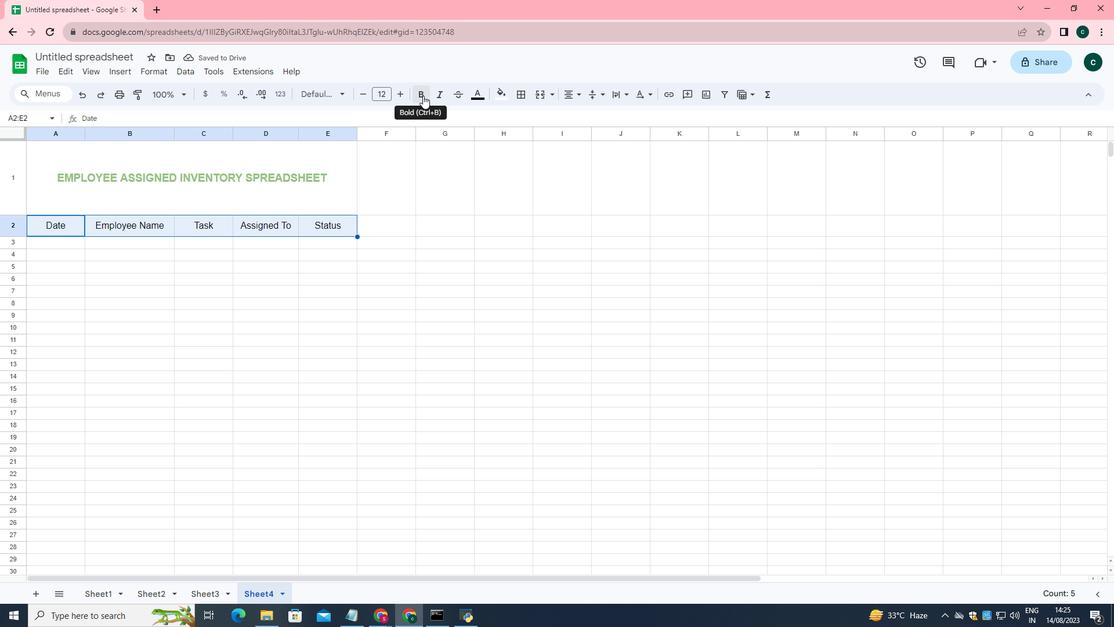 
Action: Mouse pressed left at (423, 95)
Screenshot: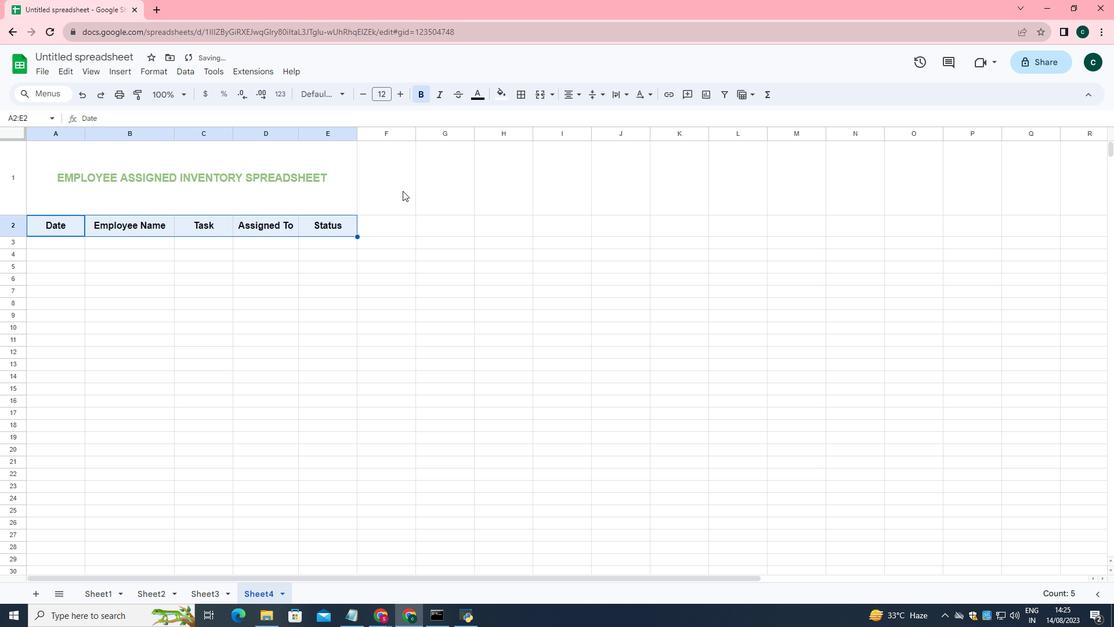 
Action: Mouse moved to (256, 304)
Screenshot: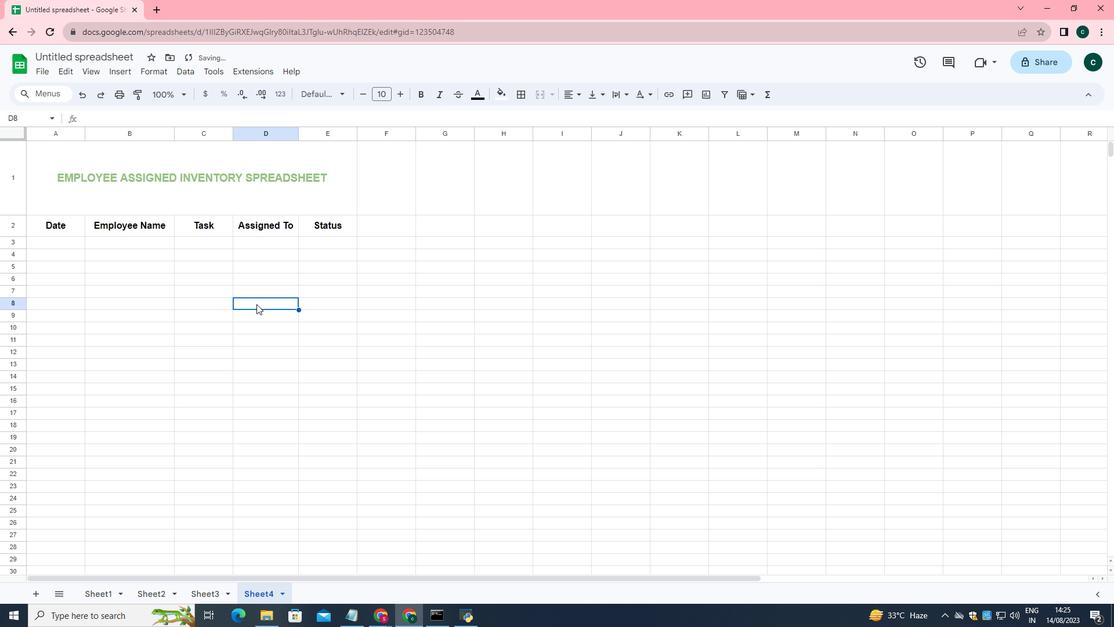 
Action: Mouse pressed left at (256, 304)
Screenshot: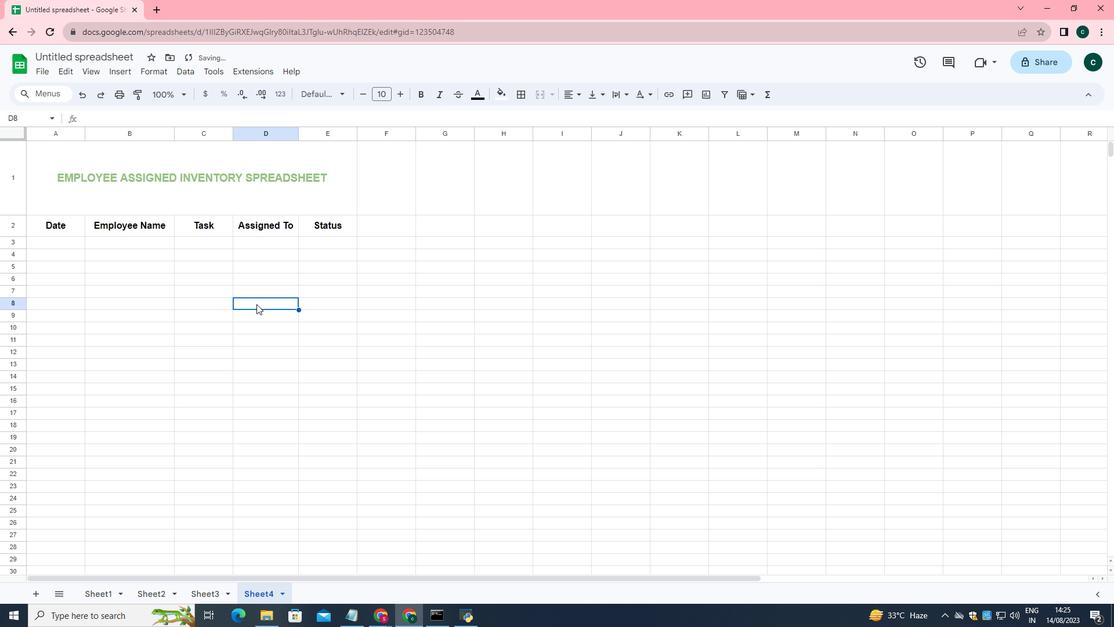 
Action: Mouse moved to (101, 275)
Screenshot: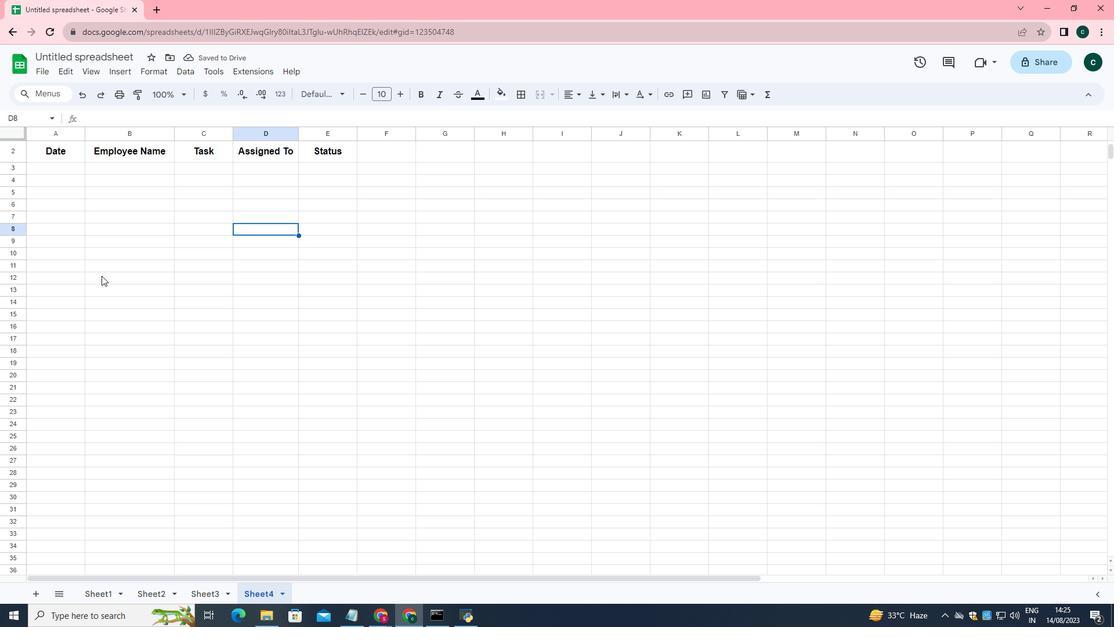 
Action: Mouse scrolled (101, 275) with delta (0, 0)
Screenshot: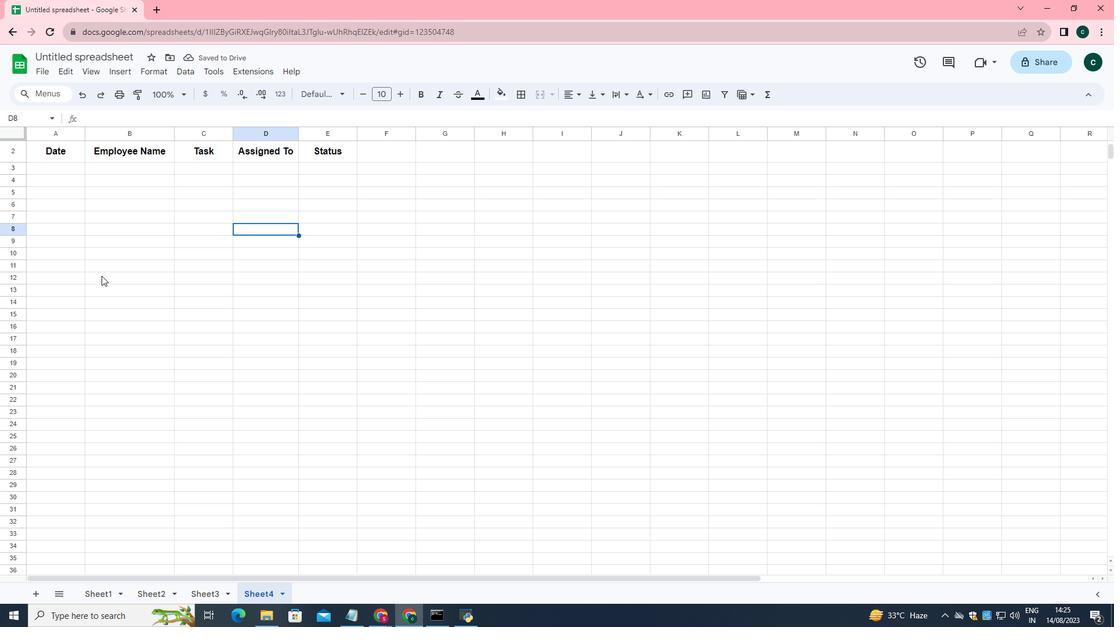 
Action: Mouse moved to (44, 196)
Screenshot: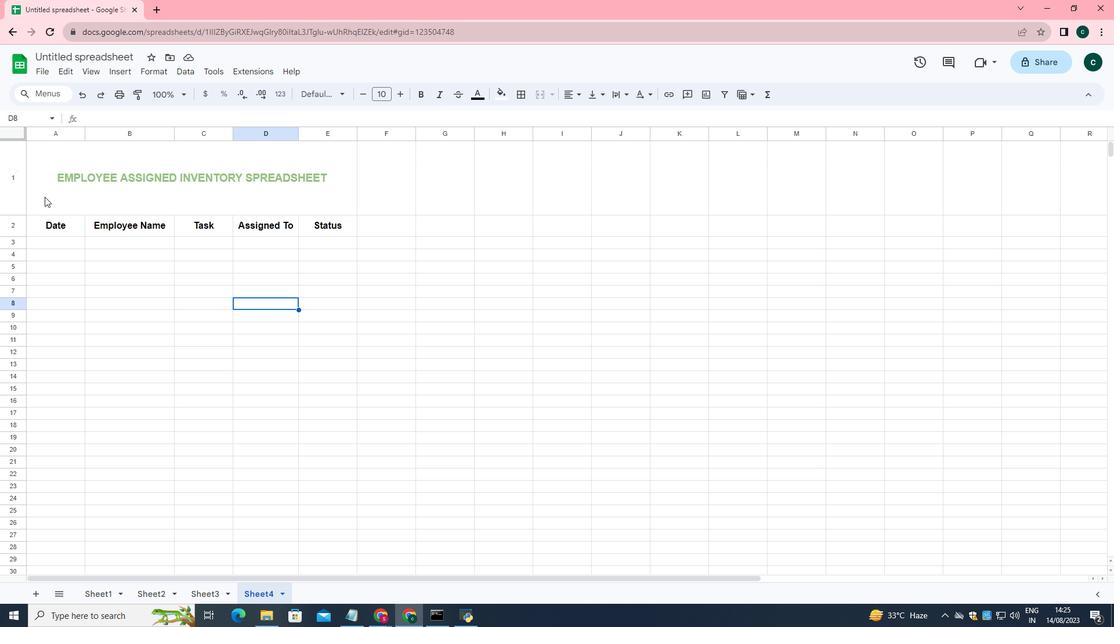 
Action: Mouse scrolled (44, 197) with delta (0, 0)
Screenshot: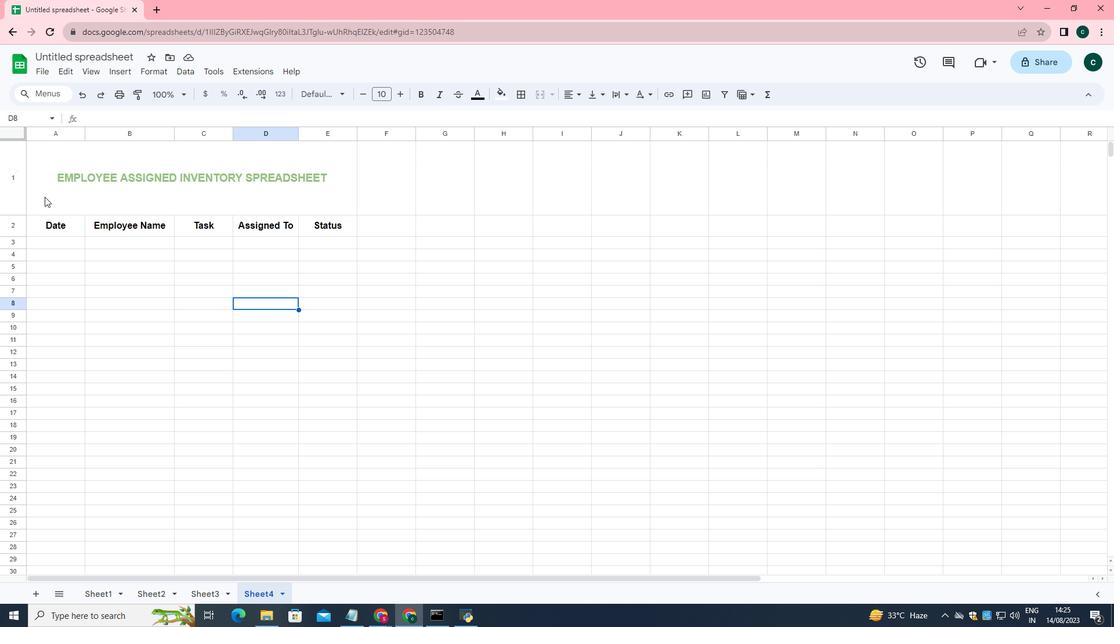 
Action: Mouse moved to (75, 193)
Screenshot: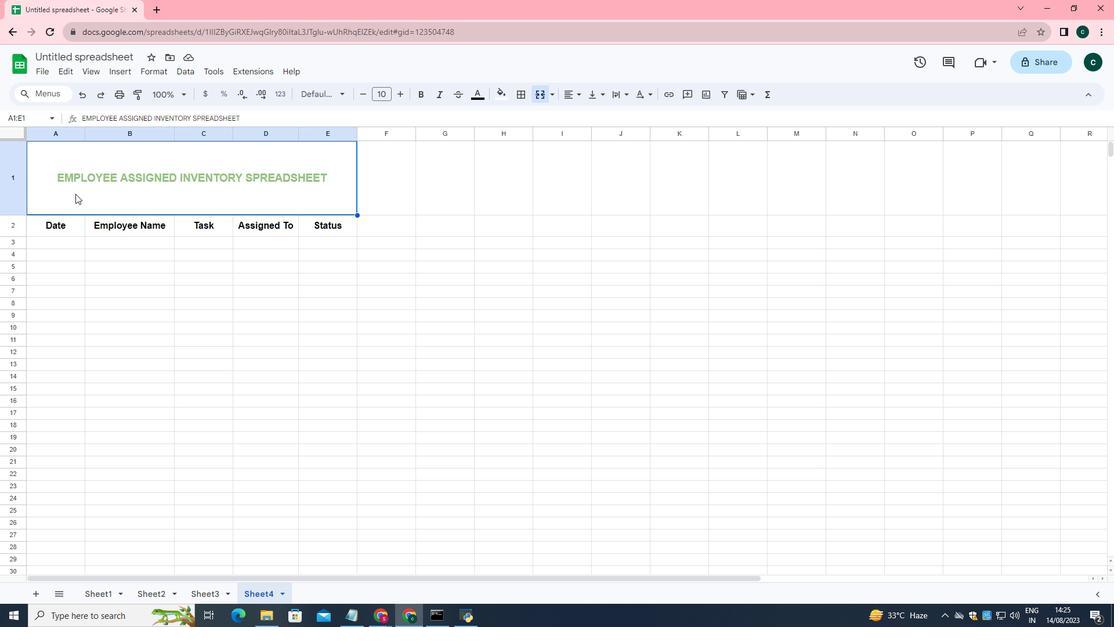 
Action: Mouse pressed left at (75, 193)
Screenshot: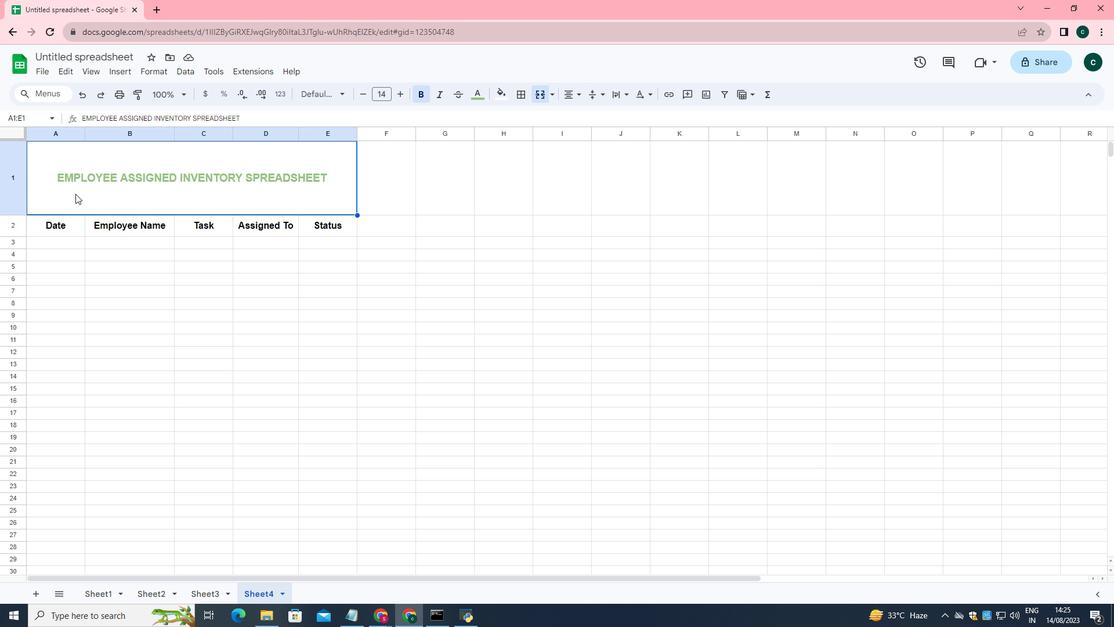 
Action: Mouse moved to (502, 98)
Screenshot: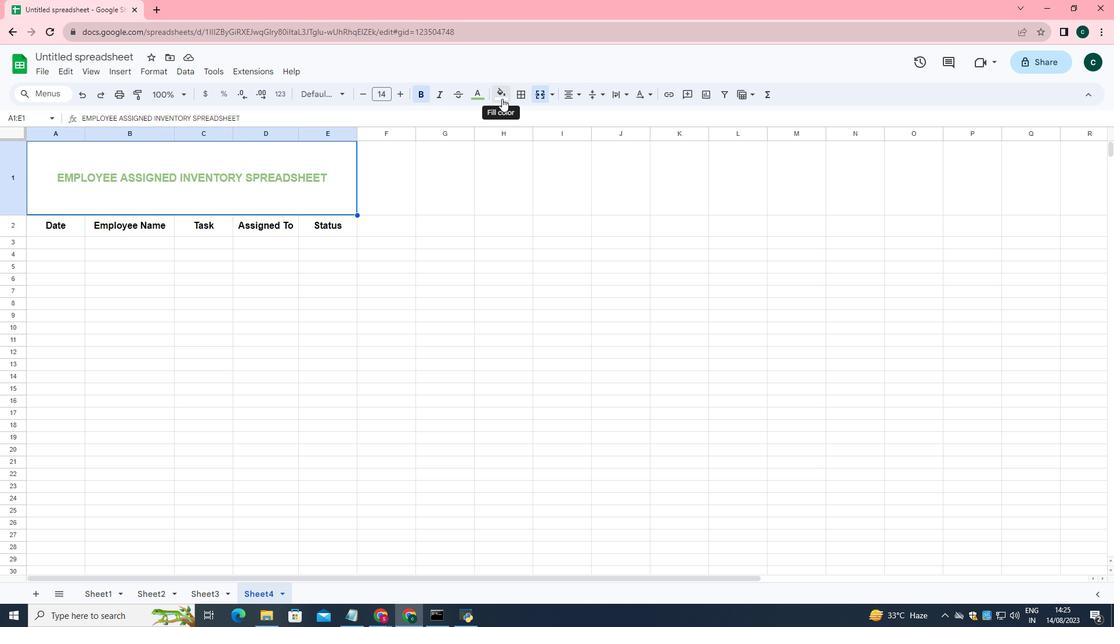 
Action: Mouse pressed left at (502, 98)
Screenshot: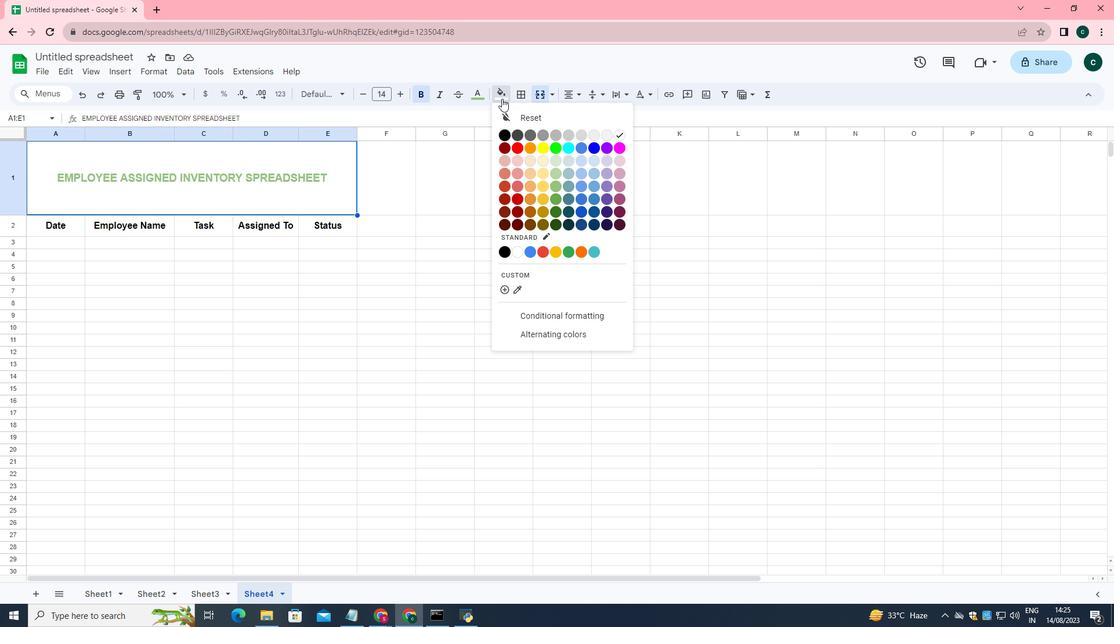 
Action: Mouse moved to (619, 158)
Screenshot: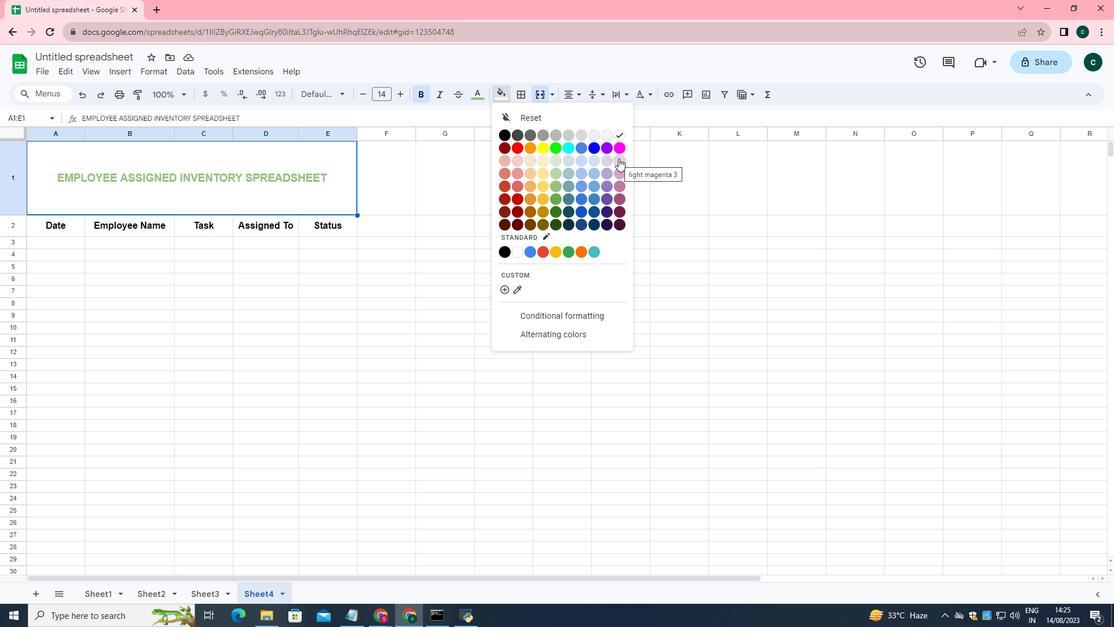 
Action: Mouse pressed left at (619, 158)
Screenshot: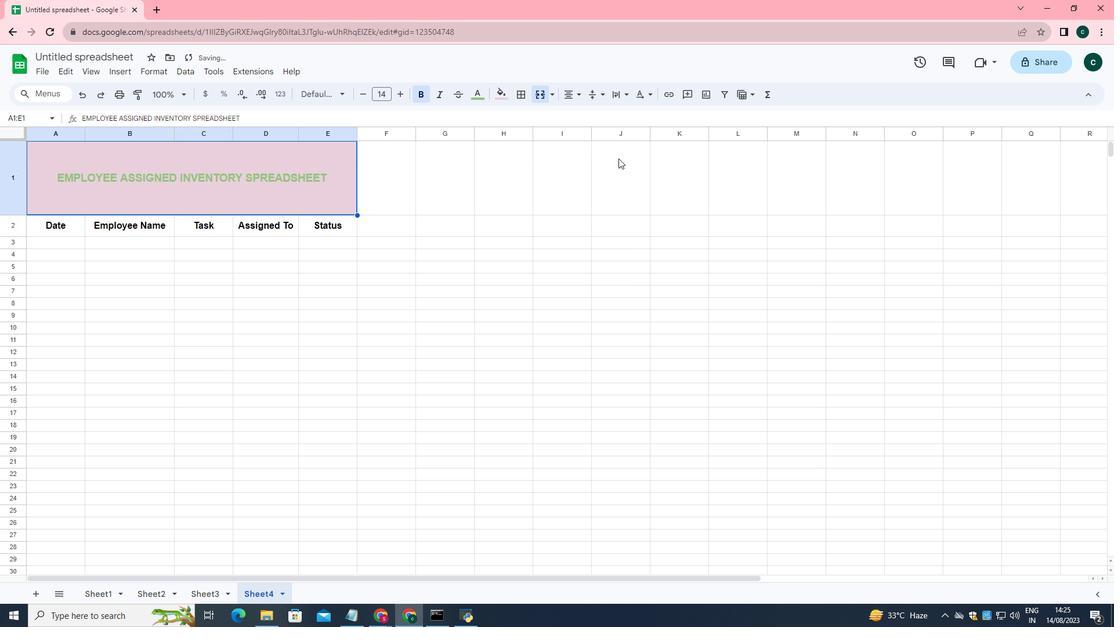 
Action: Mouse moved to (496, 95)
Screenshot: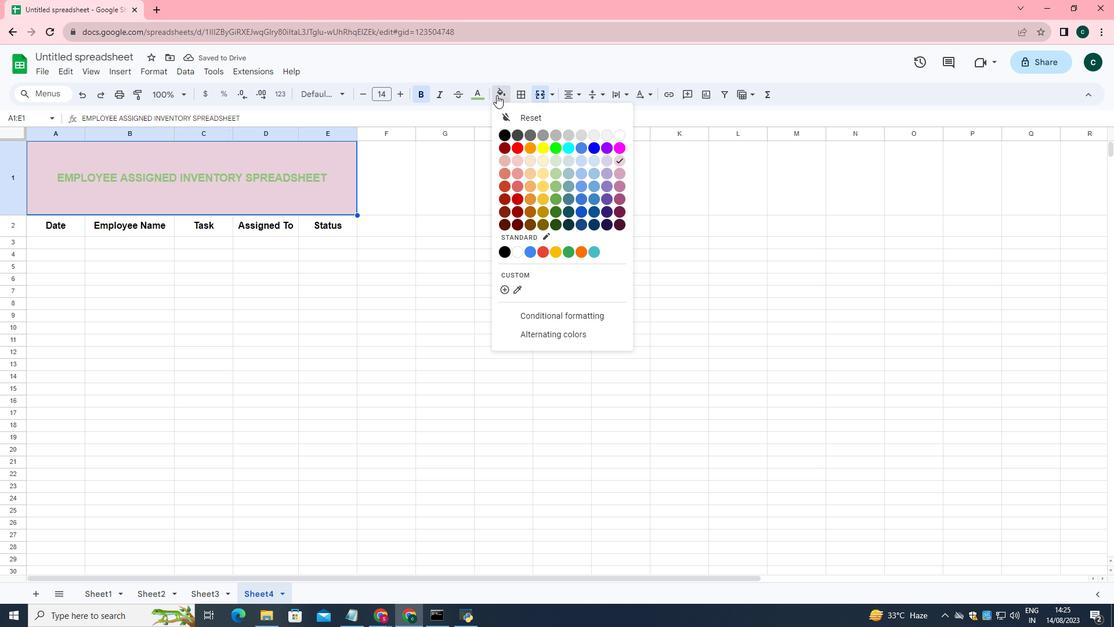 
Action: Mouse pressed left at (496, 95)
Screenshot: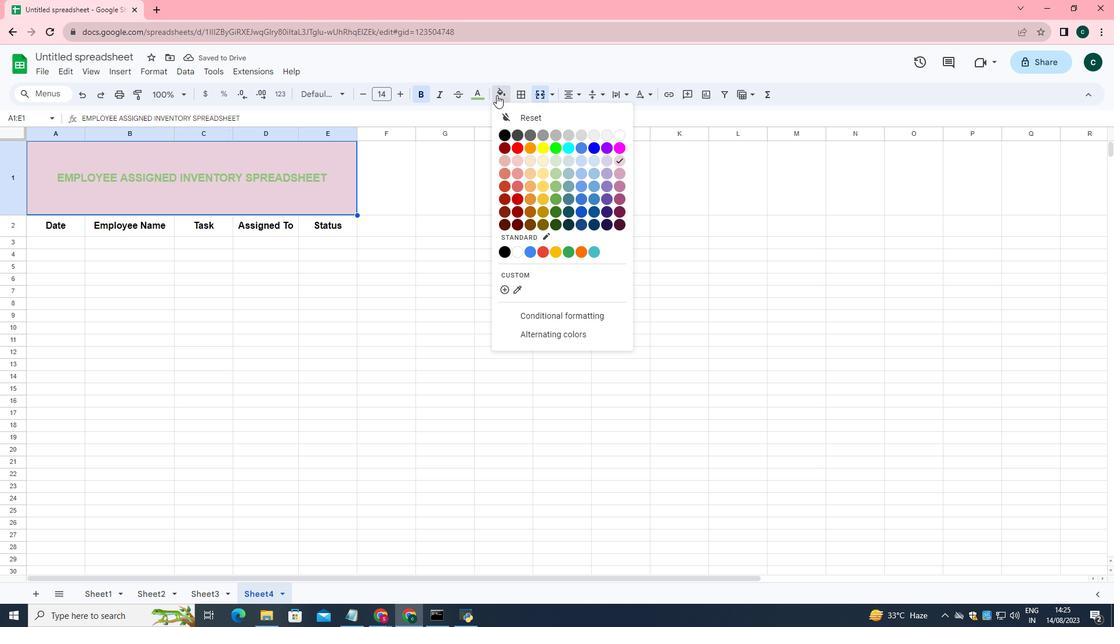 
Action: Mouse moved to (609, 163)
Screenshot: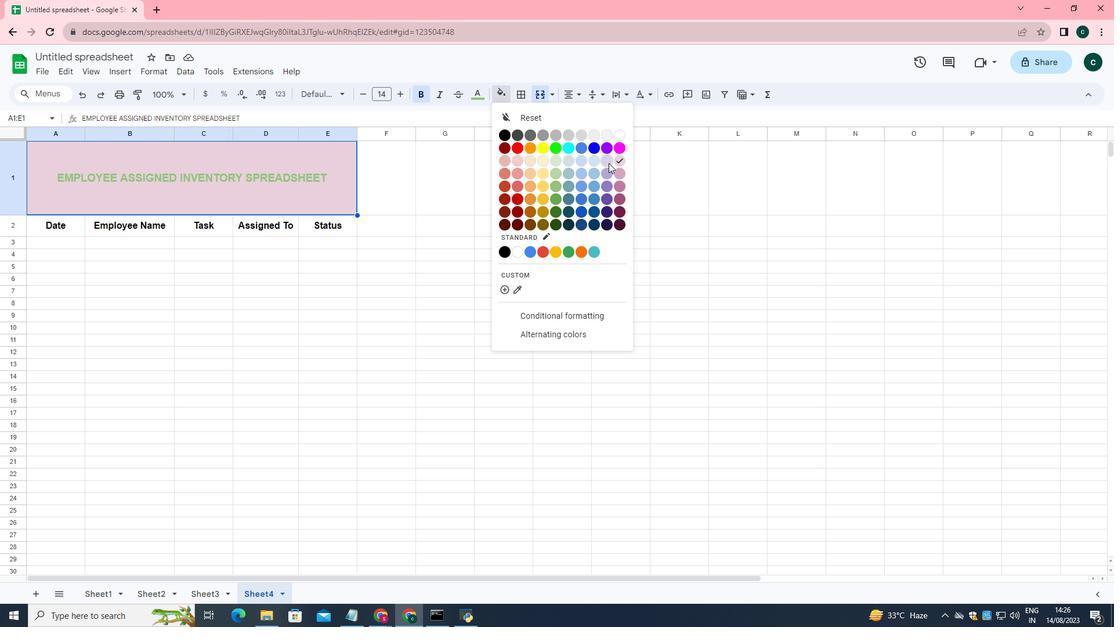 
Action: Mouse pressed left at (609, 163)
Screenshot: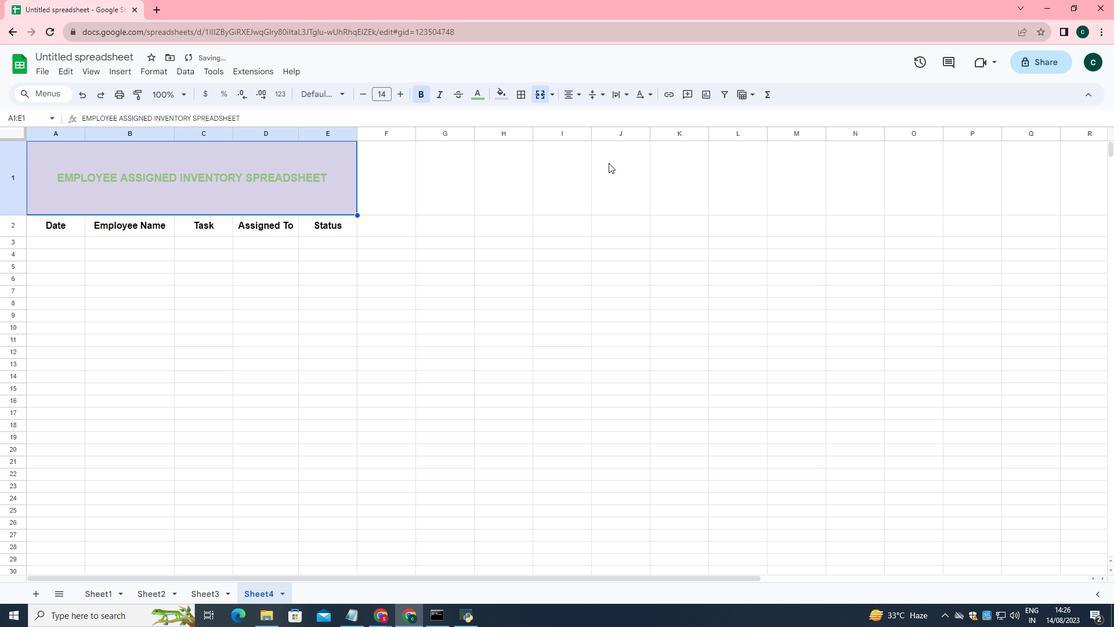 
Action: Mouse moved to (284, 281)
Screenshot: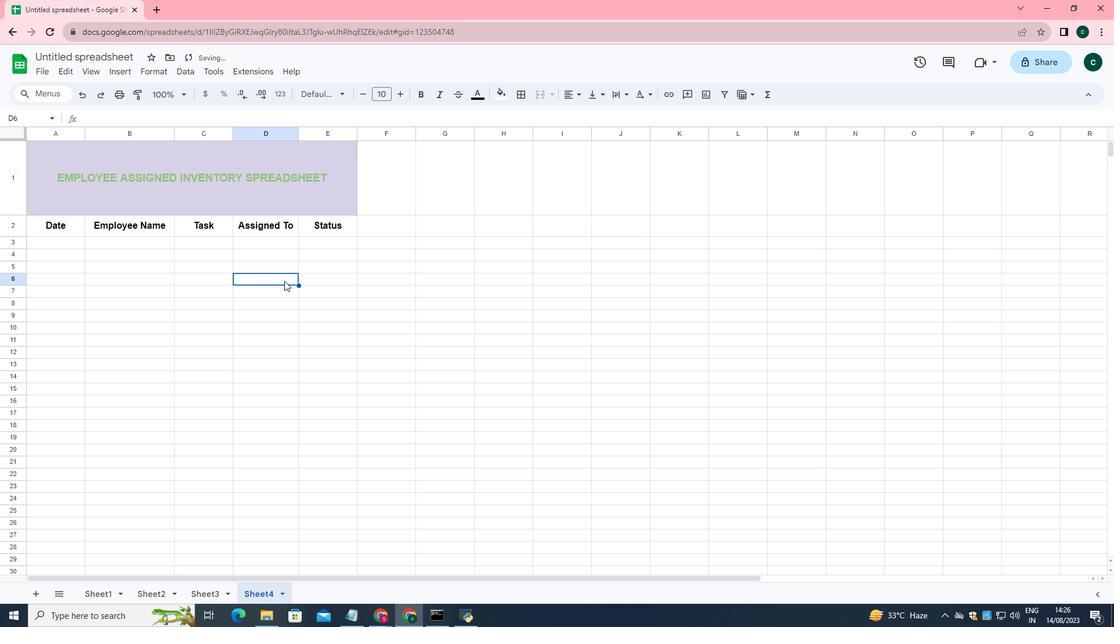 
Action: Mouse pressed left at (284, 281)
Screenshot: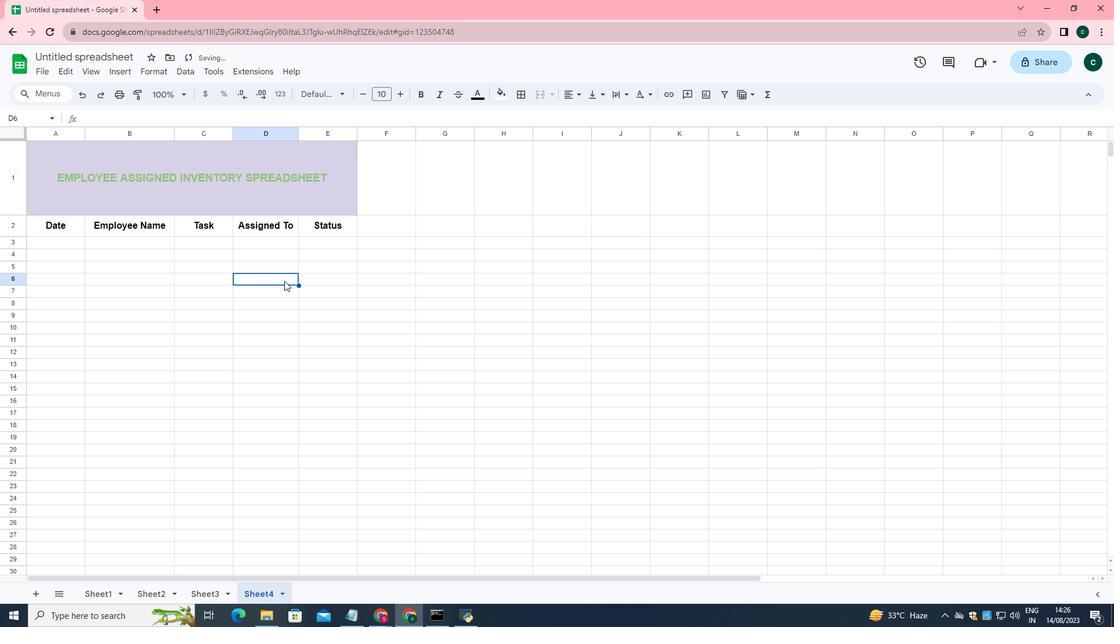 
Action: Mouse moved to (70, 228)
Screenshot: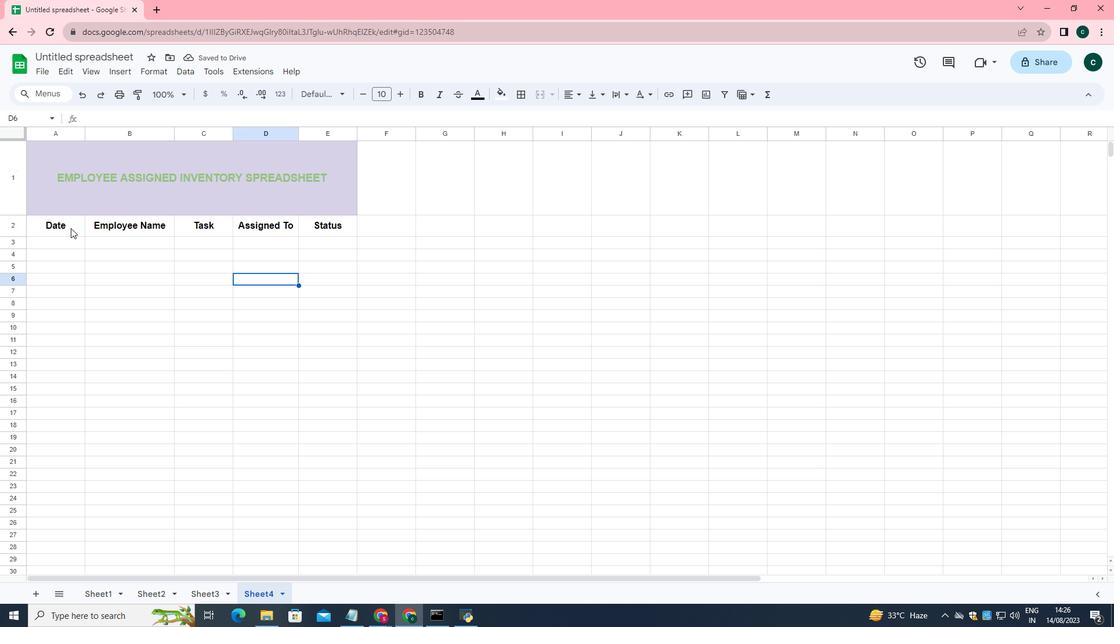 
Action: Mouse pressed left at (70, 228)
Screenshot: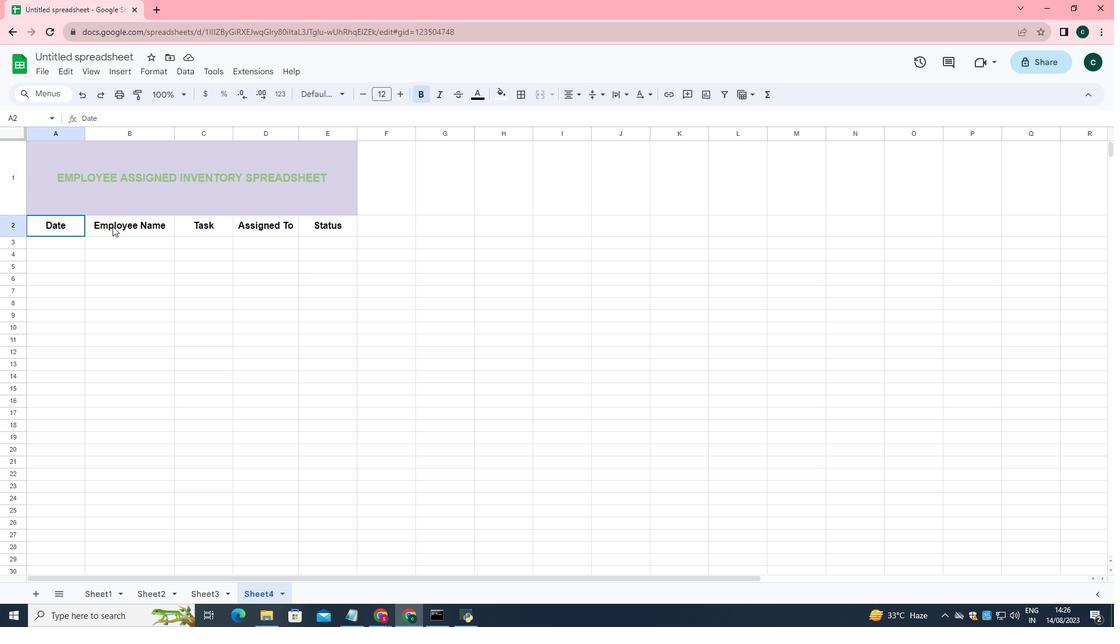 
Action: Mouse moved to (505, 92)
Screenshot: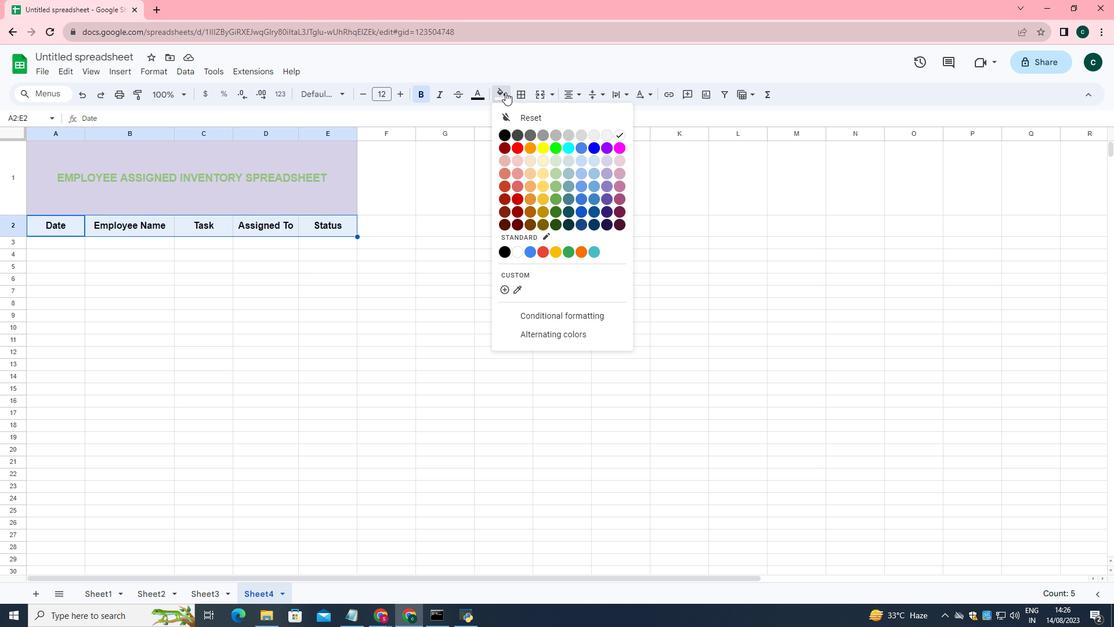 
Action: Mouse pressed left at (505, 92)
Screenshot: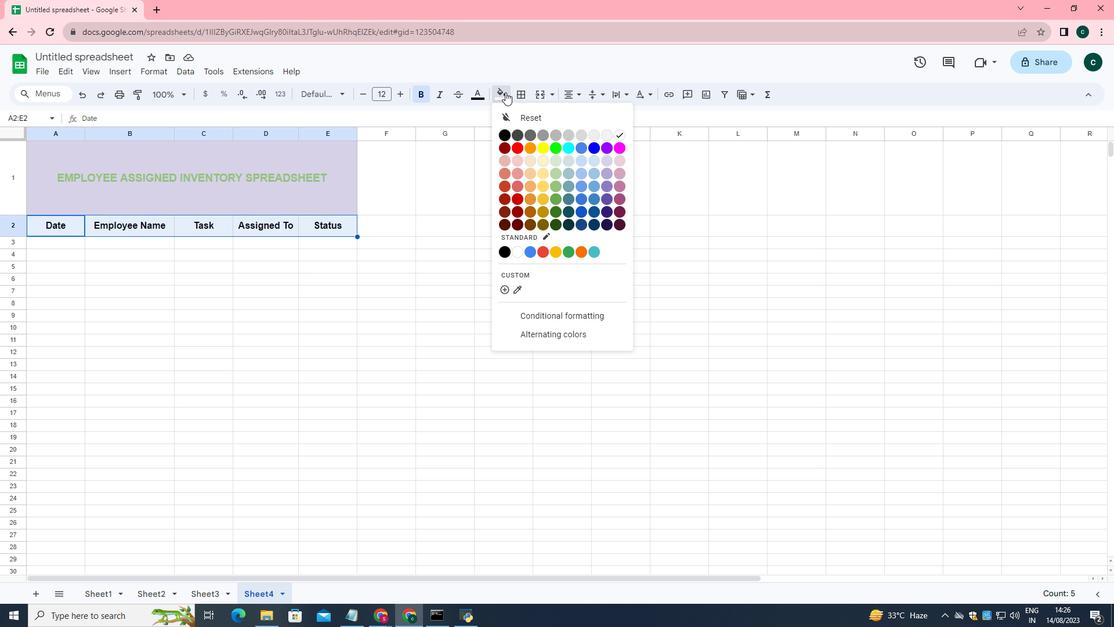 
Action: Mouse moved to (558, 163)
Screenshot: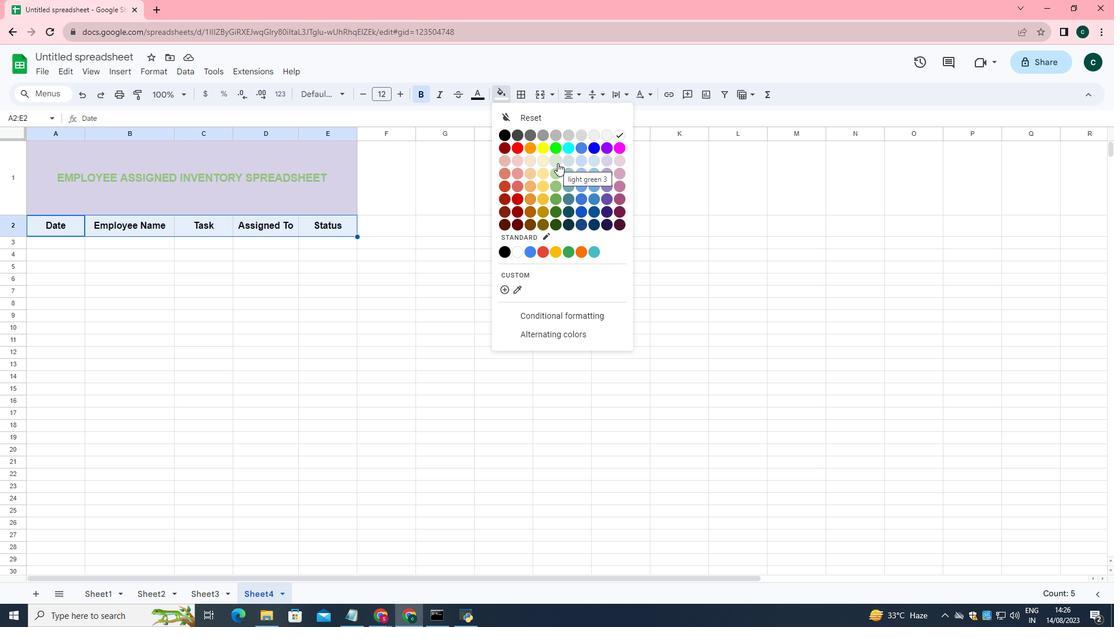 
Action: Mouse pressed left at (558, 163)
Screenshot: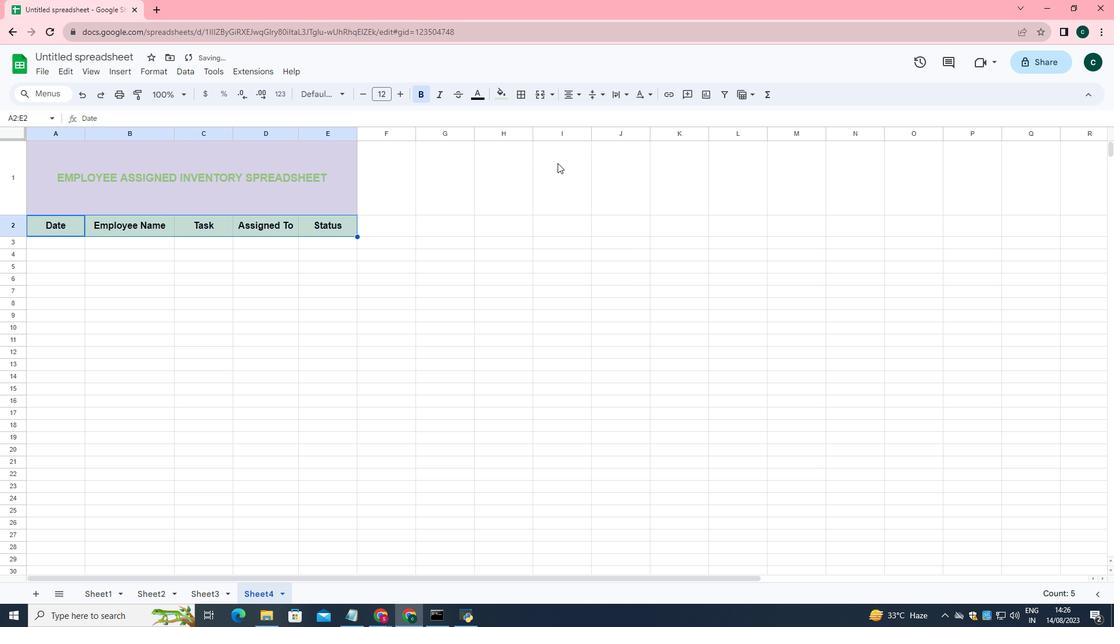 
Action: Mouse moved to (274, 362)
Screenshot: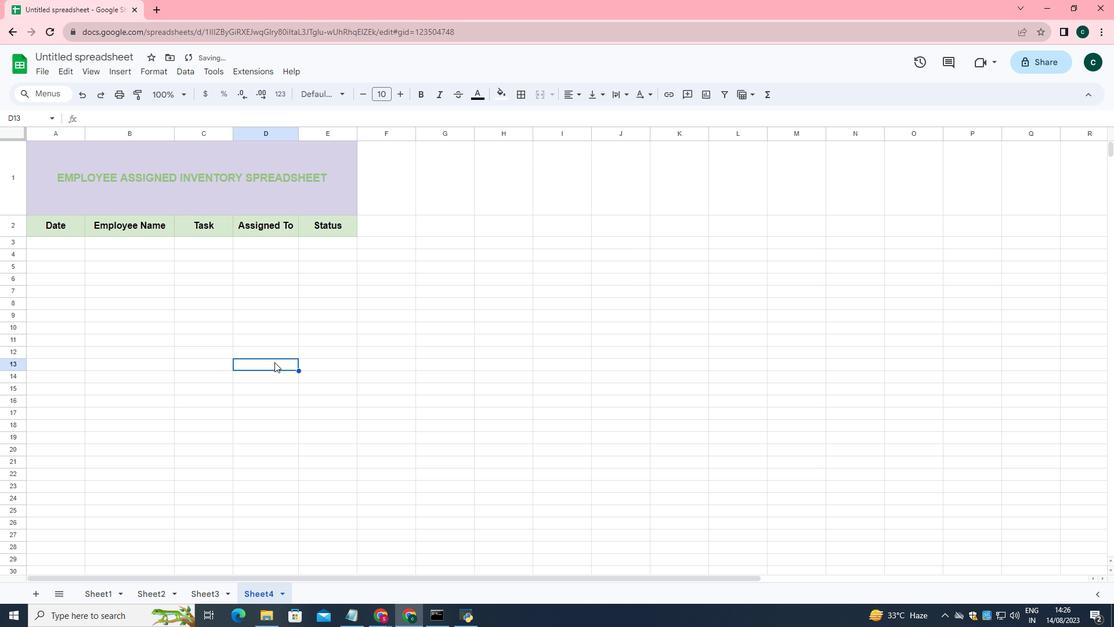 
Action: Mouse pressed left at (274, 362)
Screenshot: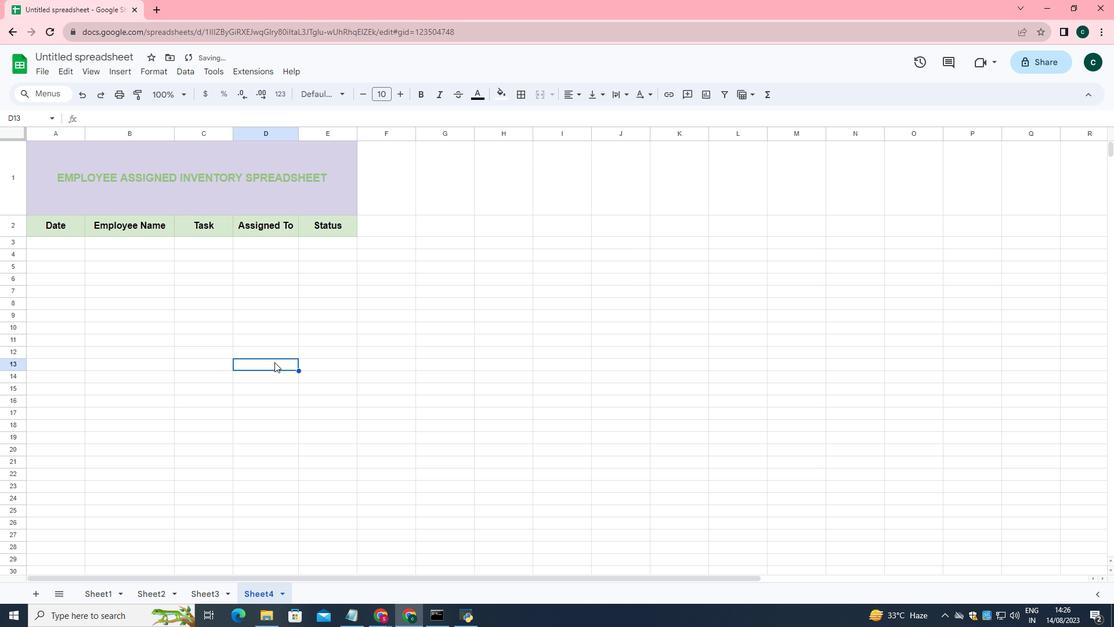 
Action: Mouse moved to (16, 249)
Screenshot: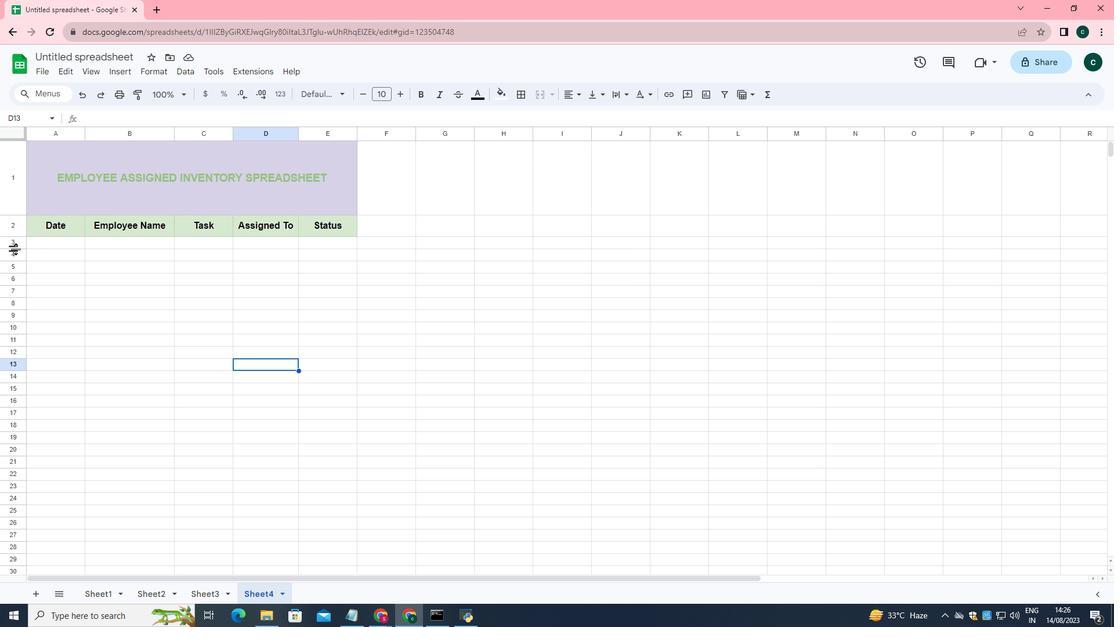 
Action: Mouse pressed left at (16, 249)
Screenshot: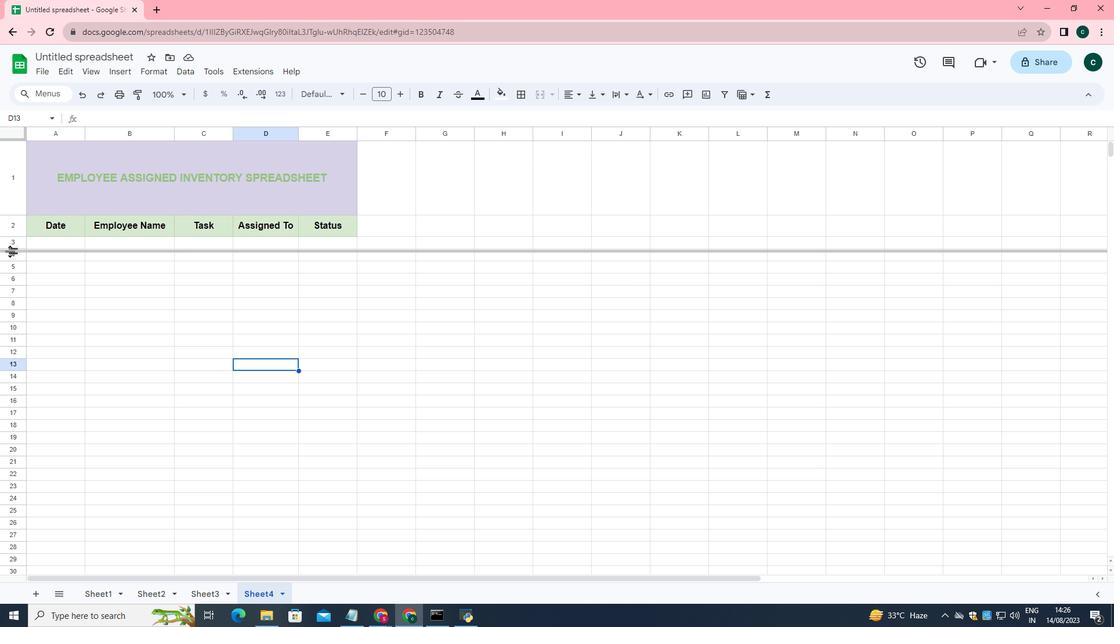
Action: Mouse moved to (13, 275)
Screenshot: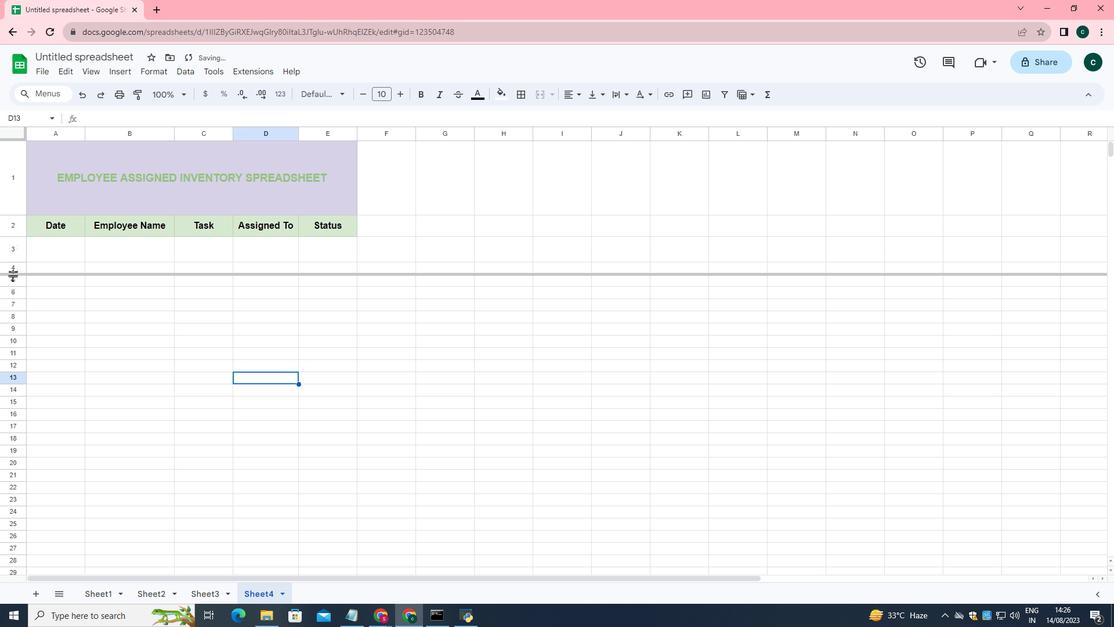 
Action: Mouse pressed left at (13, 275)
Screenshot: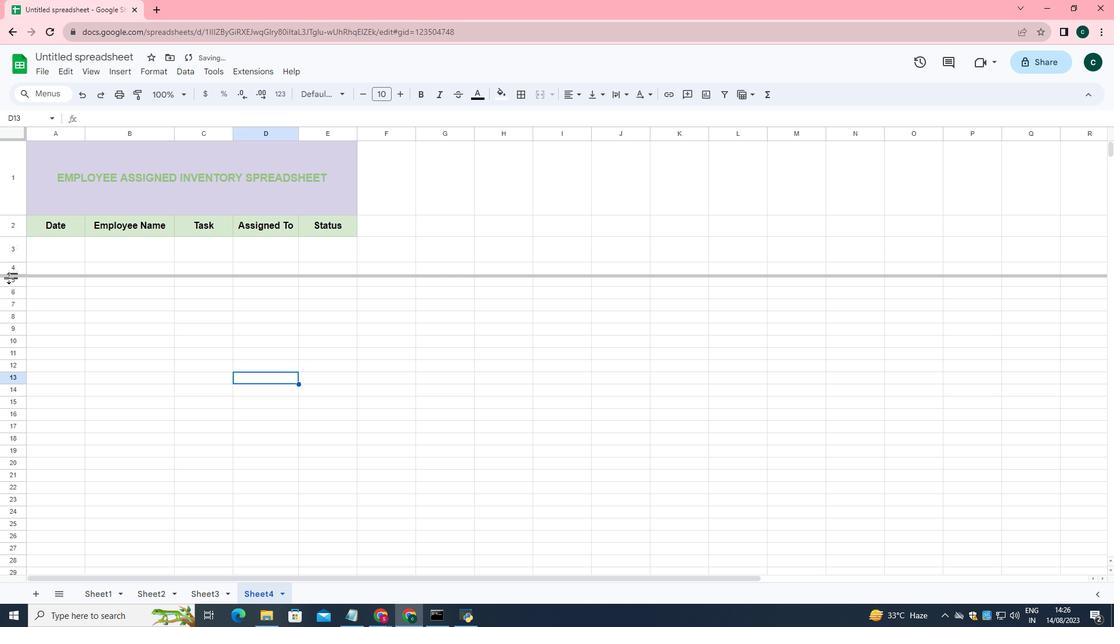 
Action: Mouse moved to (15, 293)
Screenshot: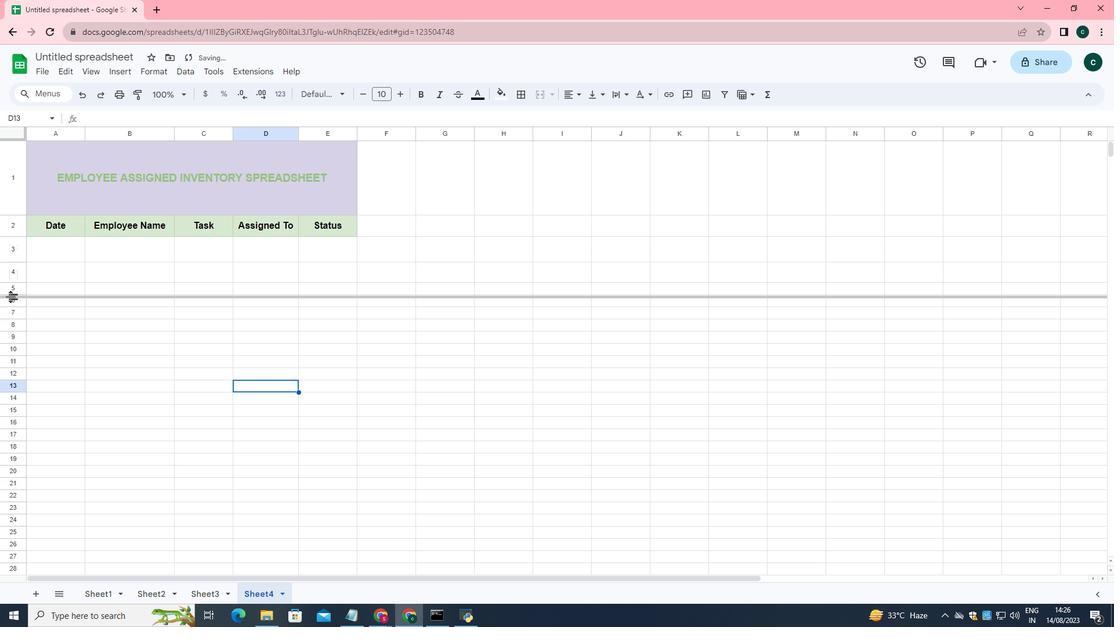 
Action: Mouse pressed left at (15, 293)
Screenshot: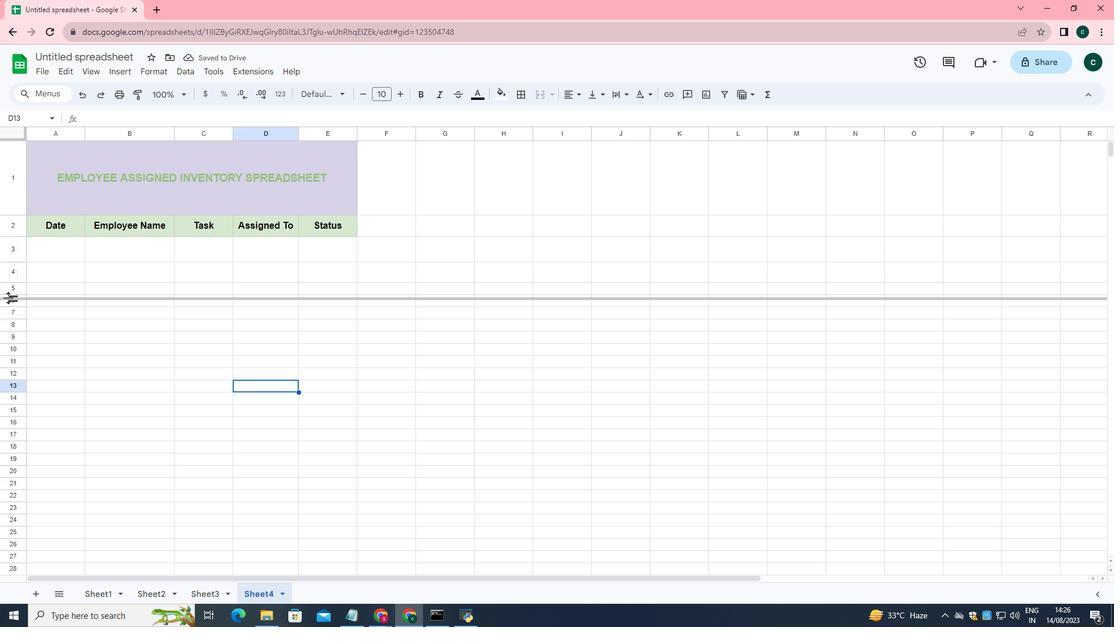 
Action: Mouse moved to (16, 317)
Screenshot: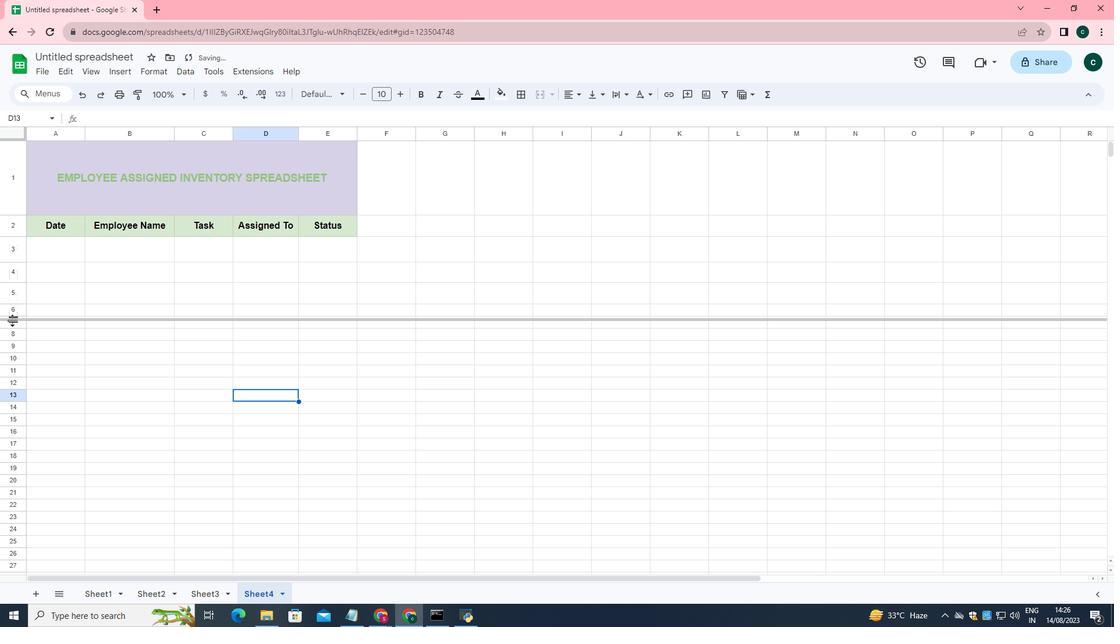 
Action: Mouse pressed left at (16, 317)
Screenshot: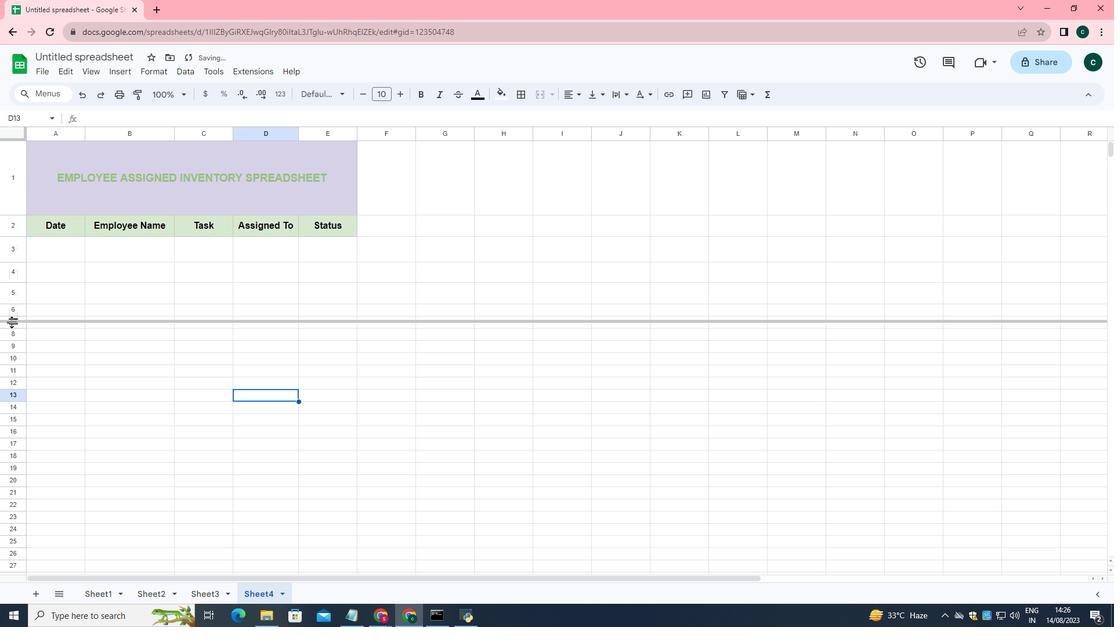 
Action: Mouse moved to (16, 340)
Screenshot: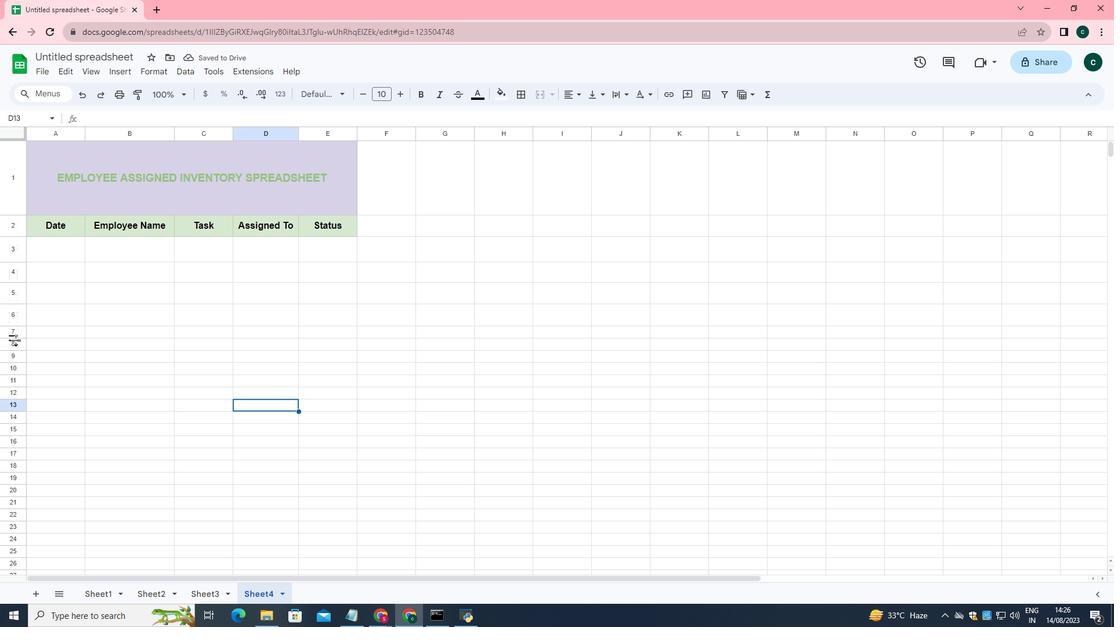 
Action: Mouse pressed left at (16, 340)
Screenshot: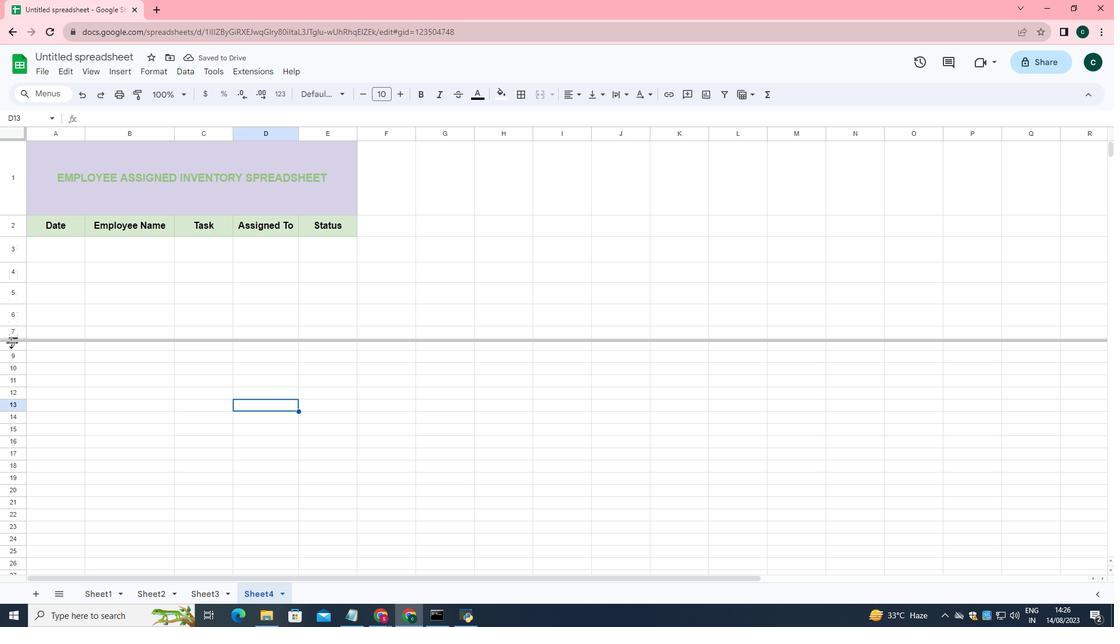 
Action: Mouse moved to (16, 357)
Screenshot: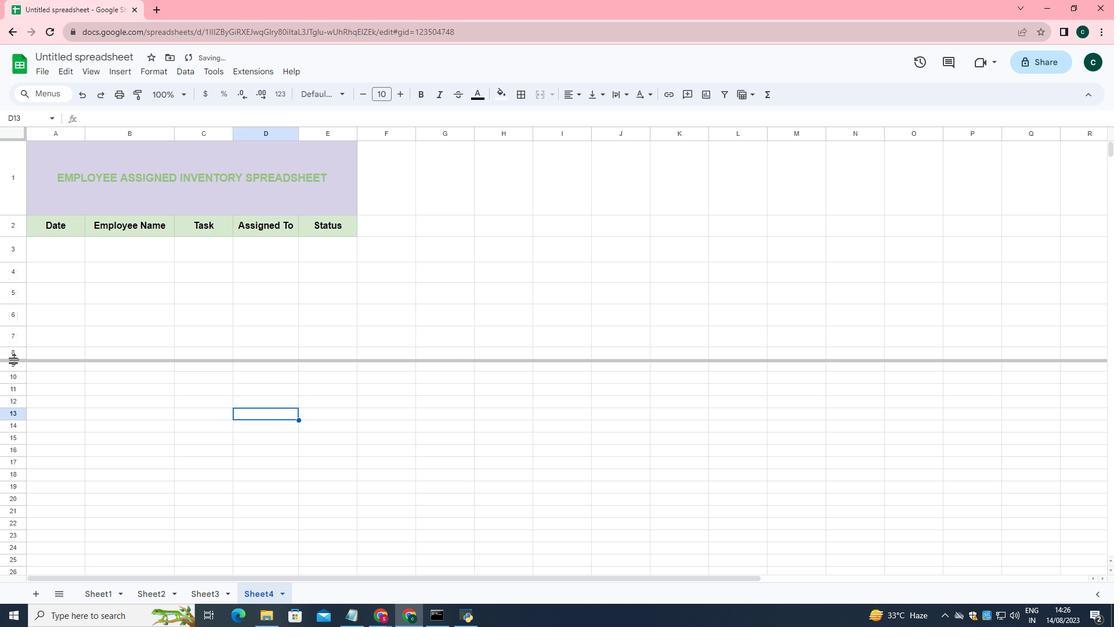 
Action: Mouse pressed left at (16, 357)
Screenshot: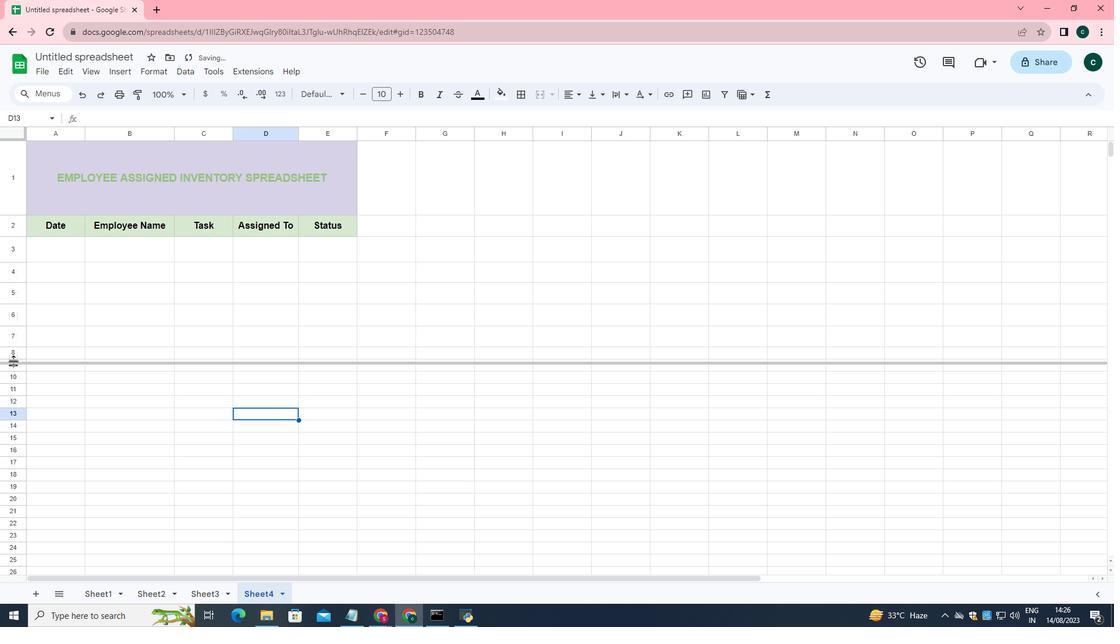 
Action: Mouse moved to (15, 380)
Screenshot: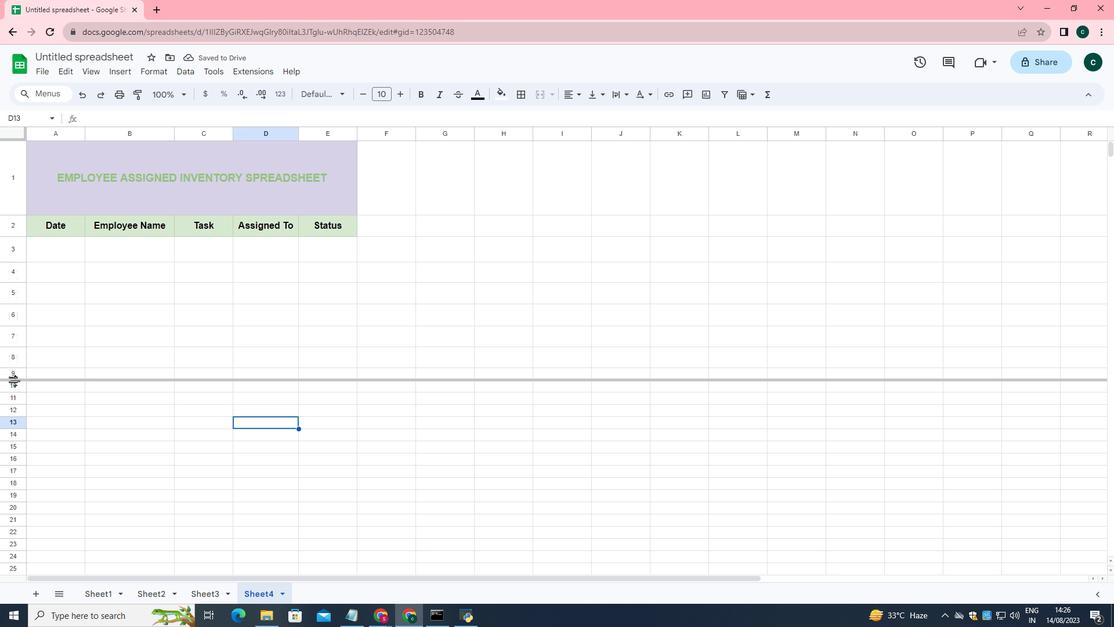 
Action: Mouse pressed left at (15, 380)
Screenshot: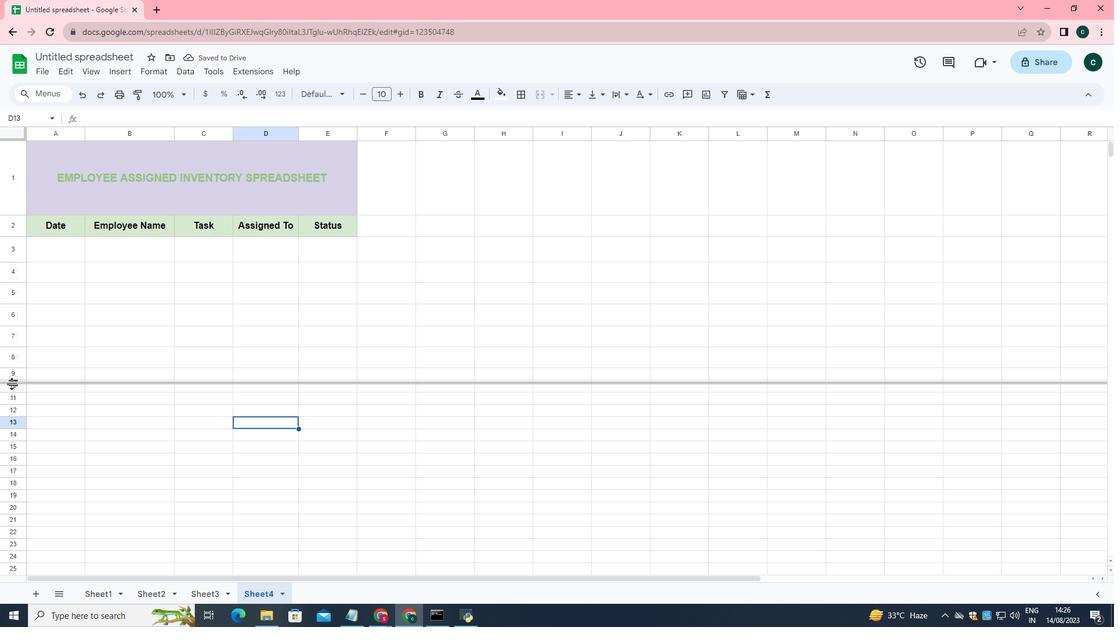 
Action: Mouse moved to (17, 399)
Screenshot: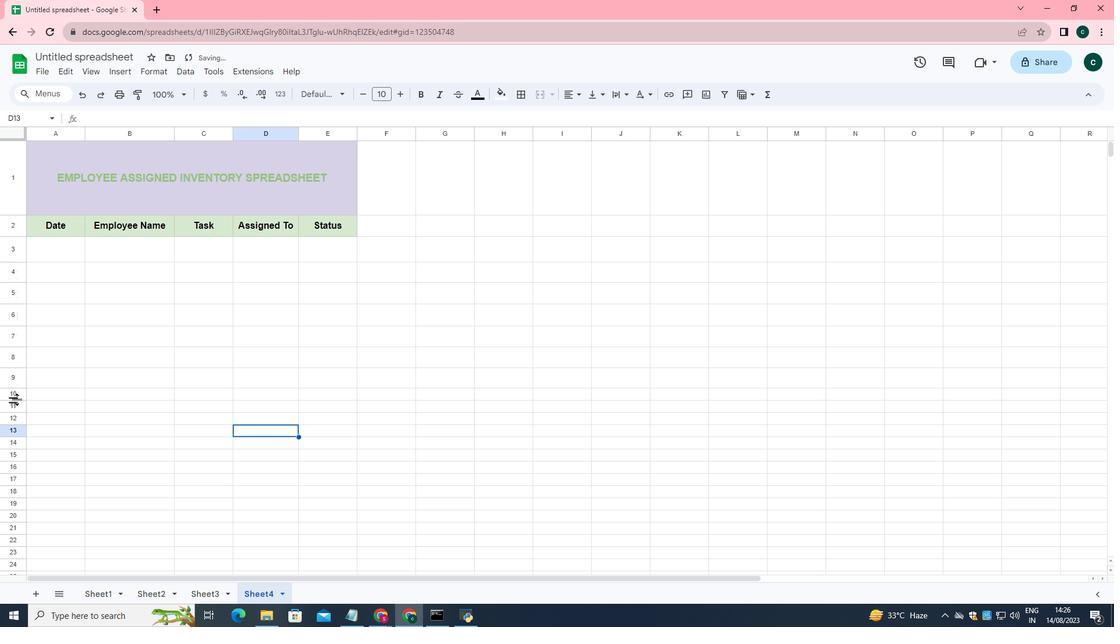 
Action: Mouse pressed left at (17, 399)
Screenshot: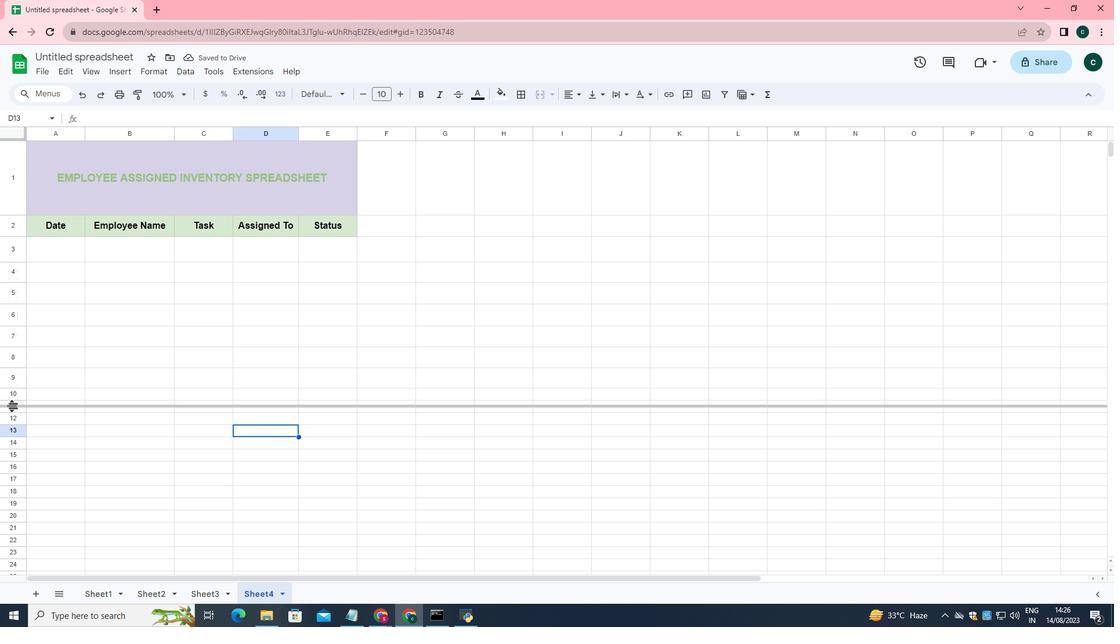 
Action: Mouse moved to (16, 421)
Screenshot: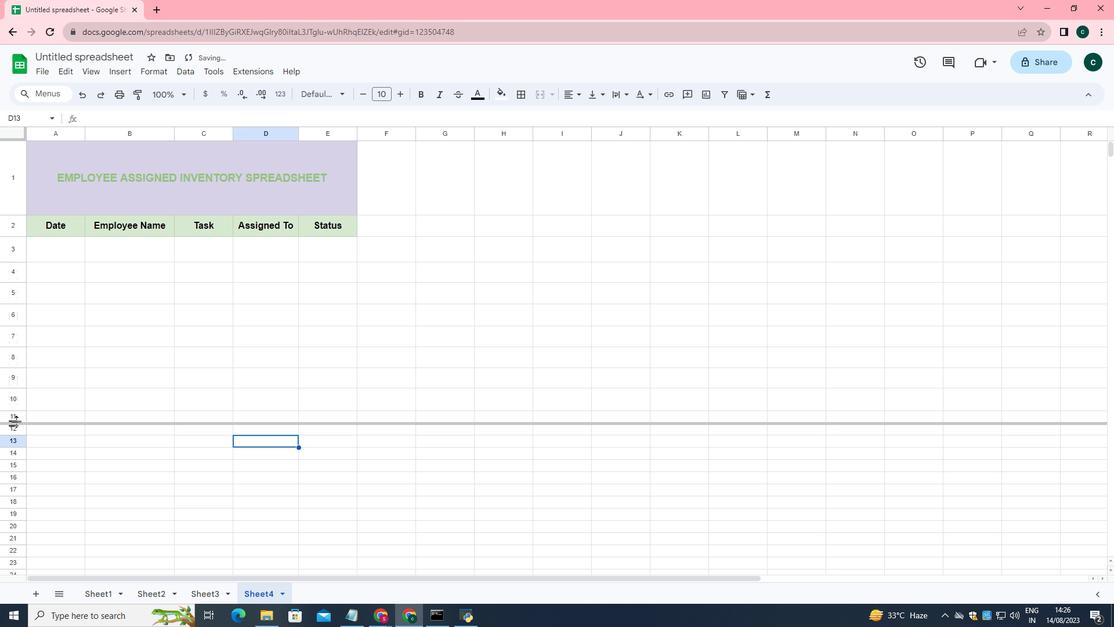 
Action: Mouse pressed left at (16, 421)
Screenshot: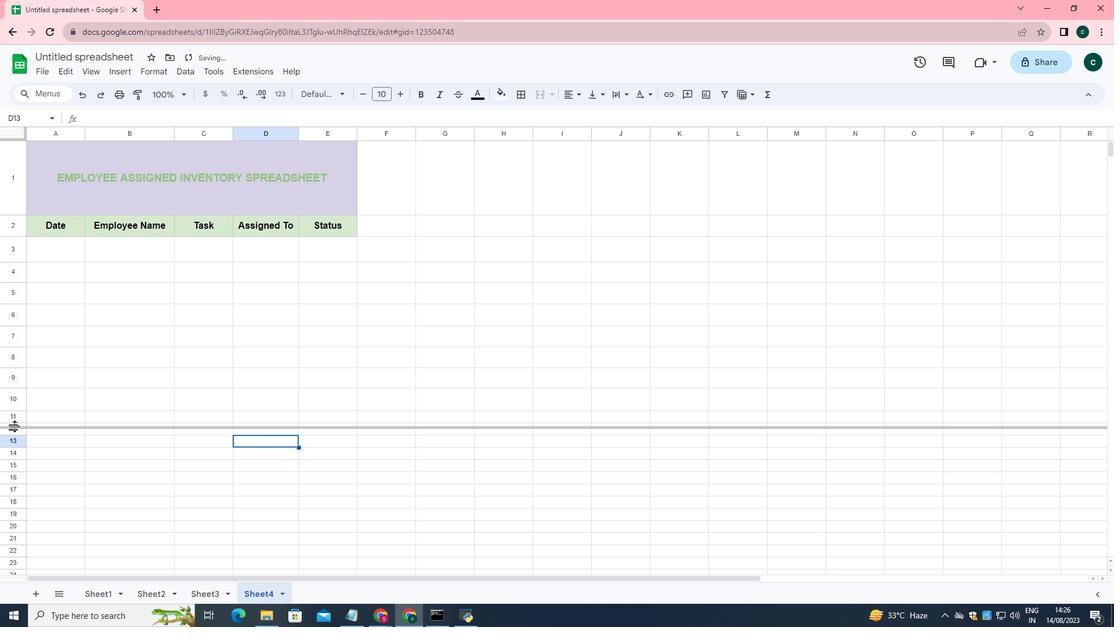 
Action: Mouse moved to (13, 443)
Screenshot: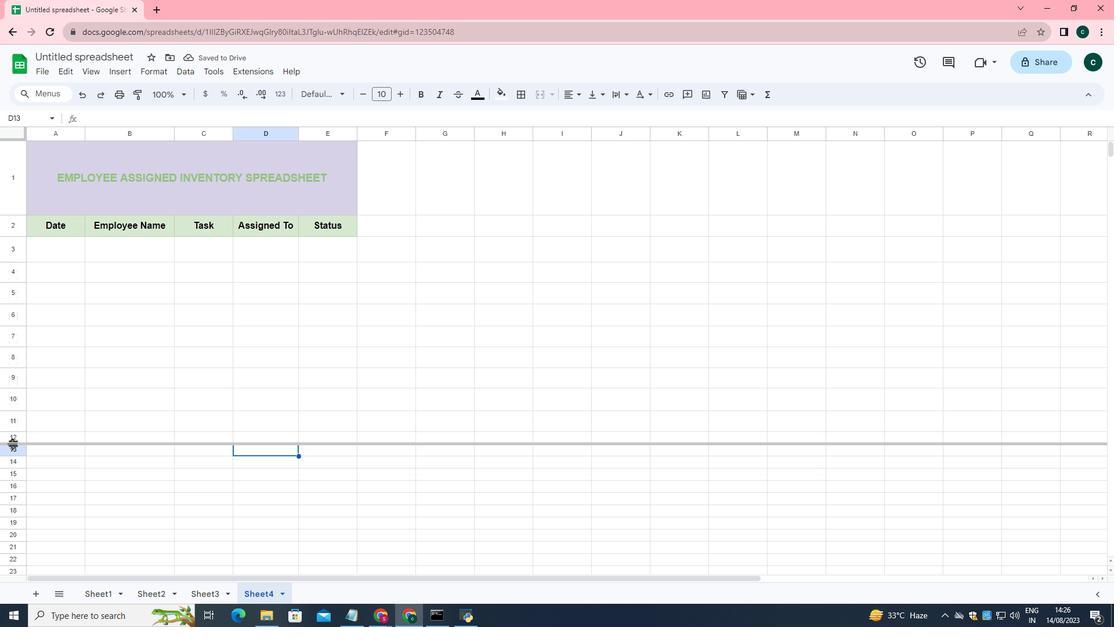 
Action: Mouse pressed left at (13, 443)
Screenshot: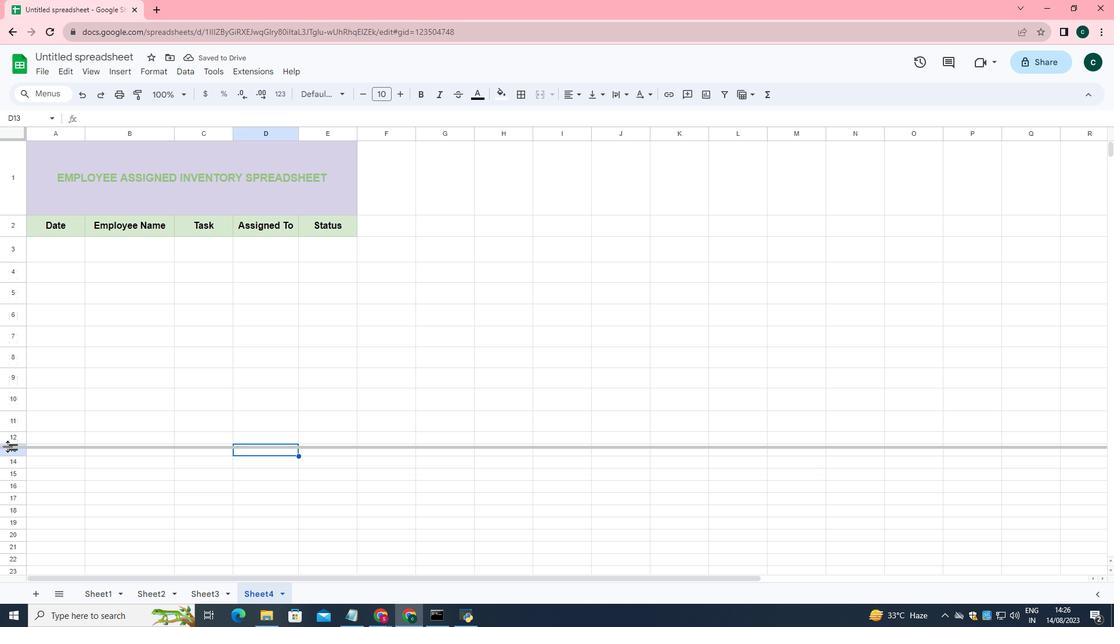
Action: Mouse moved to (16, 466)
Screenshot: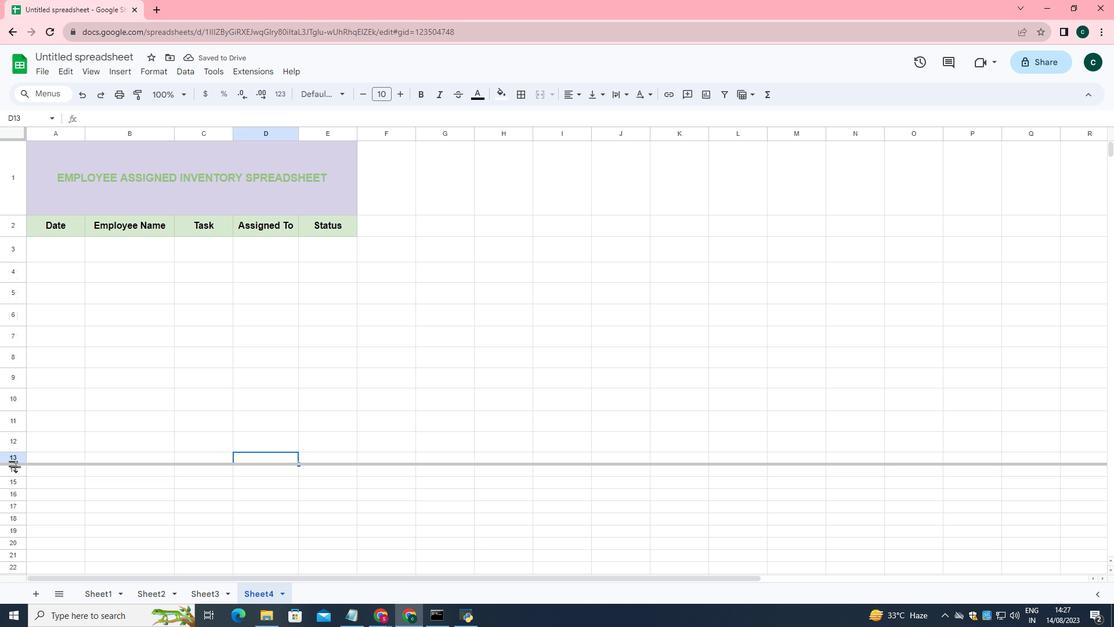 
Action: Mouse pressed left at (16, 466)
Screenshot: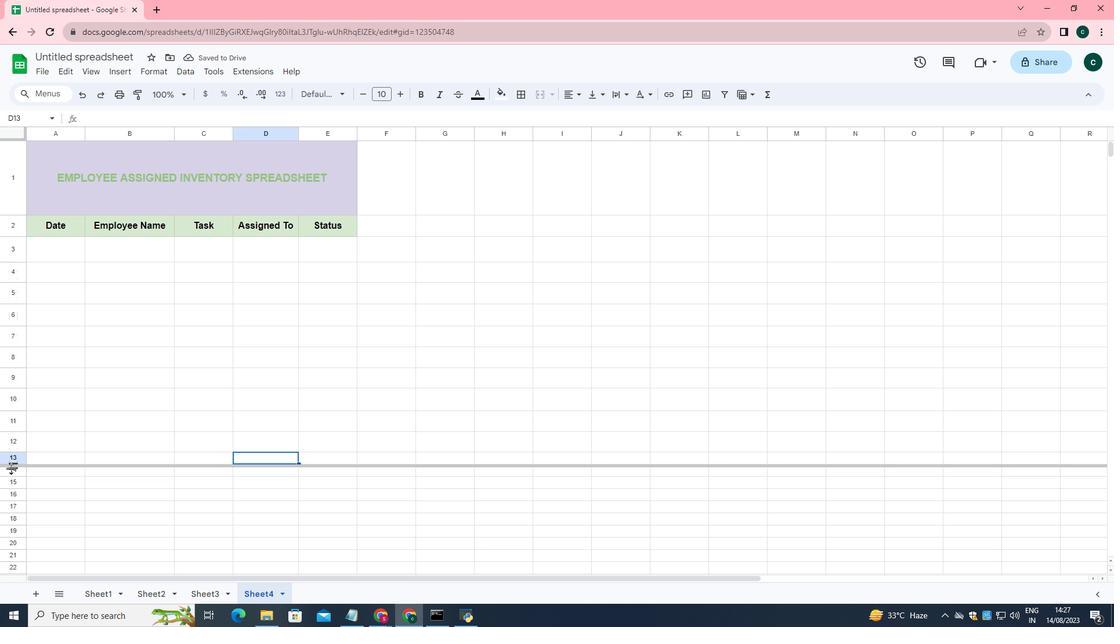
Action: Mouse moved to (11, 484)
Screenshot: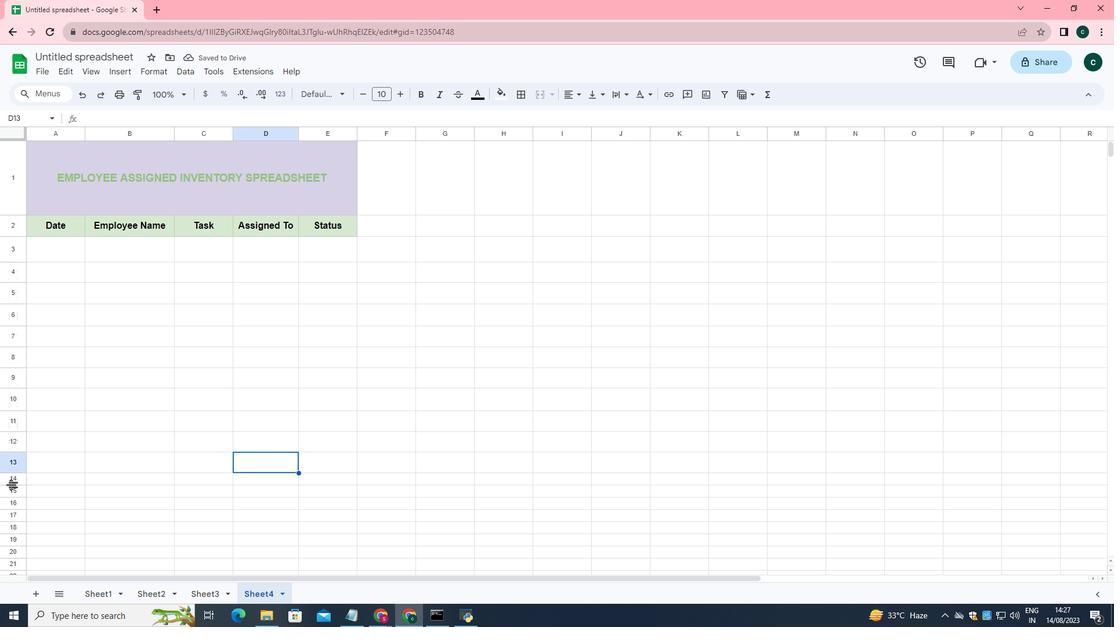 
Action: Mouse pressed left at (11, 484)
Screenshot: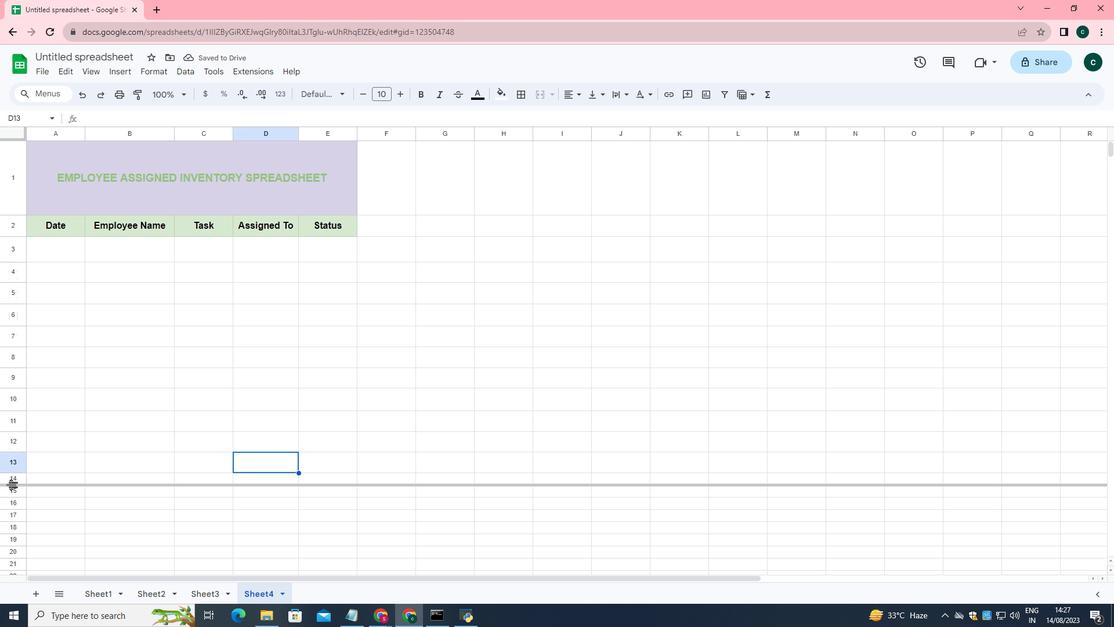 
Action: Mouse moved to (15, 506)
Screenshot: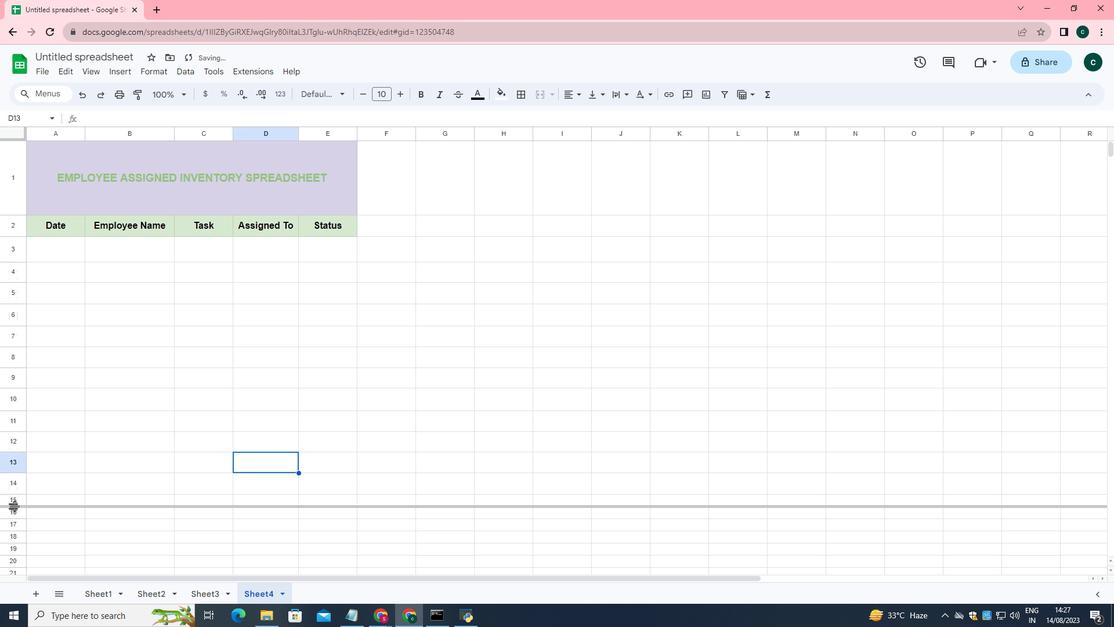 
Action: Mouse pressed left at (15, 506)
Screenshot: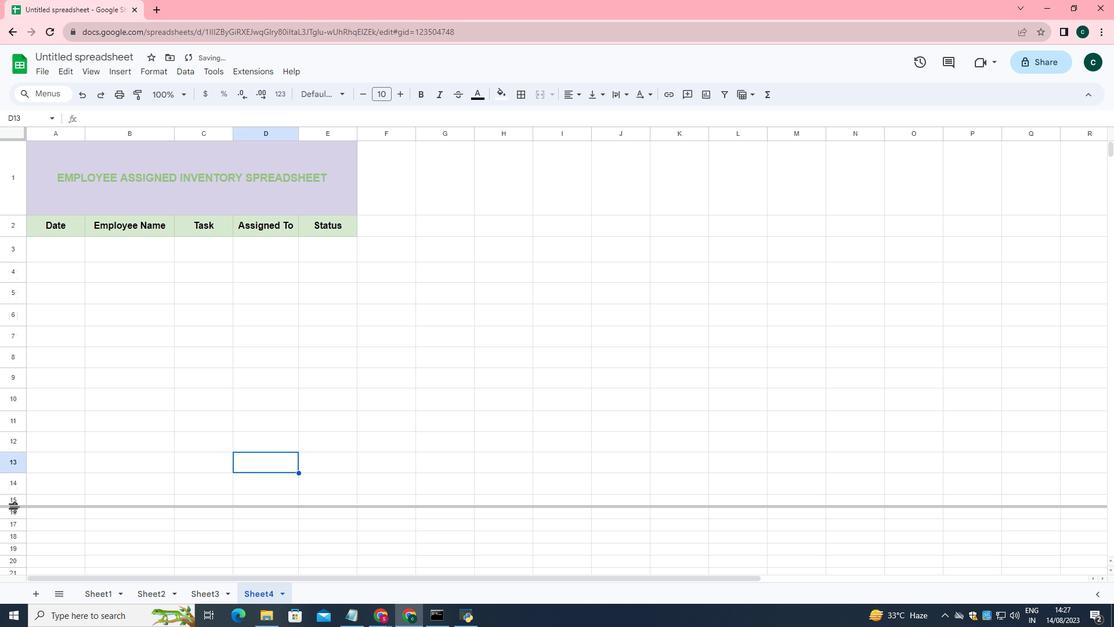 
Action: Mouse moved to (16, 526)
Screenshot: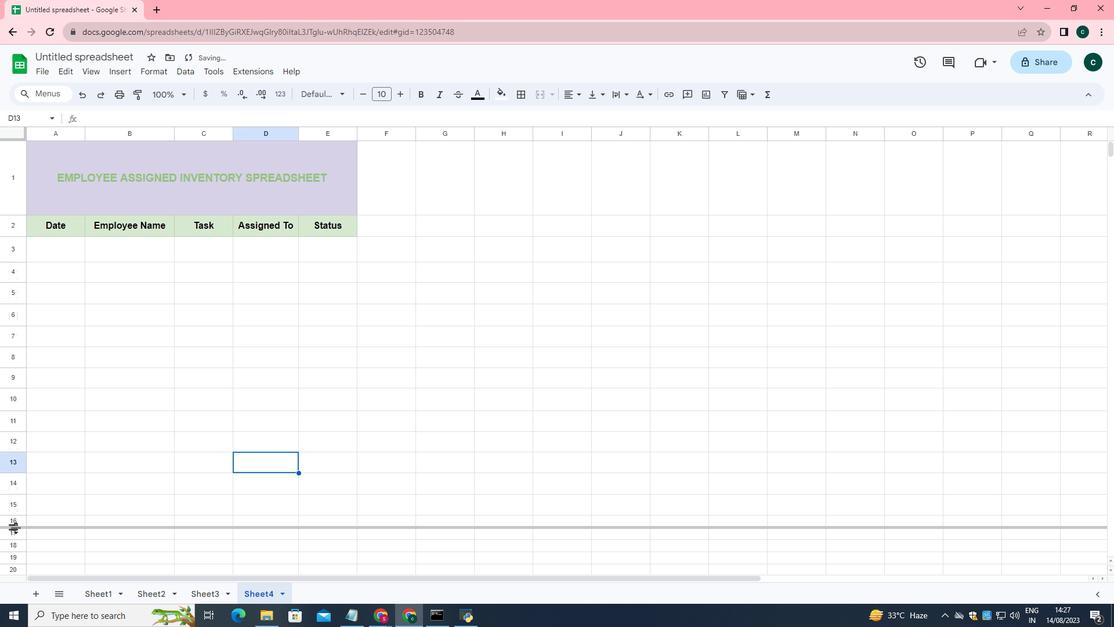 
Action: Mouse pressed left at (16, 526)
Screenshot: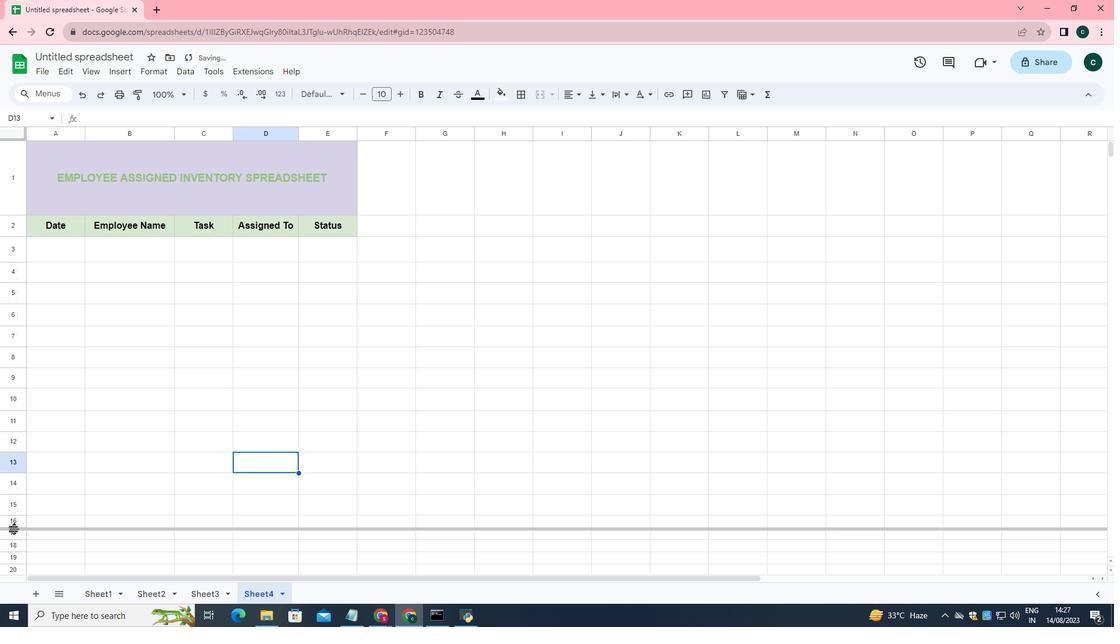 
Action: Mouse moved to (10, 547)
Screenshot: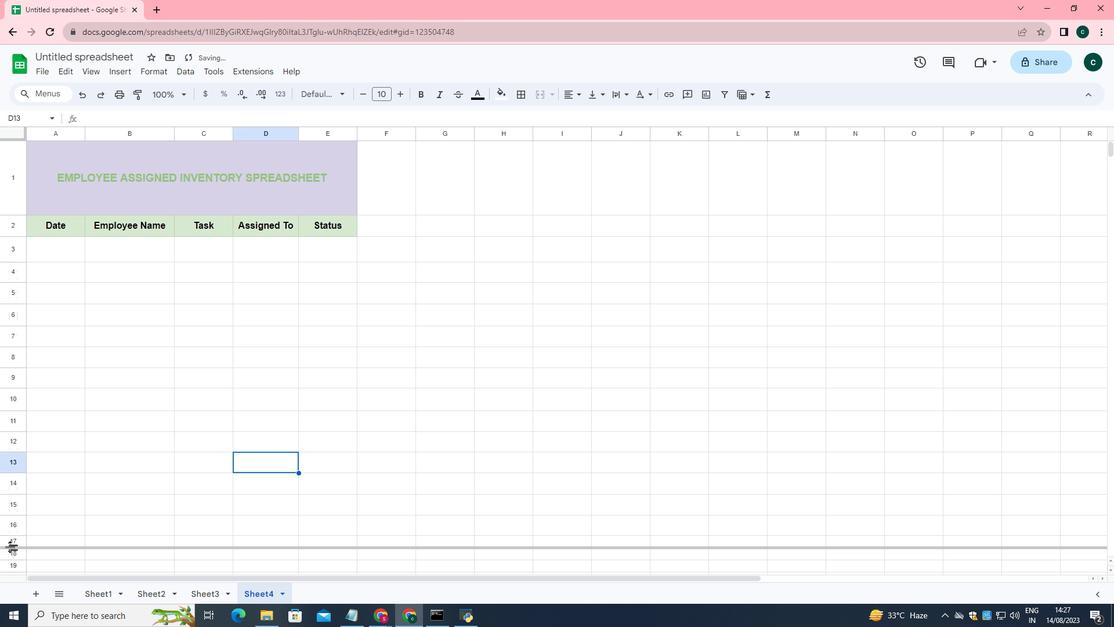 
Action: Mouse pressed left at (10, 547)
Screenshot: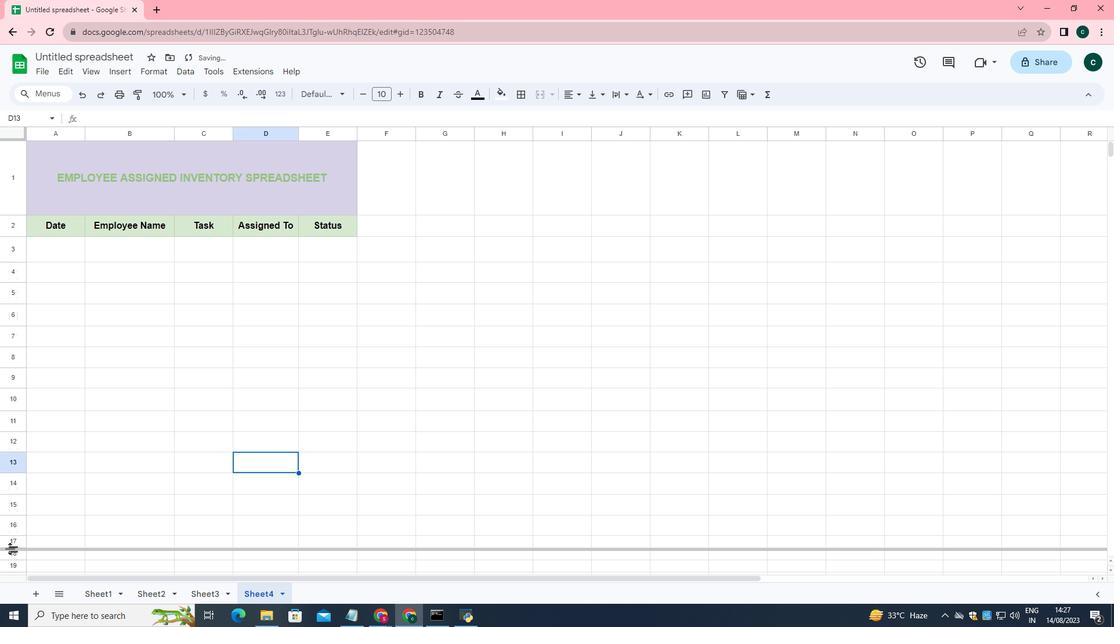 
Action: Mouse moved to (2, 555)
Screenshot: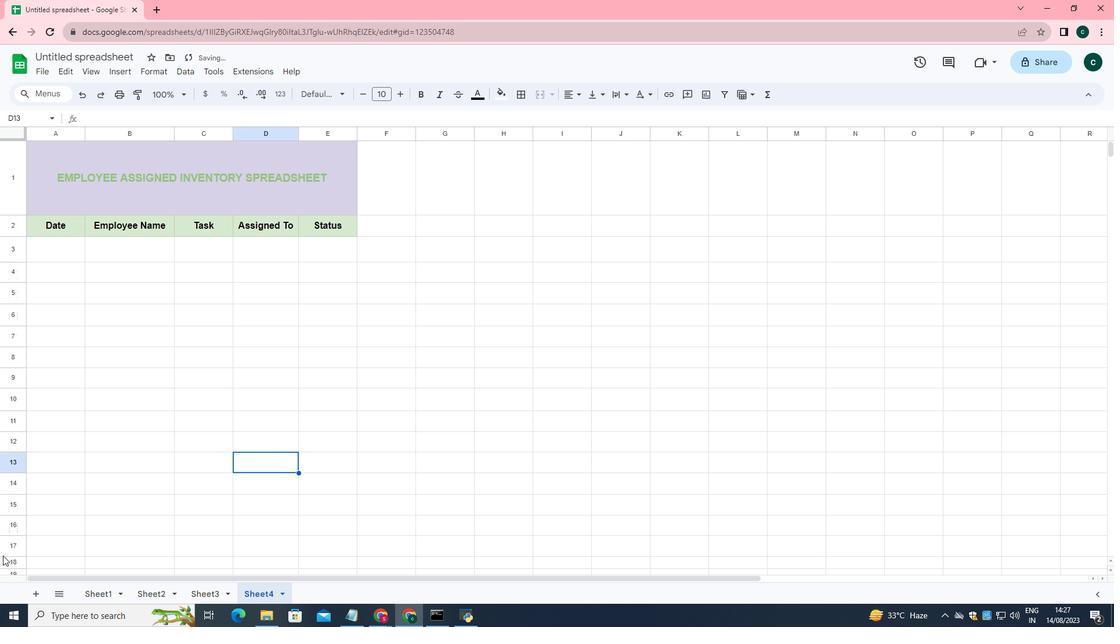 
Action: Mouse scrolled (2, 555) with delta (0, 0)
Screenshot: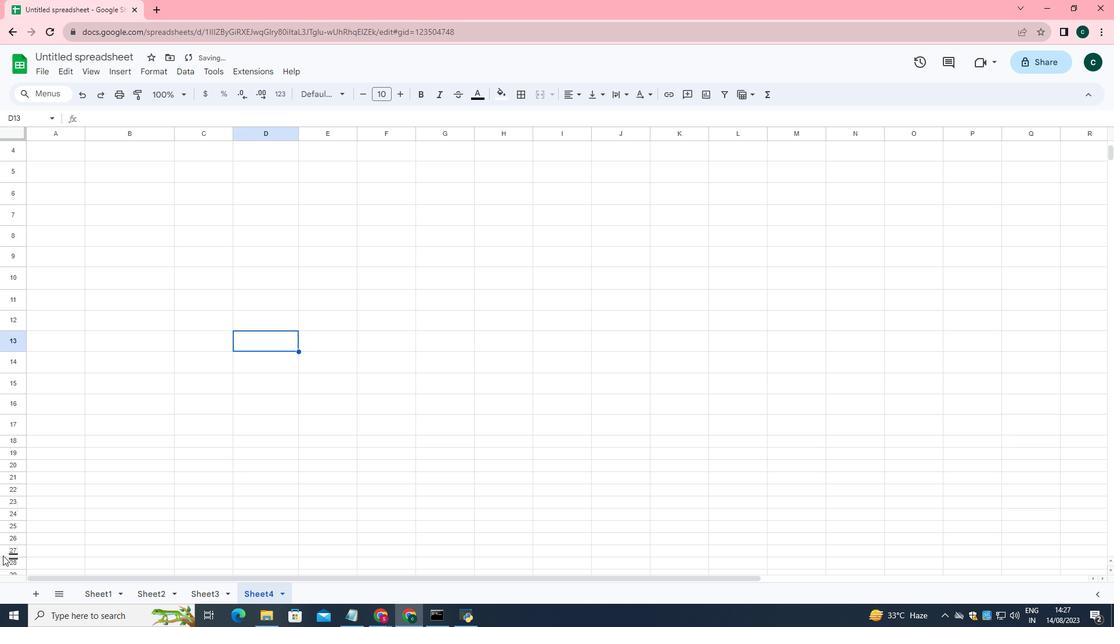 
Action: Mouse scrolled (2, 555) with delta (0, 0)
Screenshot: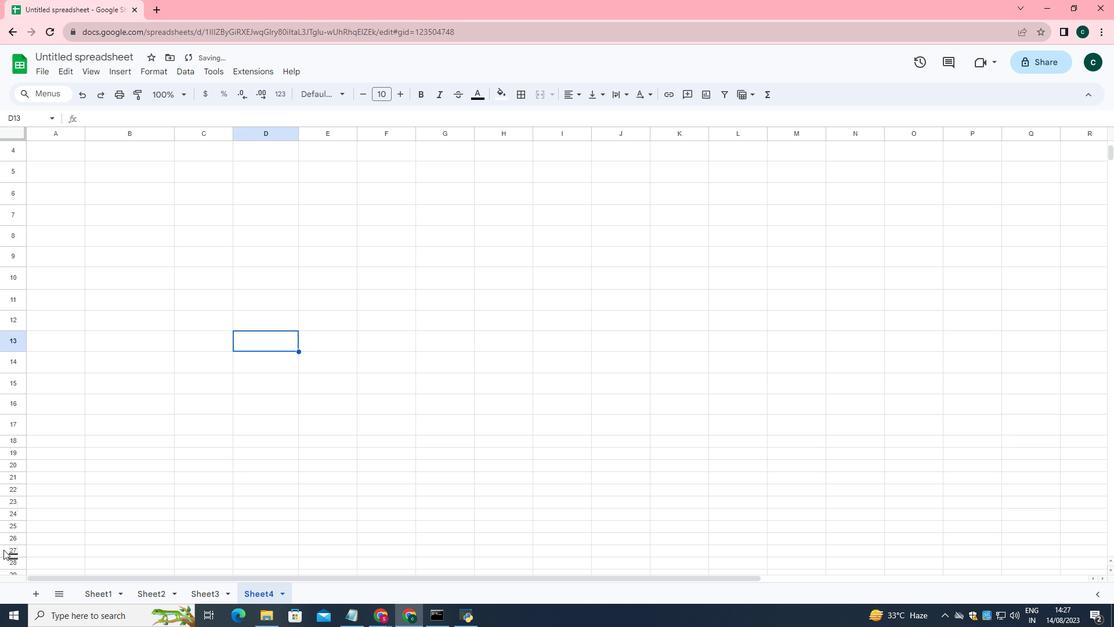 
Action: Mouse moved to (8, 445)
Screenshot: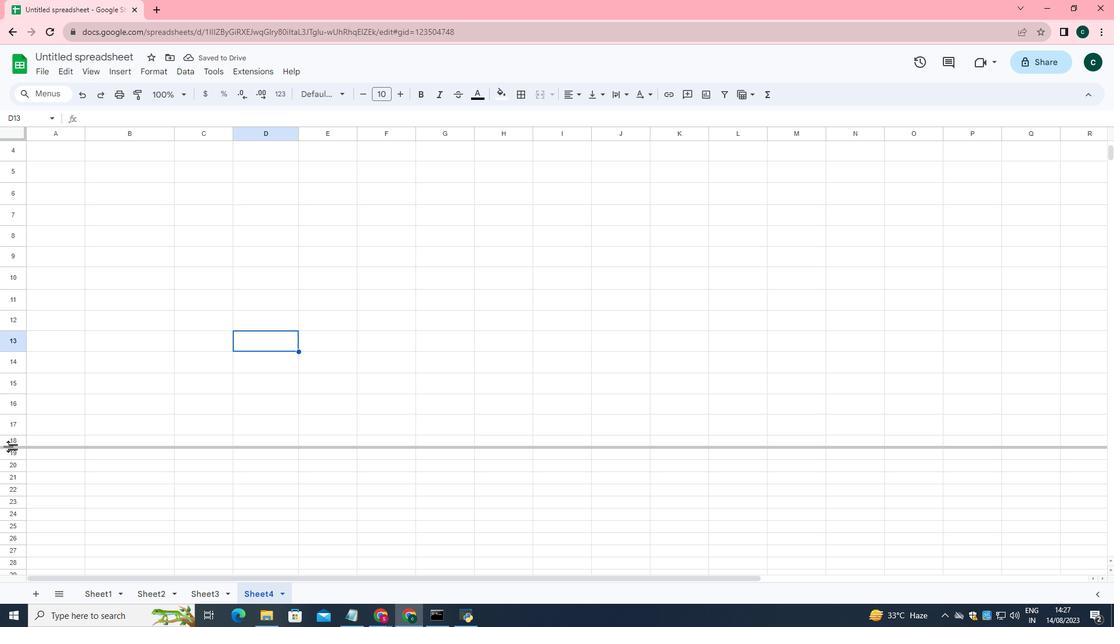 
Action: Mouse pressed left at (8, 445)
Screenshot: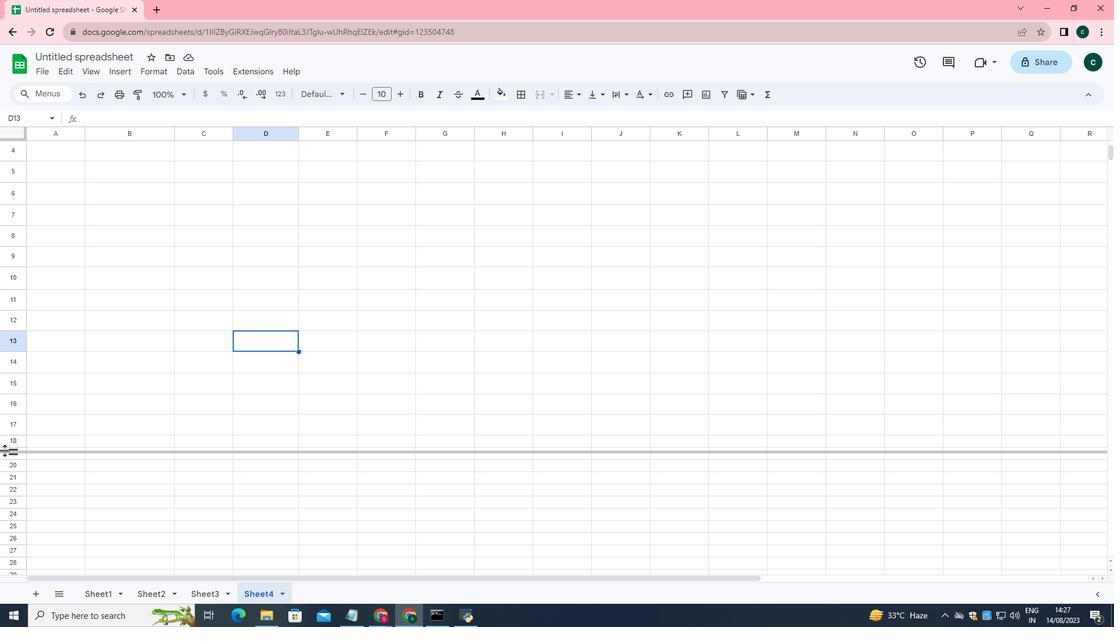 
Action: Mouse moved to (14, 465)
Screenshot: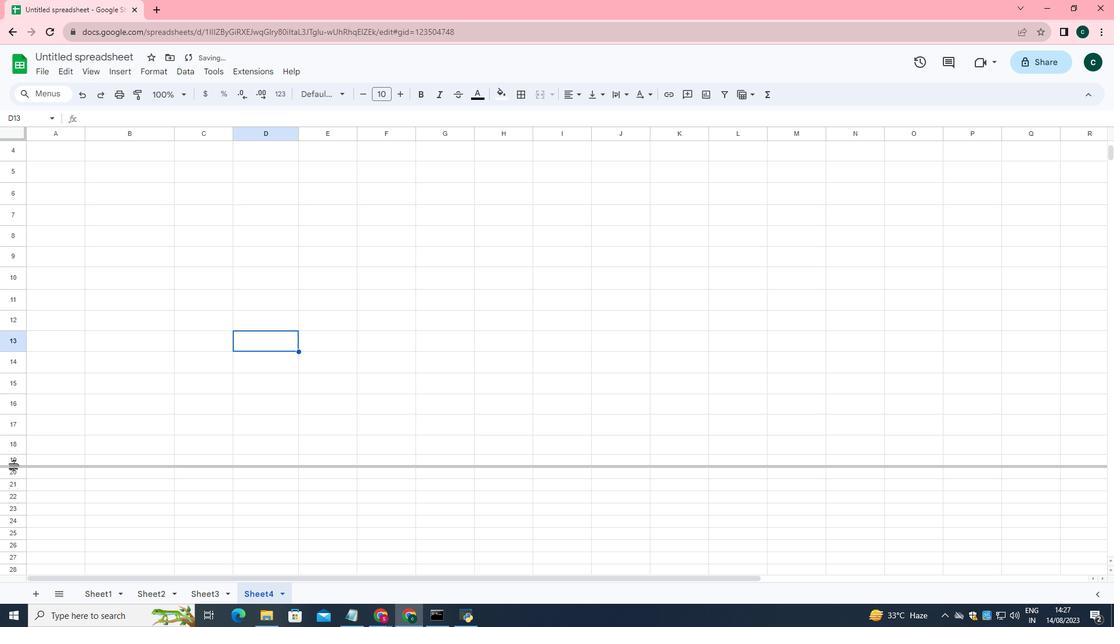 
Action: Mouse pressed left at (14, 465)
Screenshot: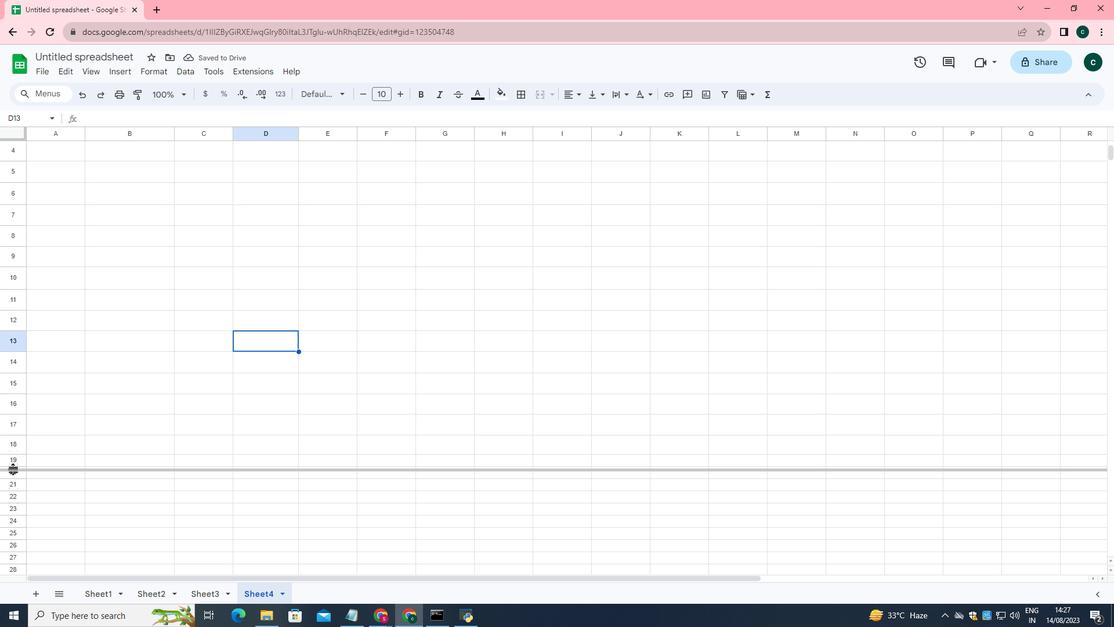 
Action: Mouse moved to (15, 485)
Screenshot: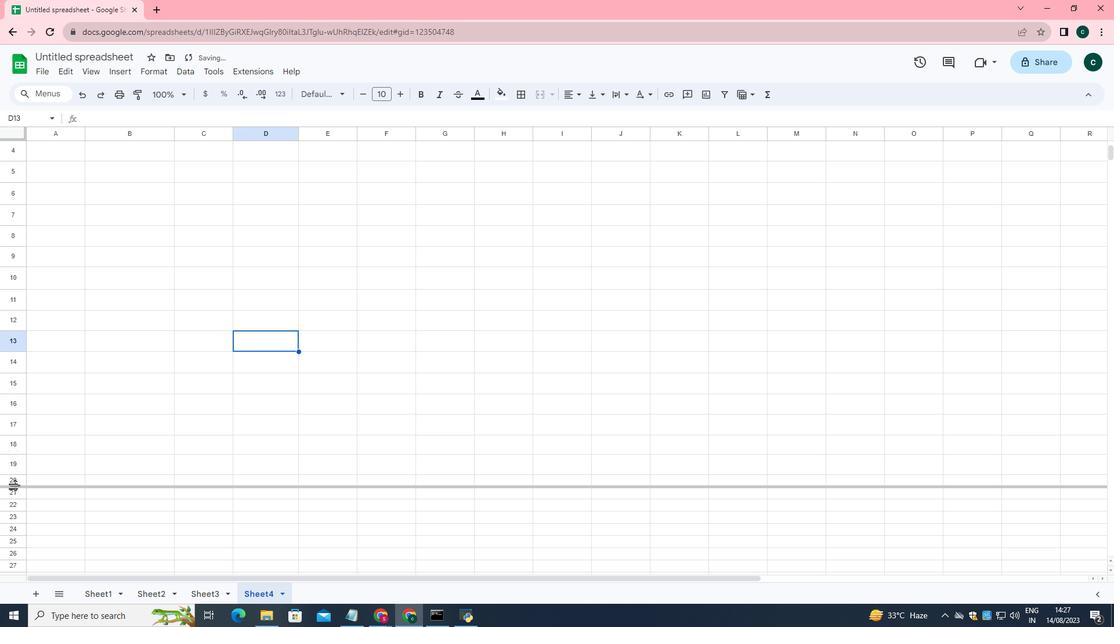 
Action: Mouse pressed left at (15, 485)
Screenshot: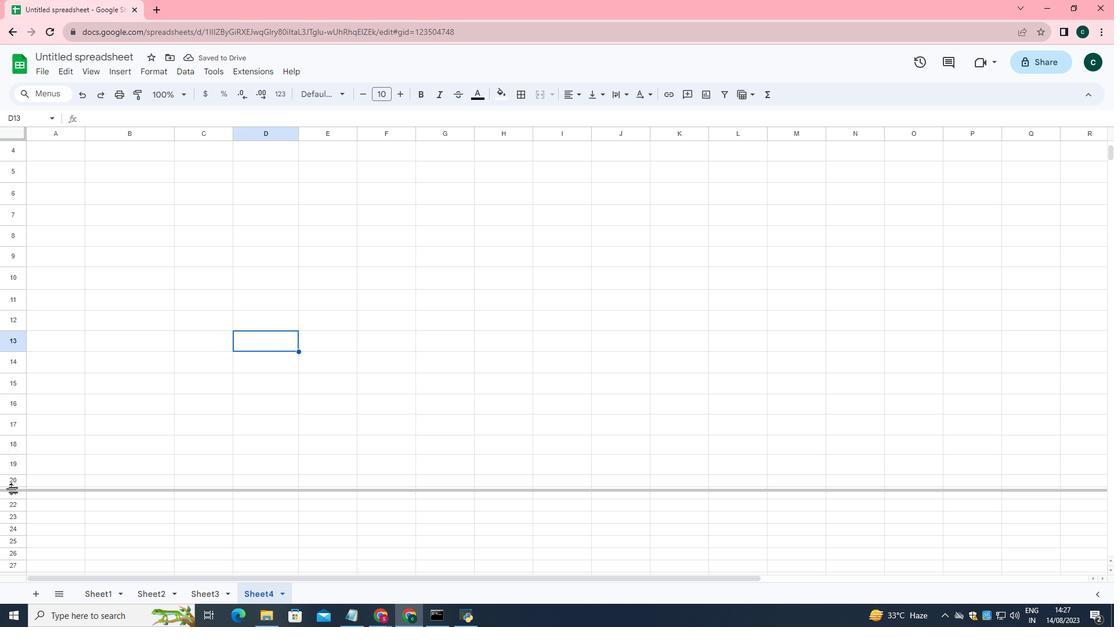 
Action: Mouse moved to (17, 507)
Screenshot: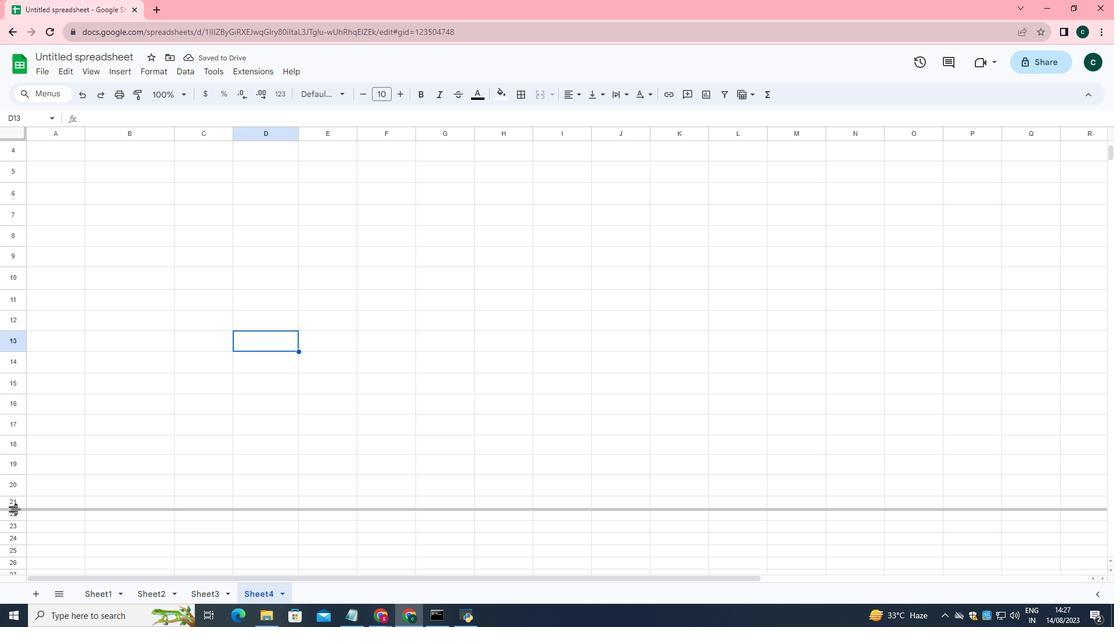 
Action: Mouse pressed left at (17, 507)
Screenshot: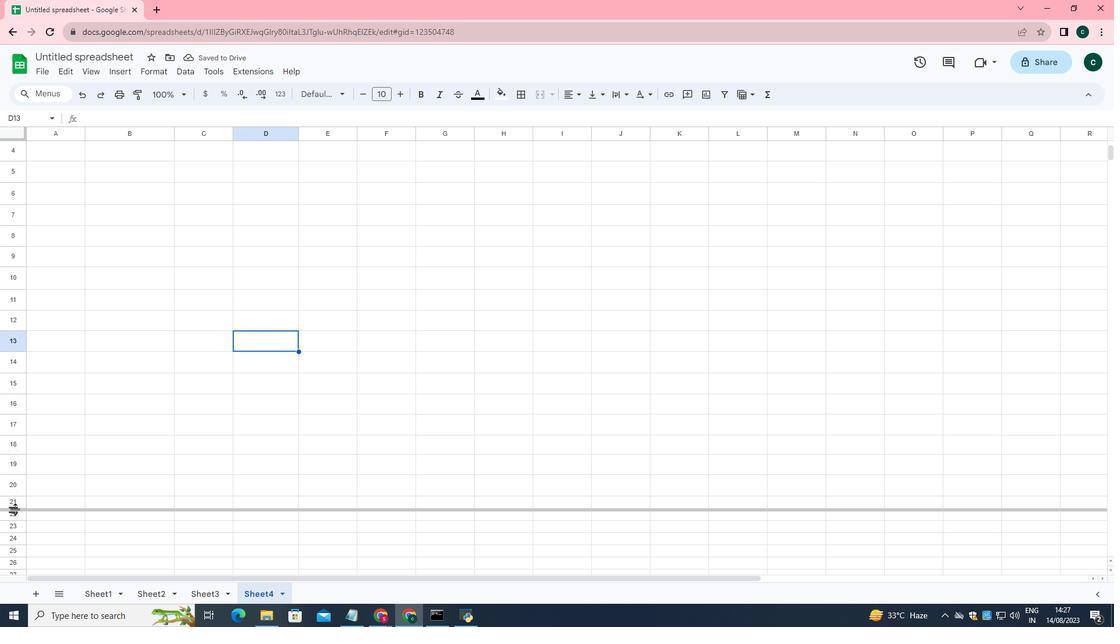 
Action: Mouse moved to (13, 526)
Screenshot: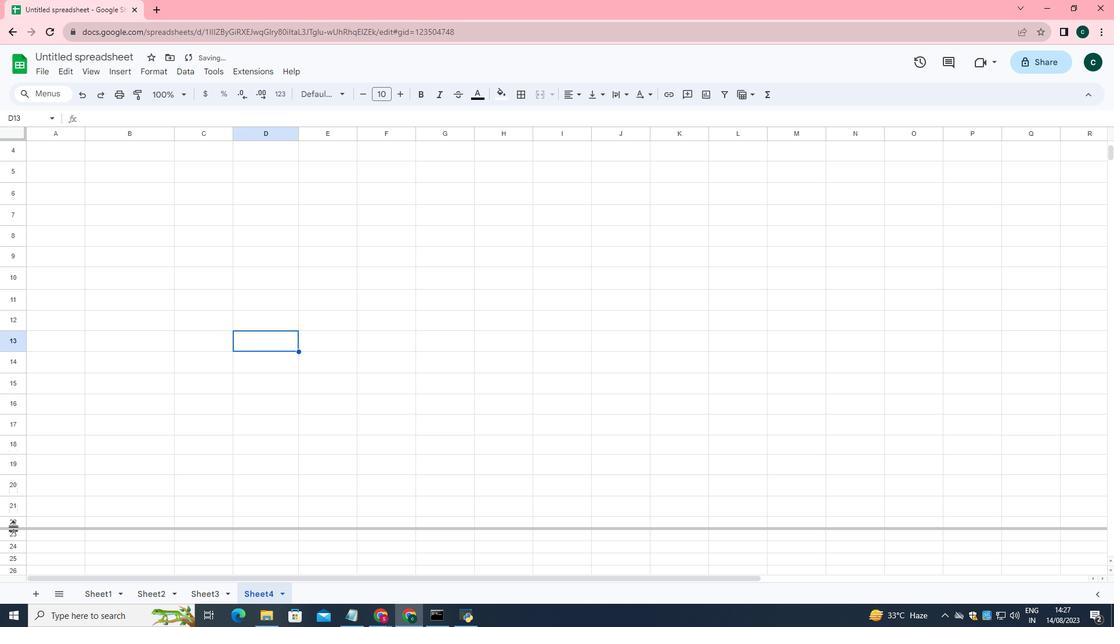 
Action: Mouse pressed left at (13, 526)
Screenshot: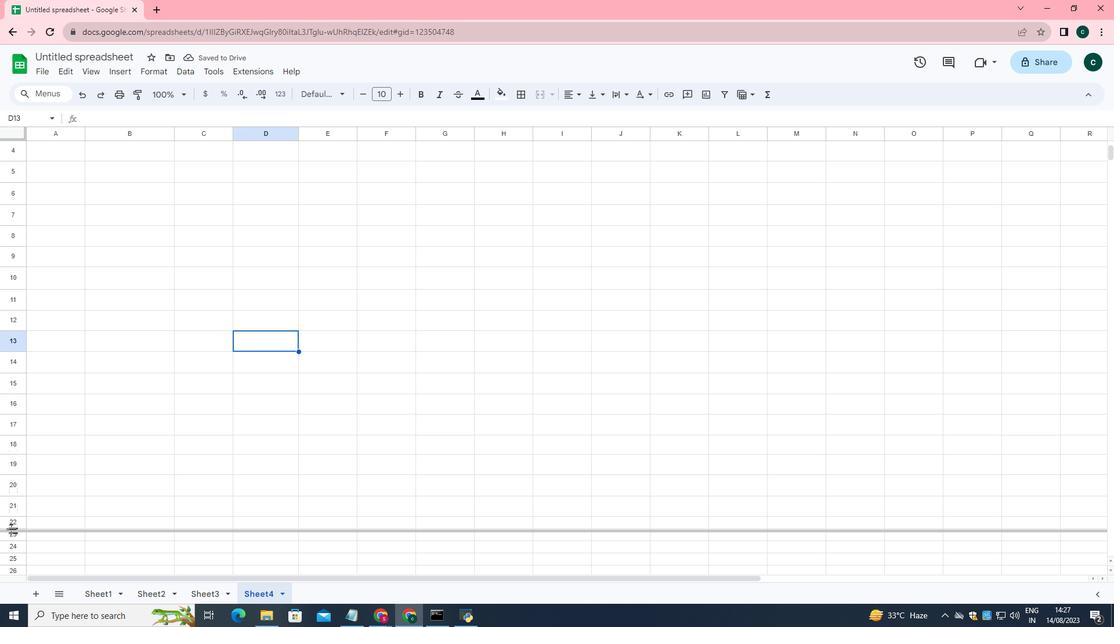 
Action: Mouse moved to (99, 487)
Screenshot: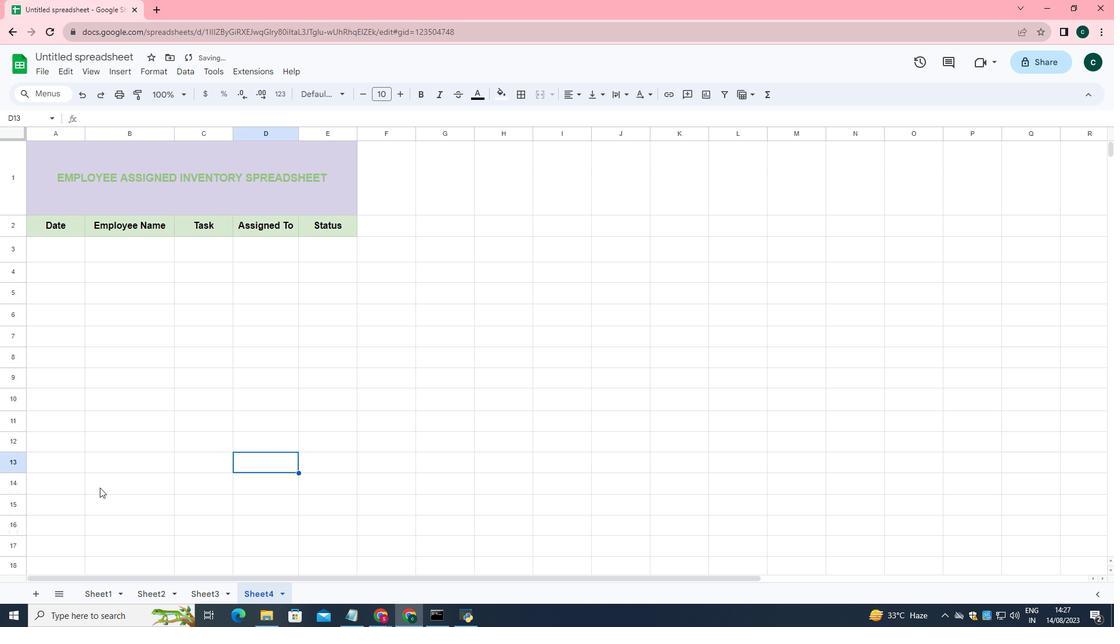 
Action: Mouse scrolled (99, 488) with delta (0, 0)
Screenshot: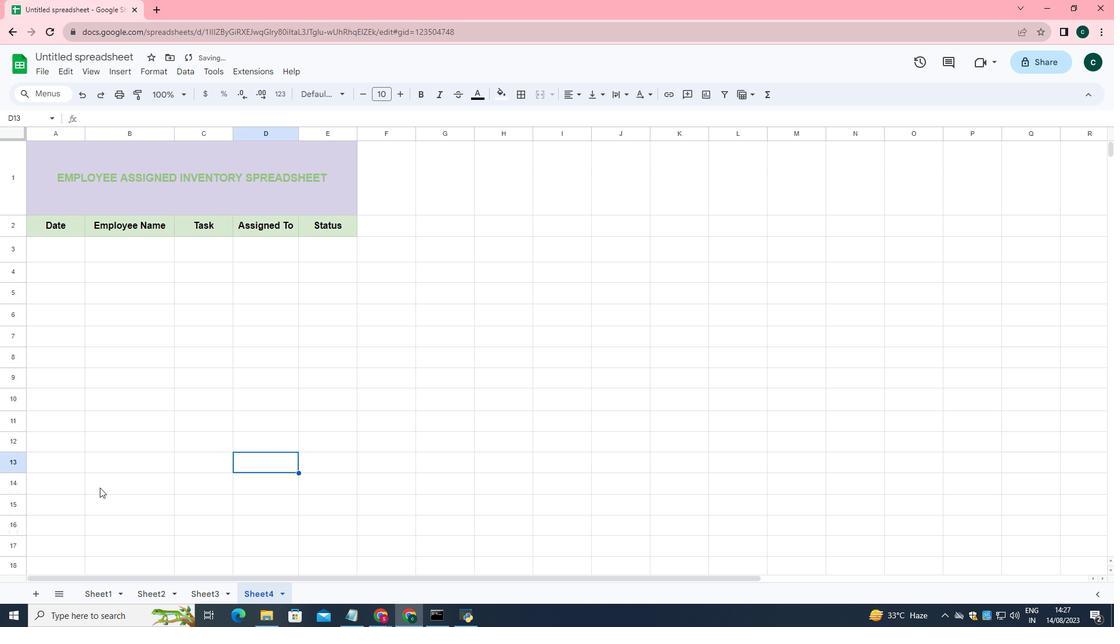 
Action: Mouse scrolled (99, 488) with delta (0, 0)
Screenshot: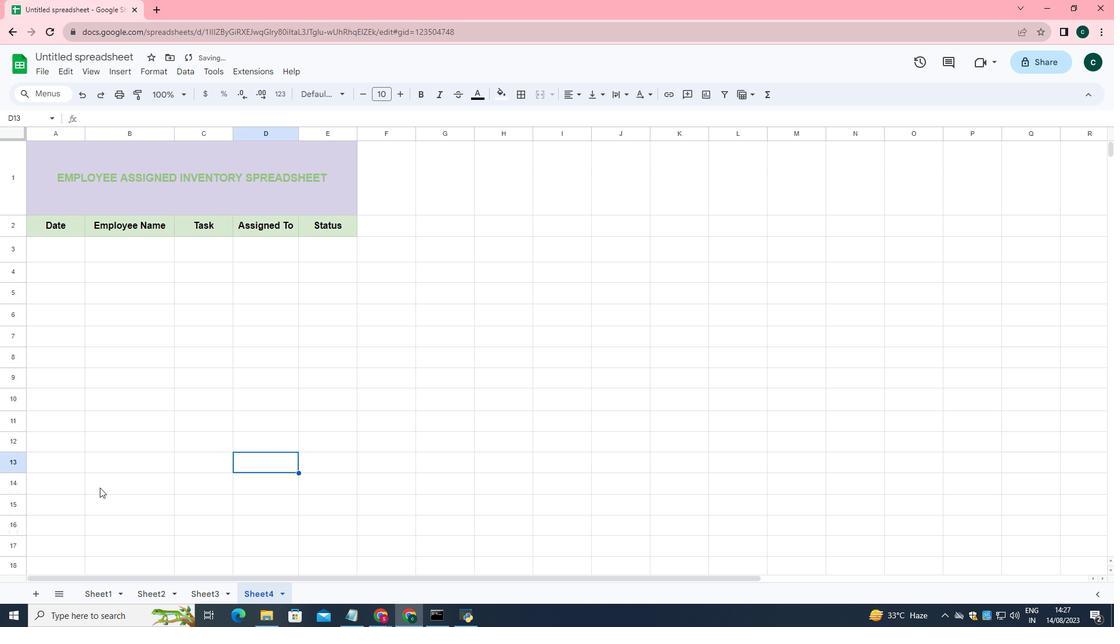 
Action: Mouse scrolled (99, 488) with delta (0, 0)
Screenshot: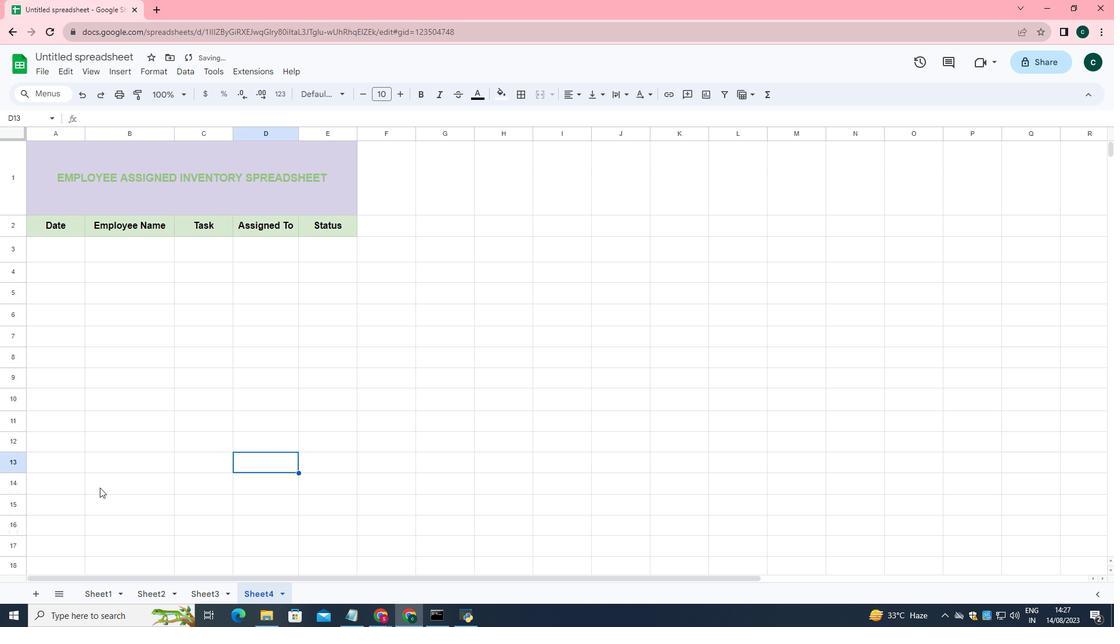 
Action: Mouse scrolled (99, 488) with delta (0, 0)
Screenshot: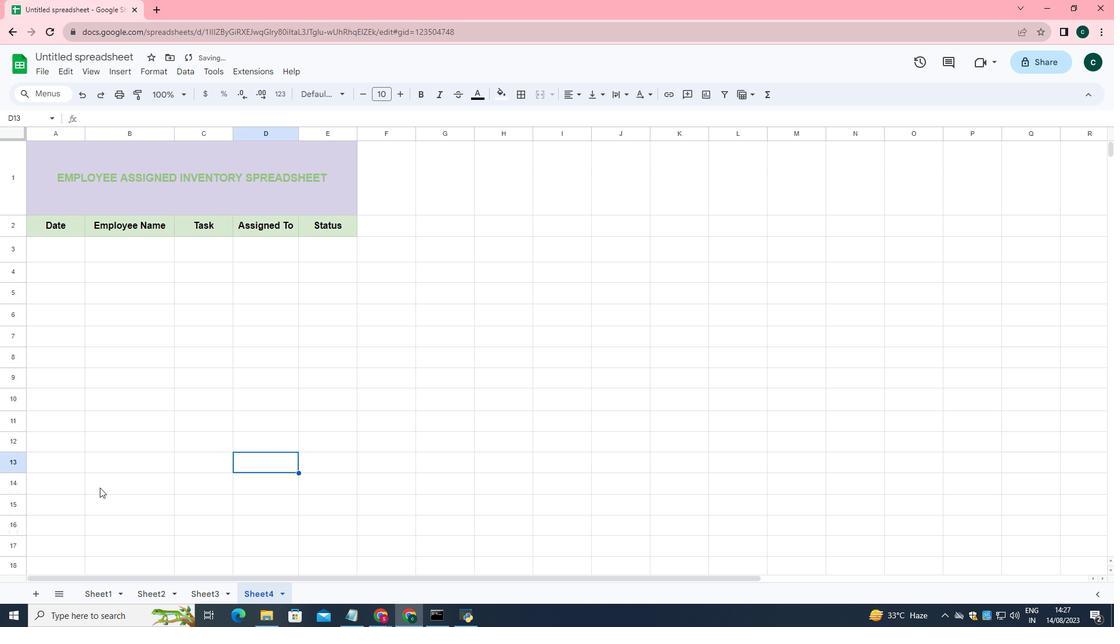 
Action: Mouse scrolled (99, 488) with delta (0, 0)
Screenshot: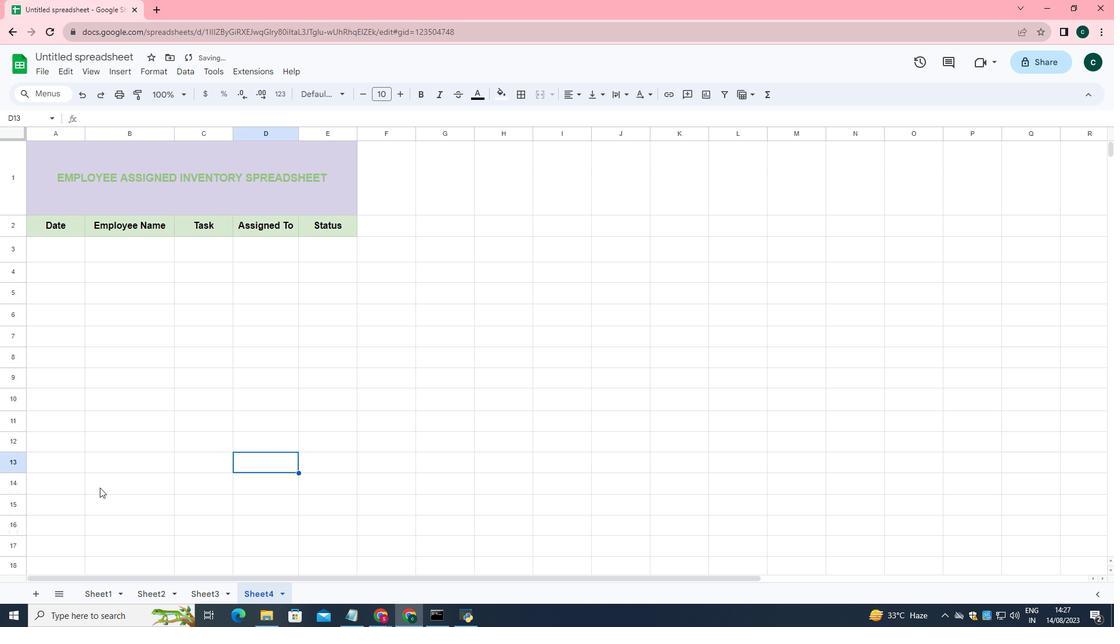 
Action: Mouse moved to (170, 325)
Screenshot: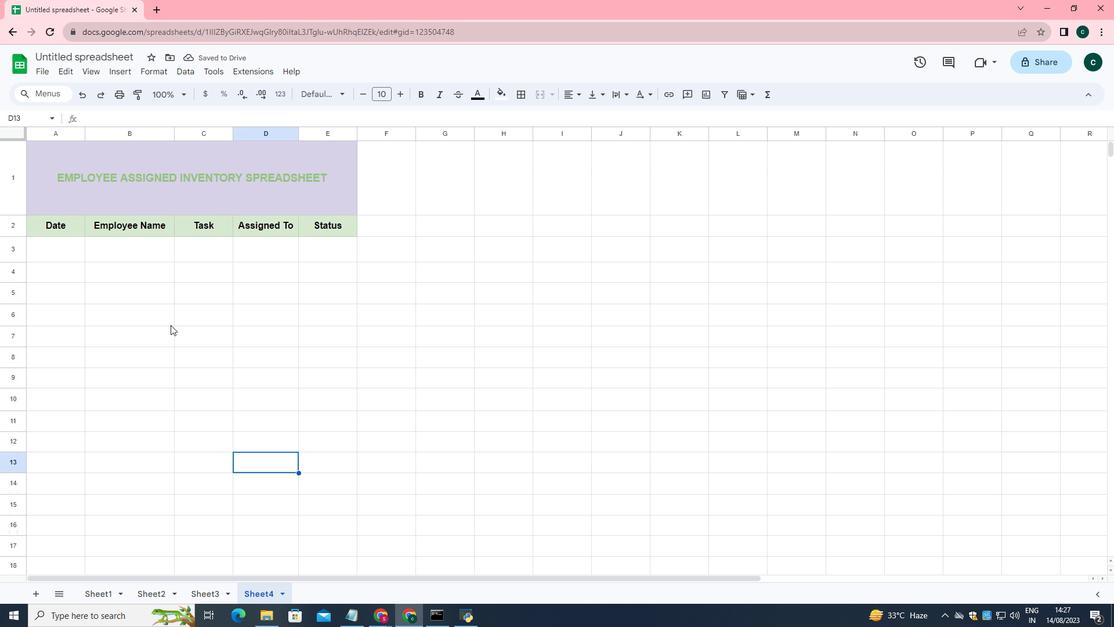 
Action: Mouse scrolled (170, 325) with delta (0, 0)
Screenshot: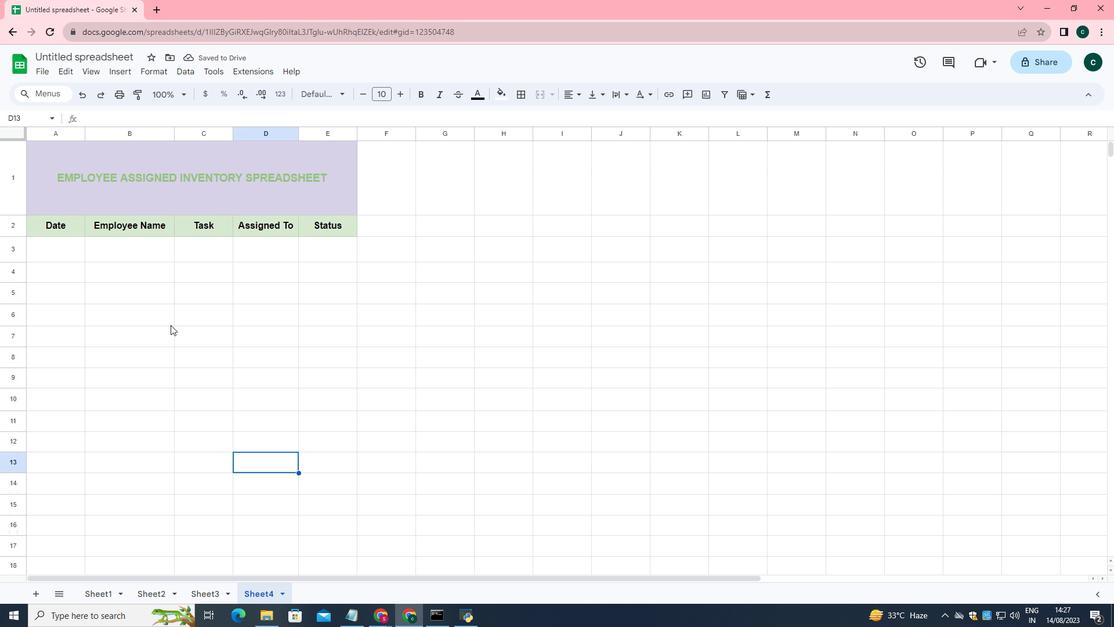 
Action: Mouse scrolled (170, 325) with delta (0, 0)
Screenshot: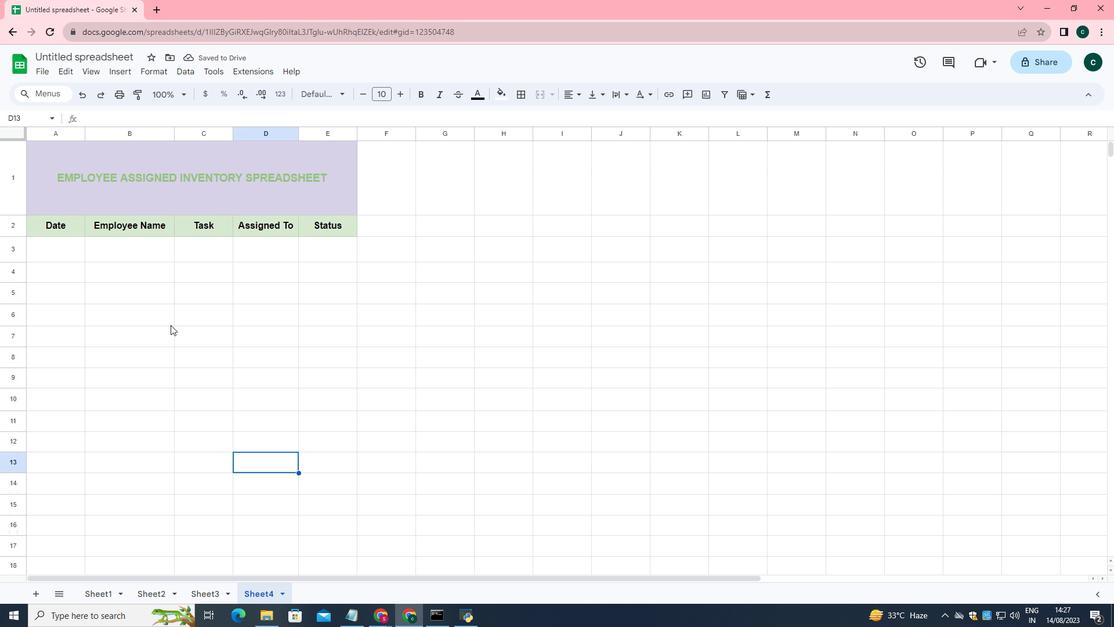 
Action: Mouse moved to (69, 231)
Screenshot: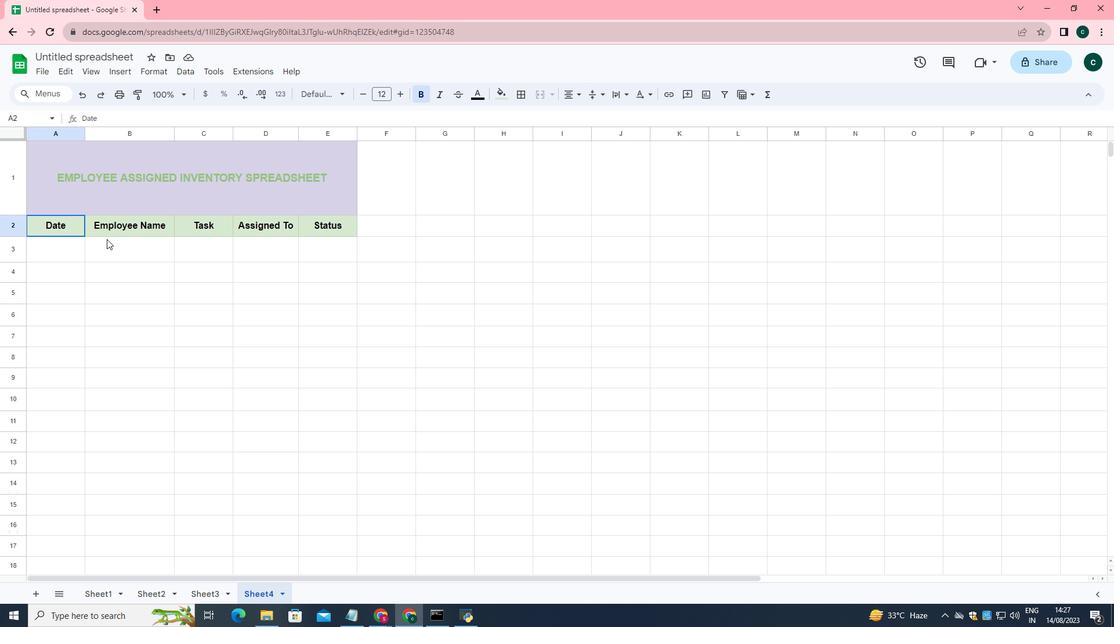 
Action: Mouse pressed left at (69, 231)
Screenshot: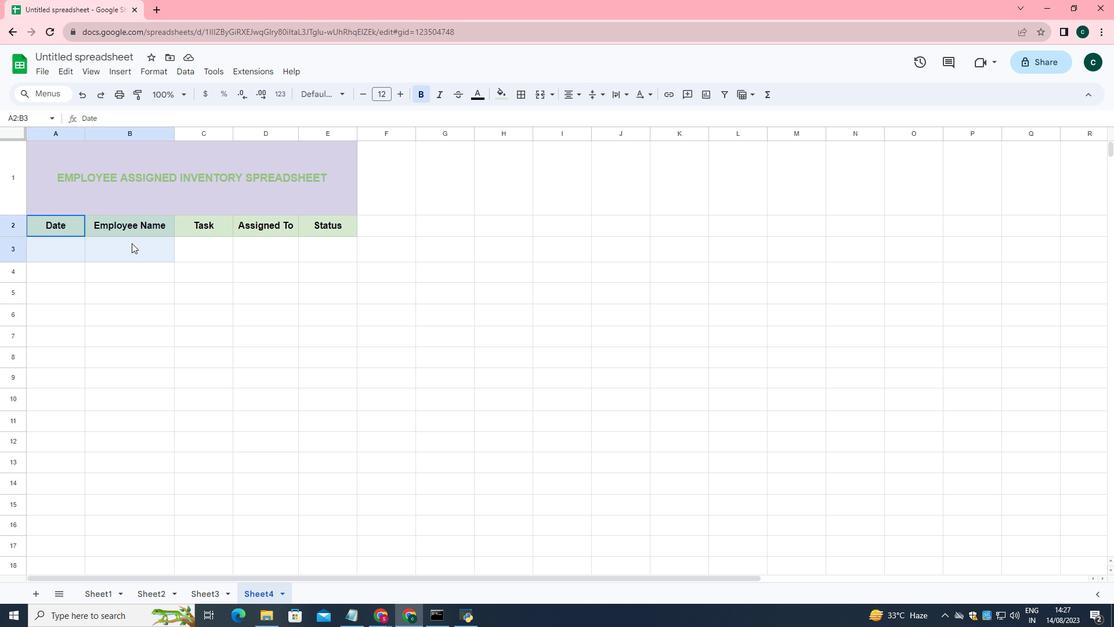 
Action: Mouse moved to (524, 91)
Screenshot: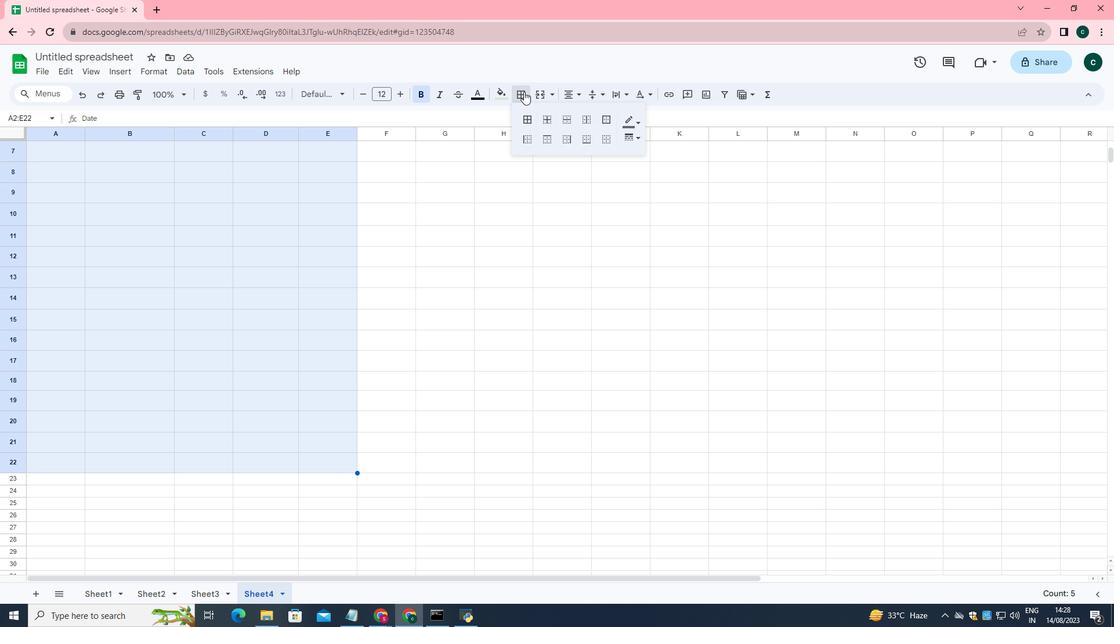 
Action: Mouse pressed left at (524, 91)
Screenshot: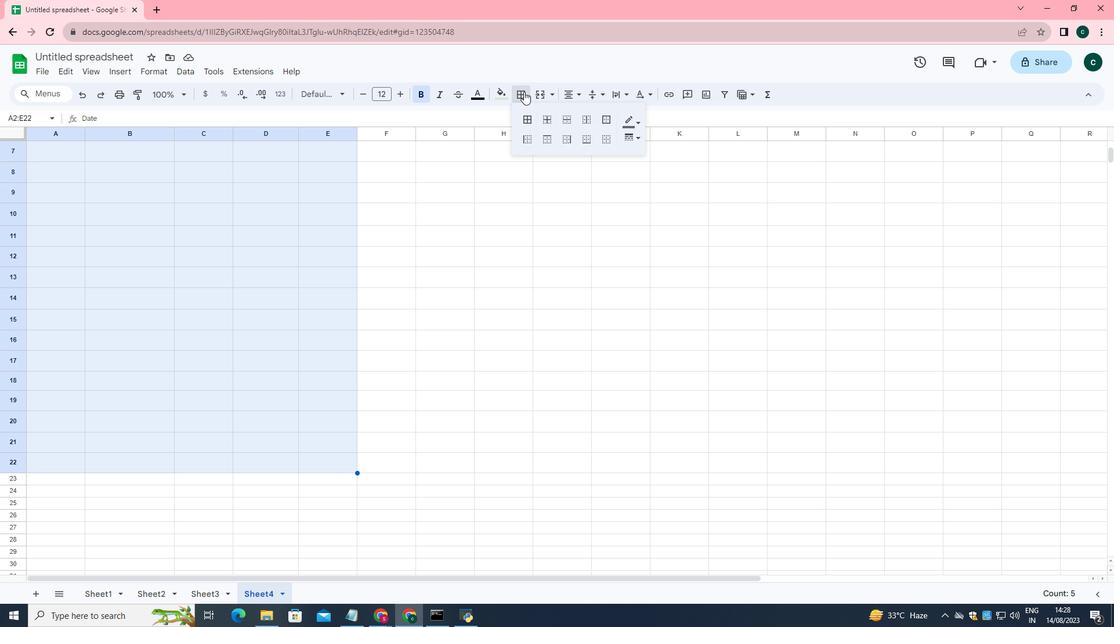 
Action: Mouse moved to (639, 122)
Screenshot: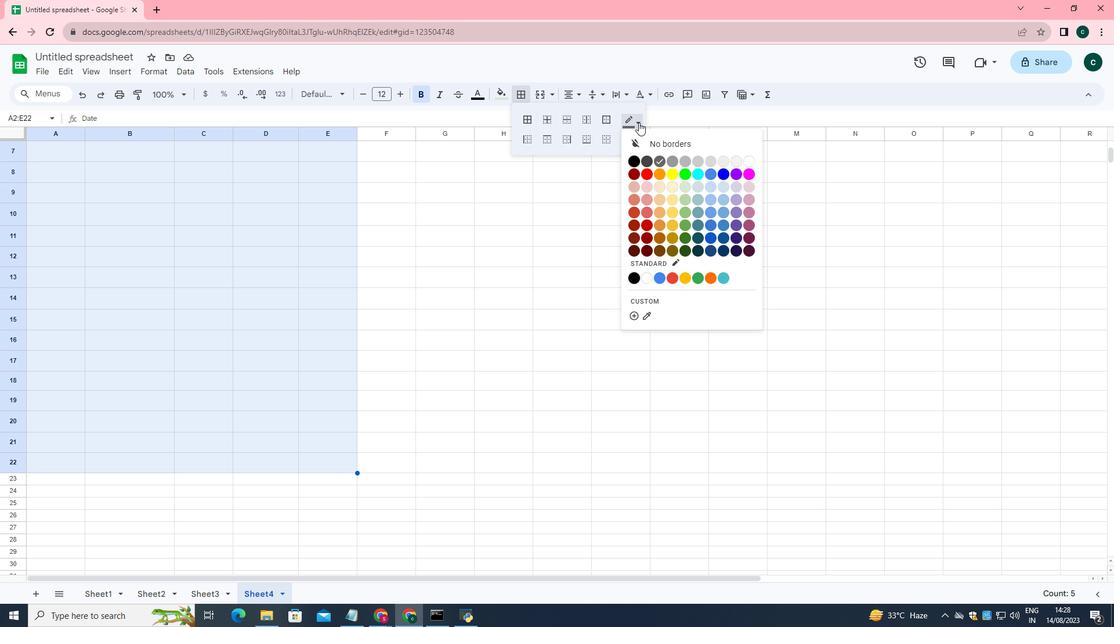 
Action: Mouse pressed left at (639, 122)
Screenshot: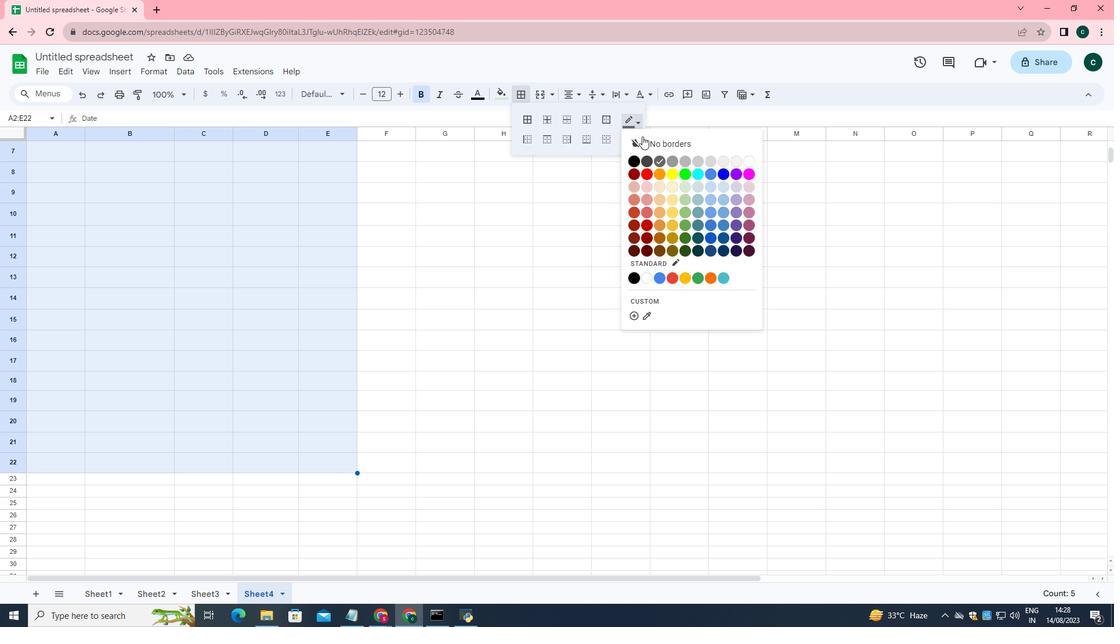 
Action: Mouse moved to (649, 162)
Screenshot: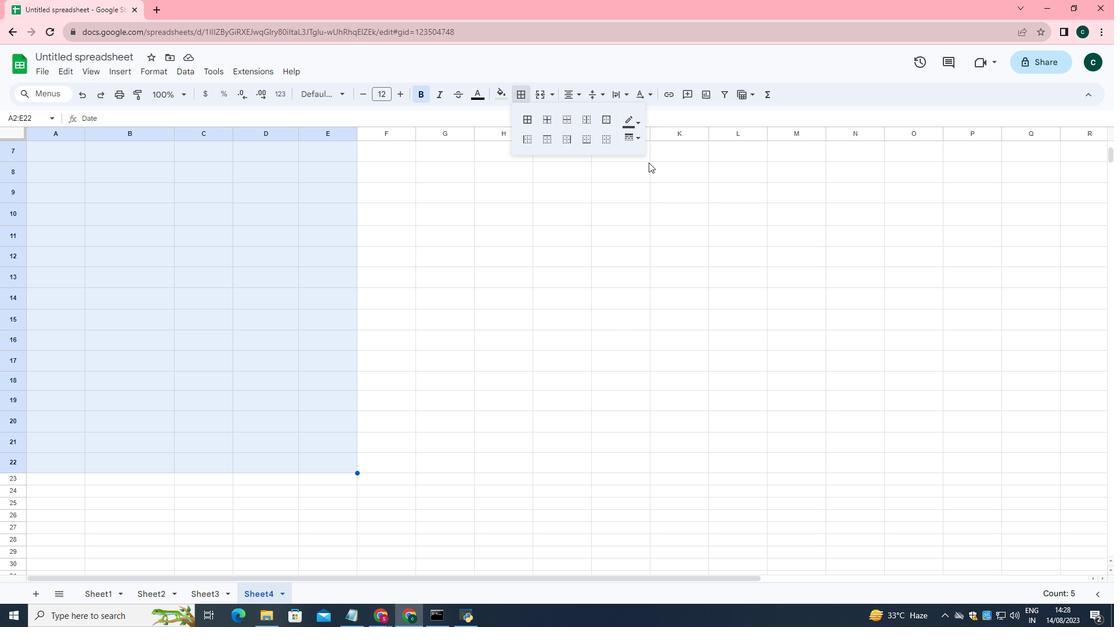 
Action: Mouse pressed left at (649, 162)
Screenshot: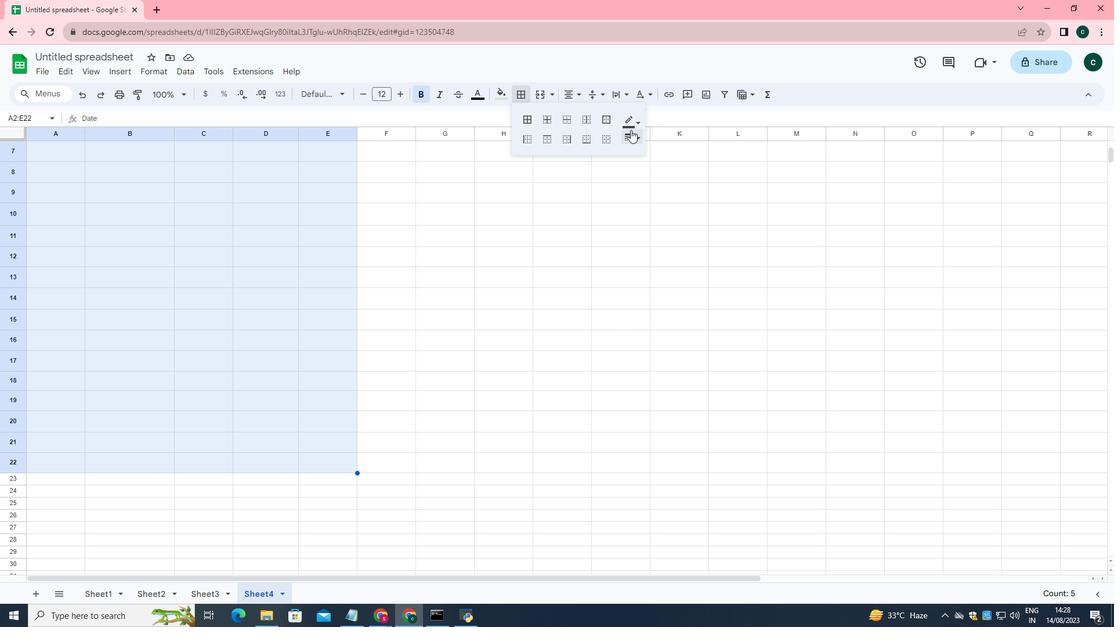 
Action: Mouse moved to (606, 120)
Screenshot: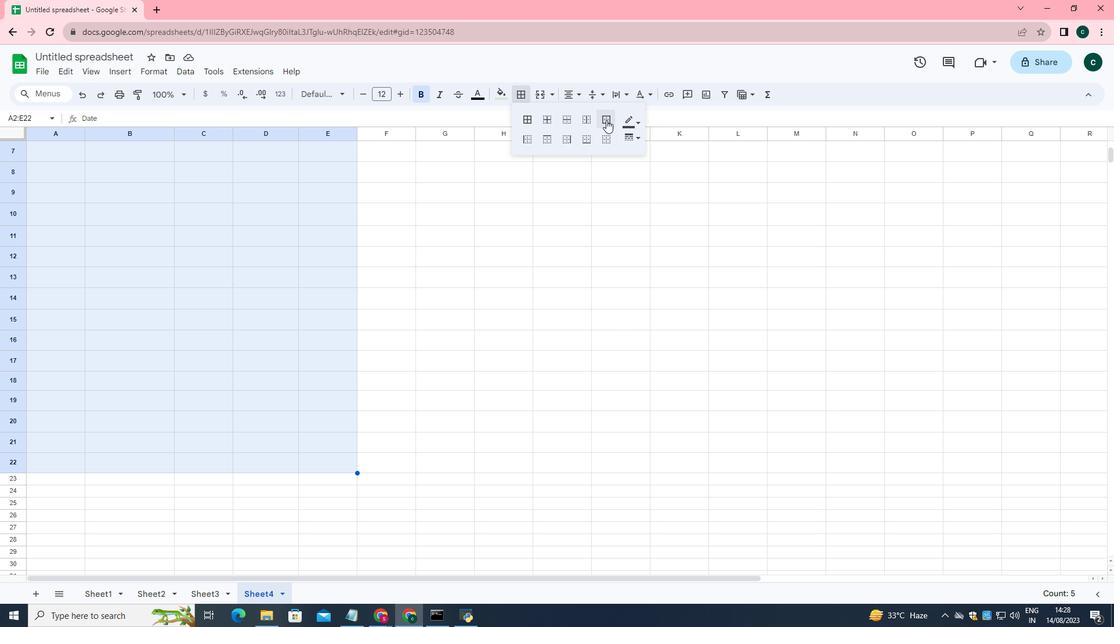 
Action: Mouse pressed left at (606, 120)
Screenshot: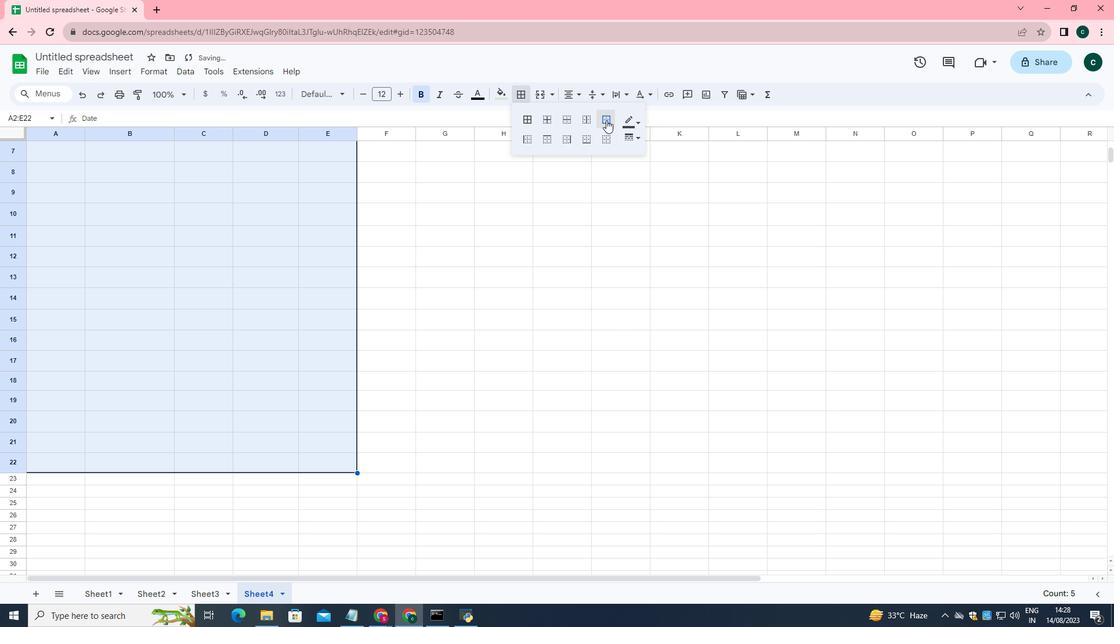 
Action: Mouse moved to (540, 265)
Screenshot: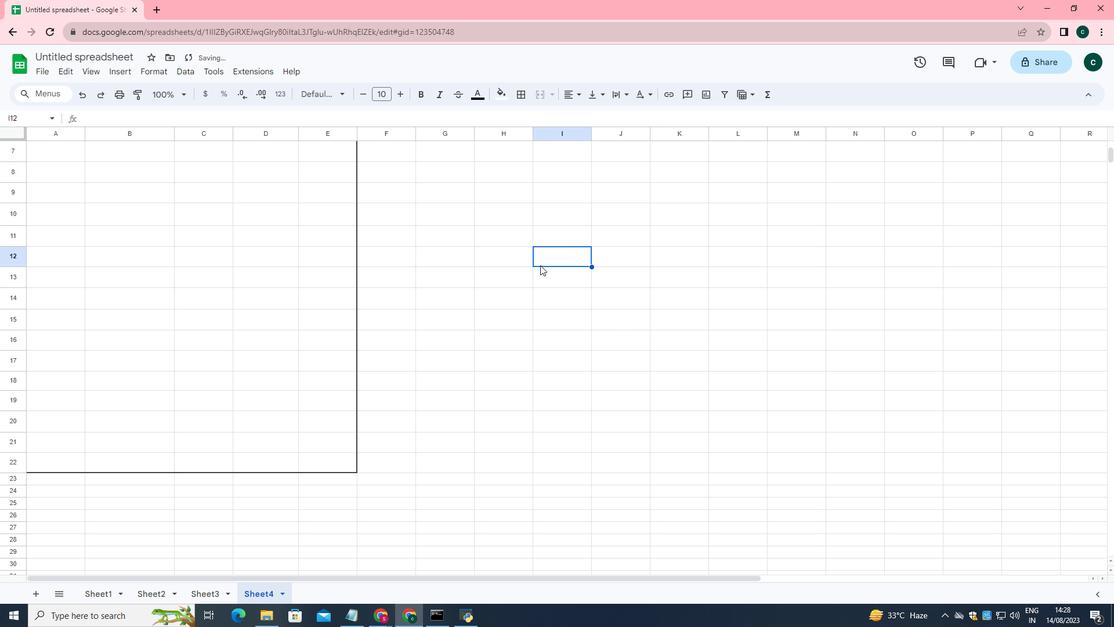 
Action: Mouse pressed left at (540, 265)
Screenshot: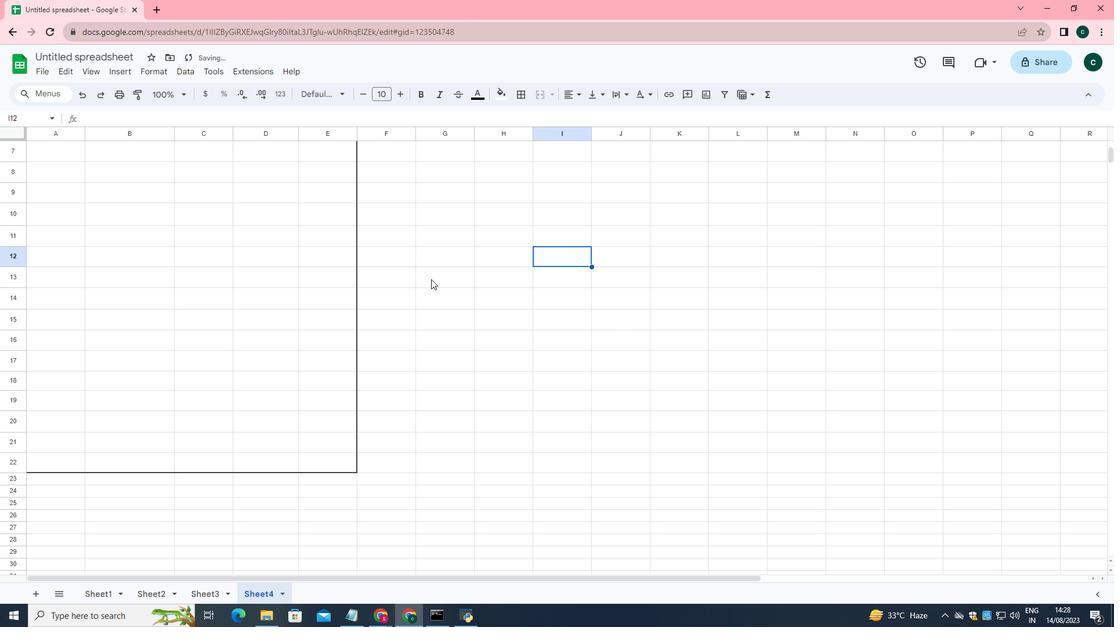 
Action: Mouse moved to (286, 252)
Screenshot: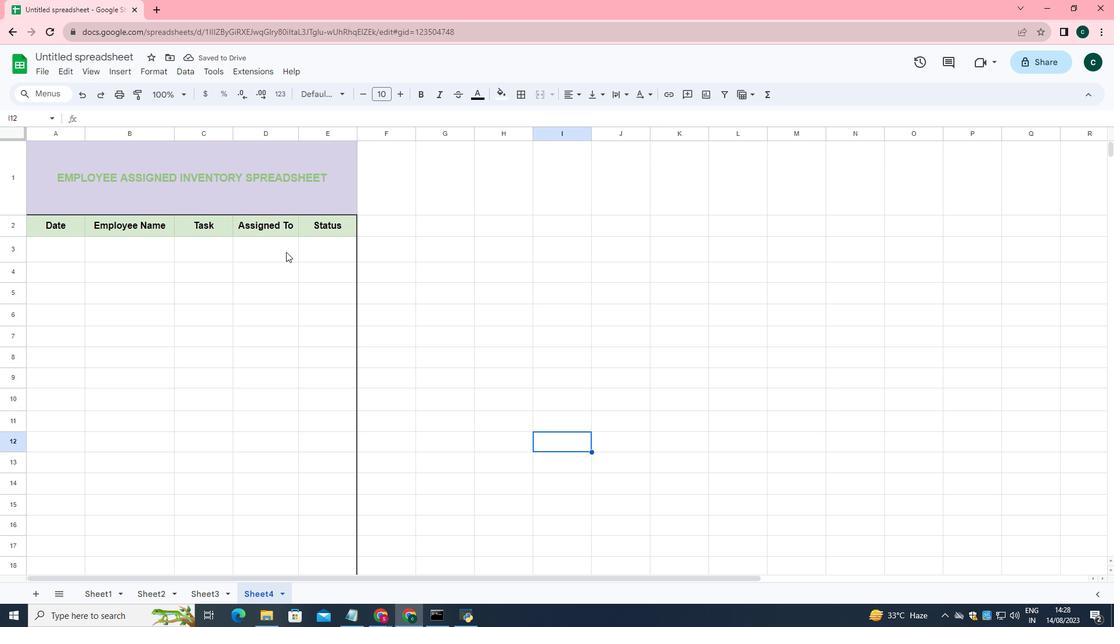 
Action: Mouse scrolled (286, 252) with delta (0, 0)
Screenshot: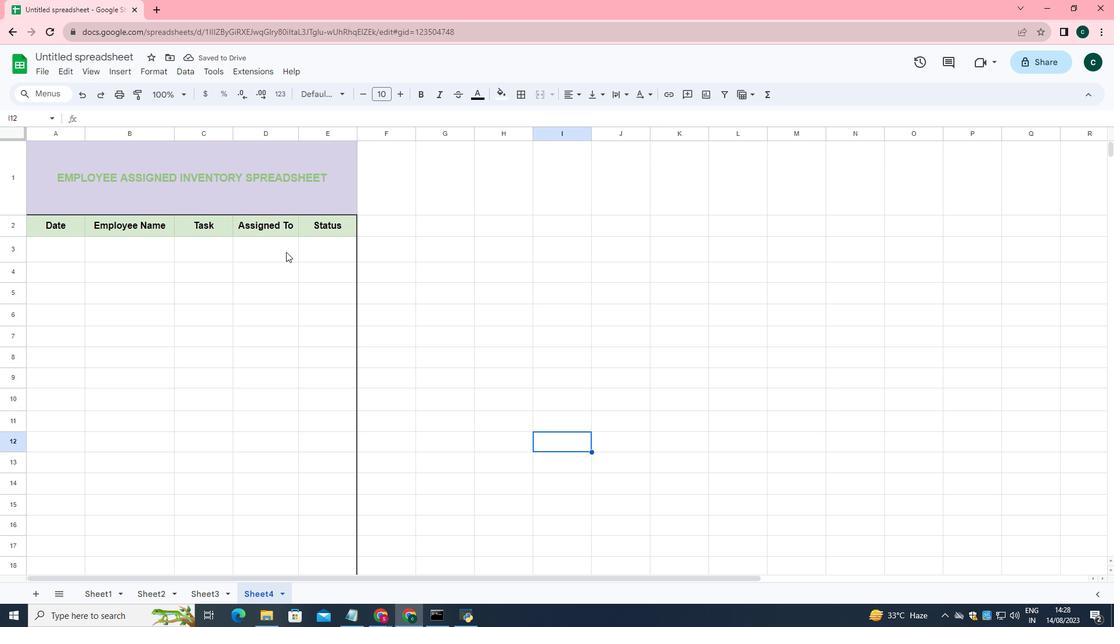 
Action: Mouse scrolled (286, 252) with delta (0, 0)
Screenshot: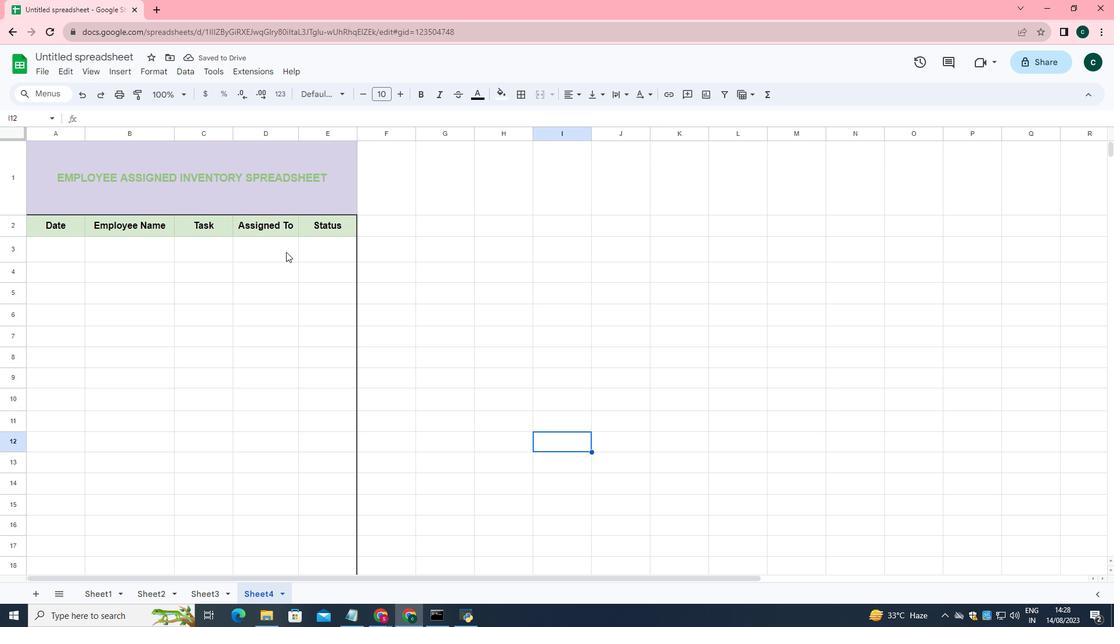 
Action: Mouse scrolled (286, 252) with delta (0, 0)
Screenshot: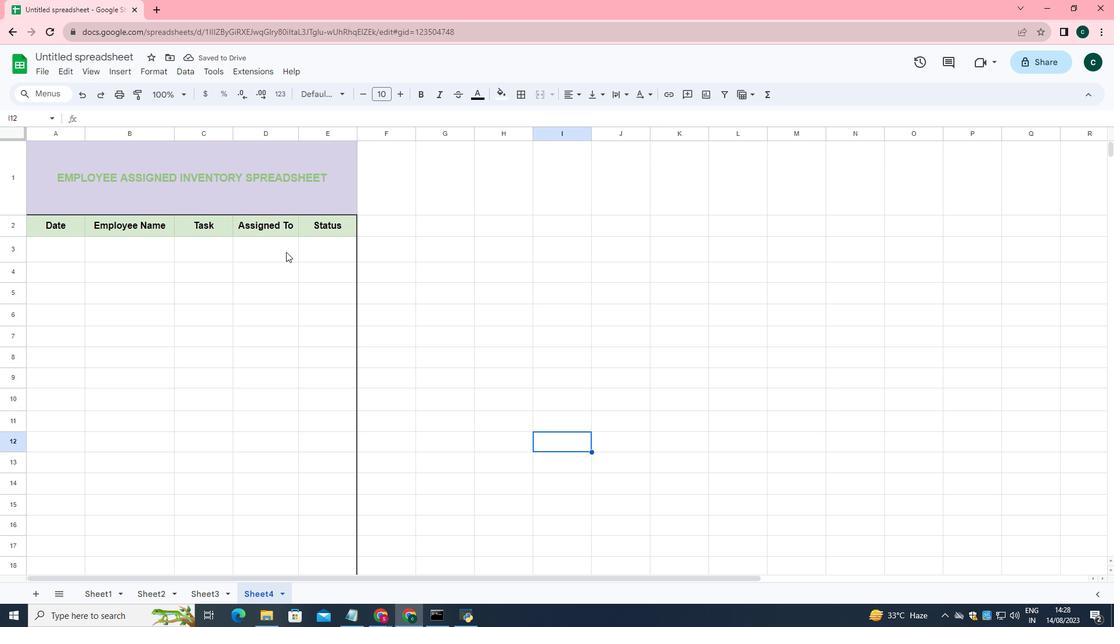 
Action: Mouse scrolled (286, 252) with delta (0, 0)
Screenshot: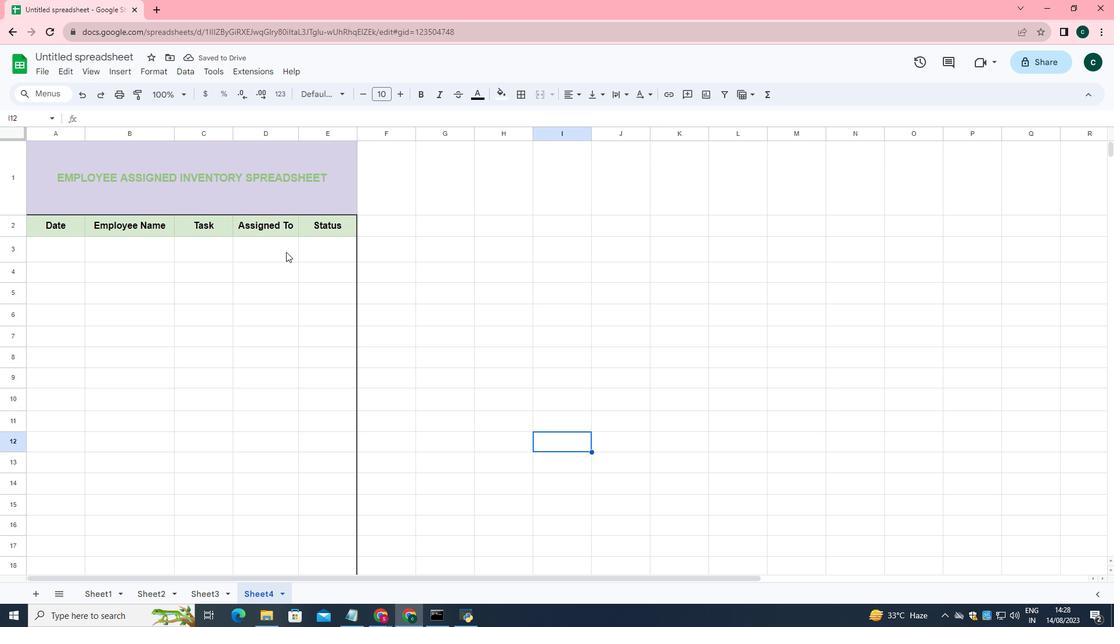 
Action: Mouse scrolled (286, 252) with delta (0, 0)
Screenshot: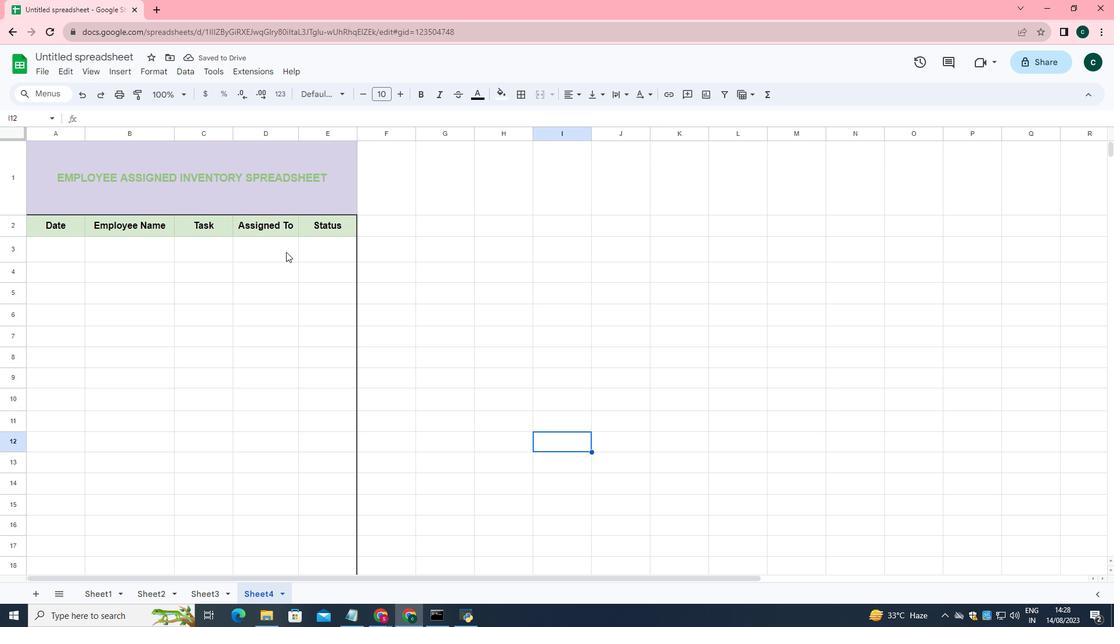 
Action: Mouse scrolled (286, 252) with delta (0, 0)
Screenshot: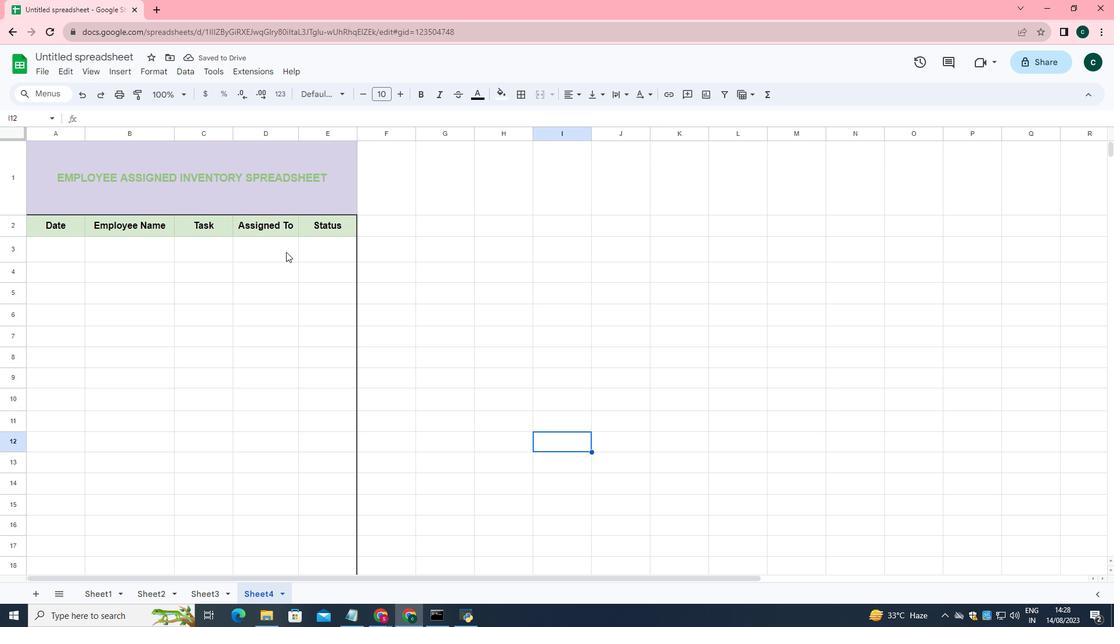 
Action: Mouse moved to (347, 209)
Screenshot: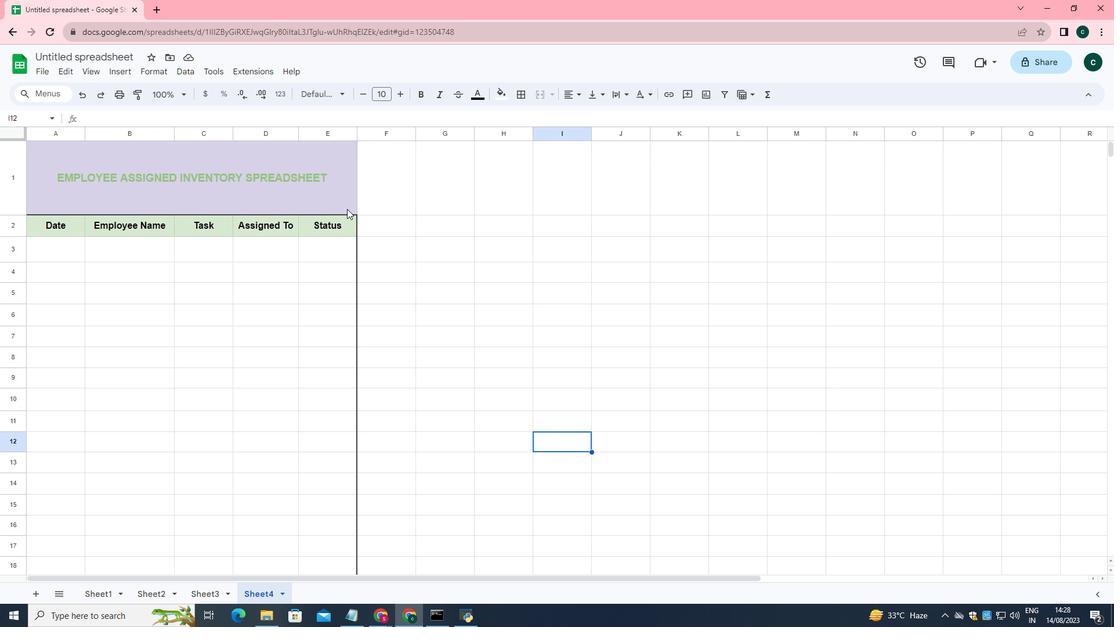 
